 Task: Look for space in Hohen Neuendorf, Germany from 7th July, 2023 to 15th July, 2023 for 6 adults in price range Rs.15000 to Rs.20000. Place can be entire place with 3 bedrooms having 3 beds and 3 bathrooms. Property type can be house, flat, guest house. Booking option can be shelf check-in. Required host language is English.
Action: Mouse moved to (501, 149)
Screenshot: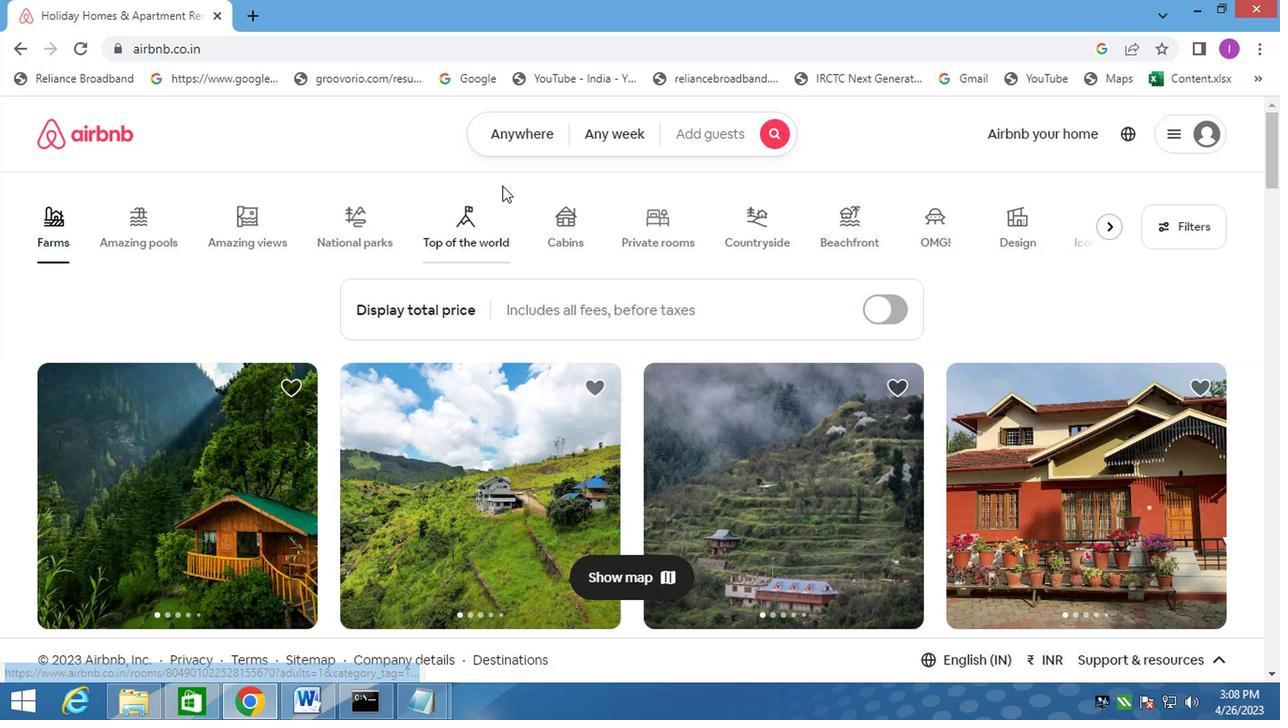 
Action: Mouse pressed left at (501, 149)
Screenshot: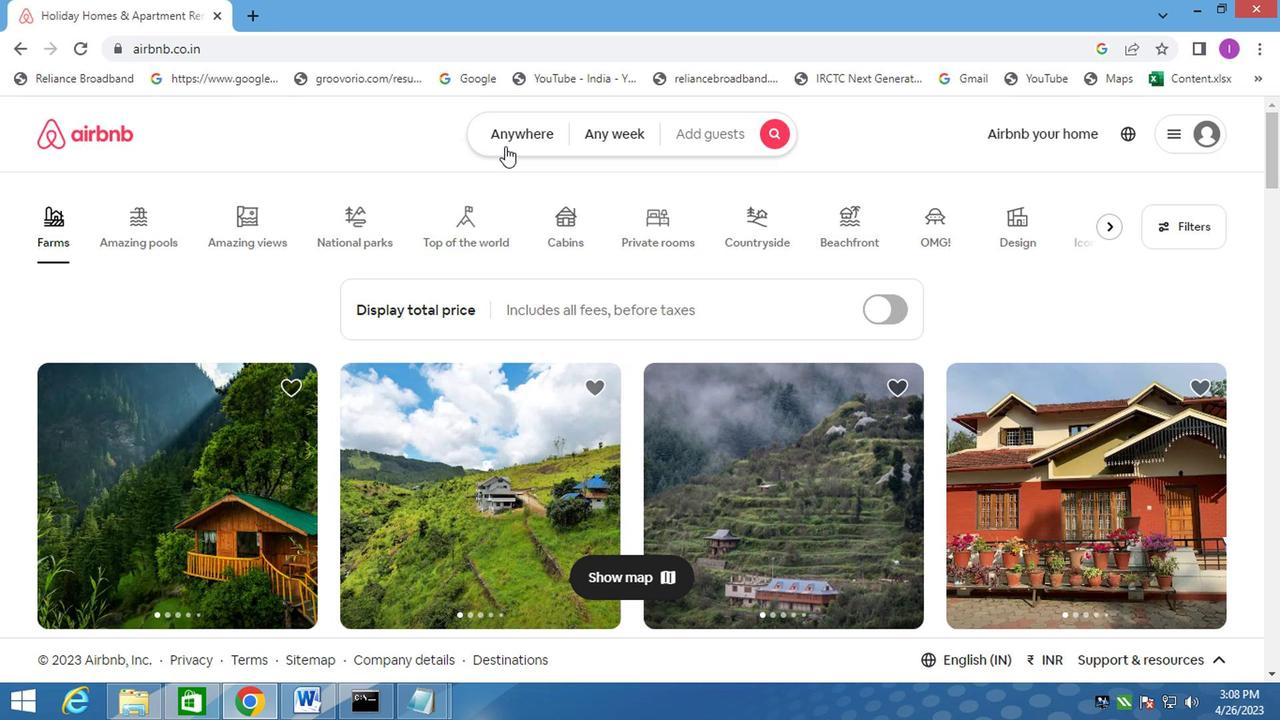 
Action: Mouse moved to (348, 219)
Screenshot: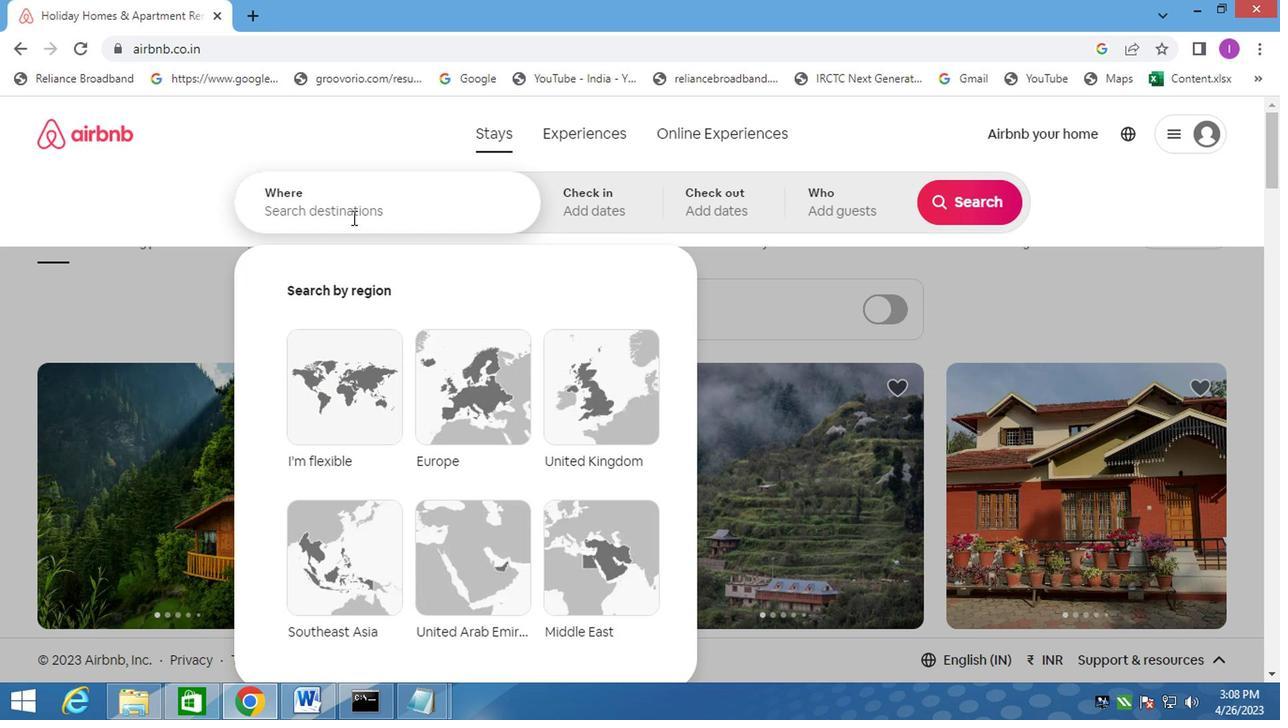 
Action: Mouse pressed left at (348, 219)
Screenshot: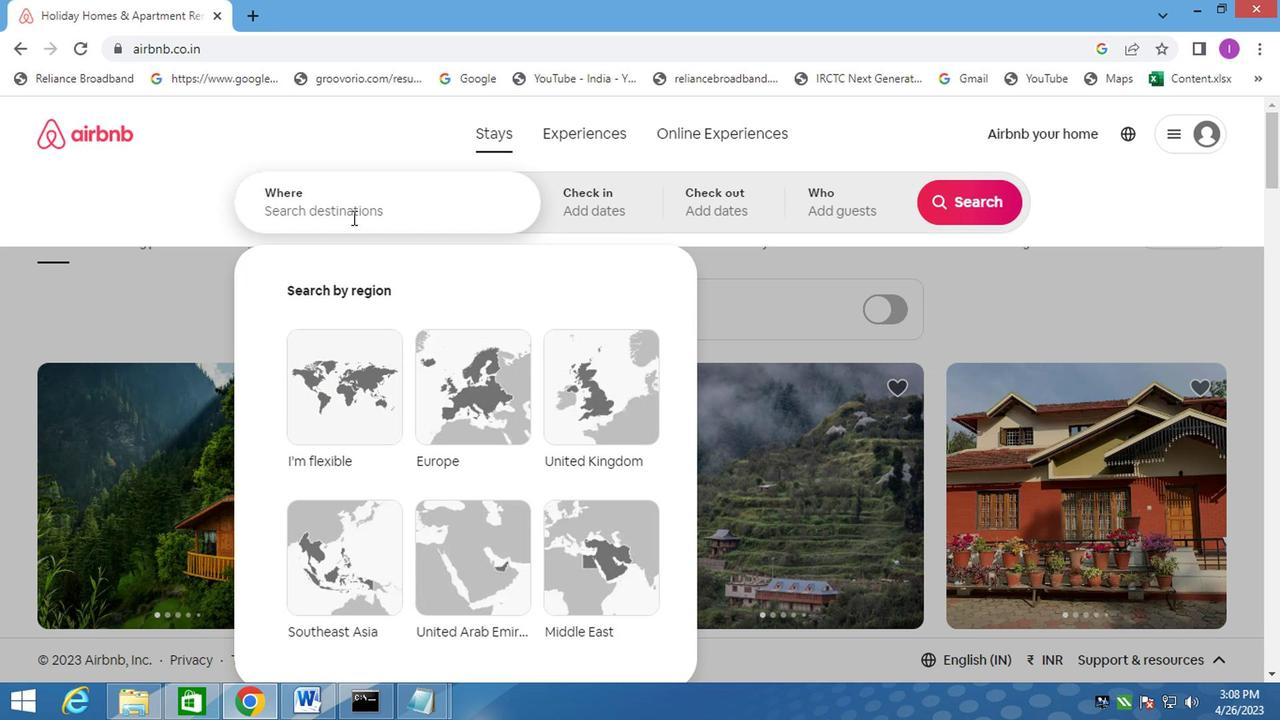 
Action: Mouse moved to (479, 213)
Screenshot: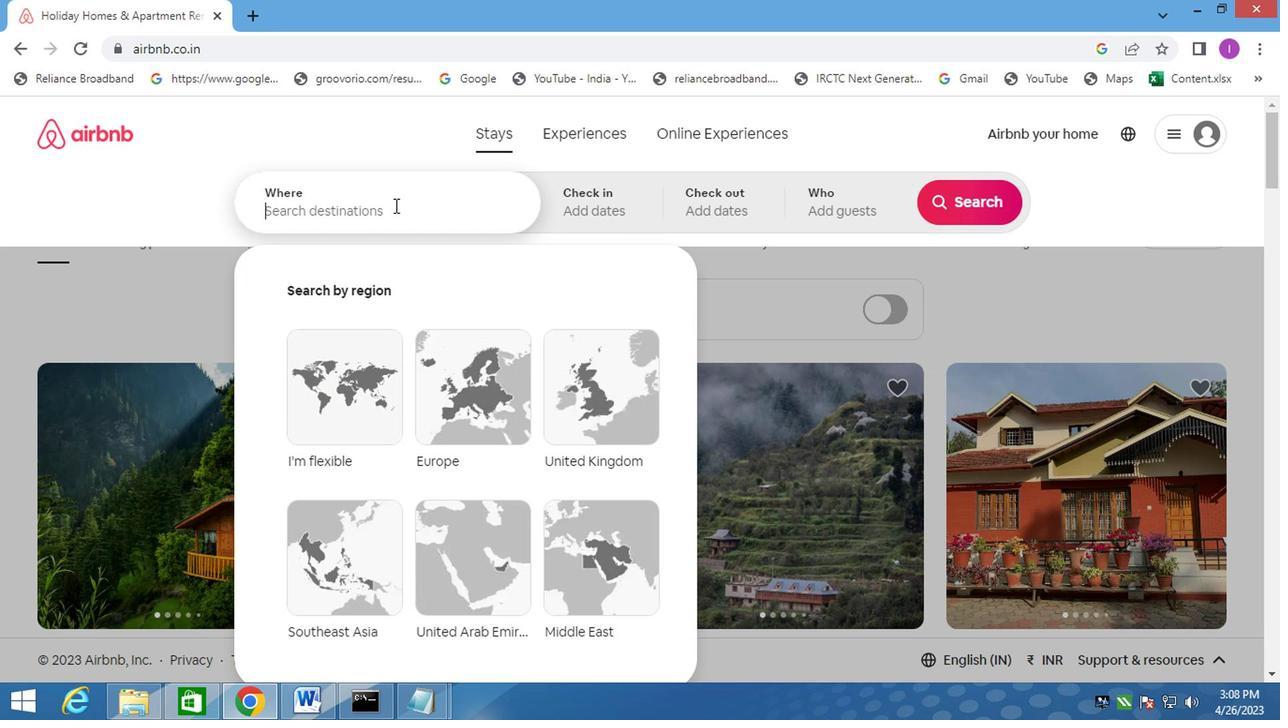 
Action: Key pressed hohen<Key.space>neuendrof<Key.space><Key.backspace>,germany
Screenshot: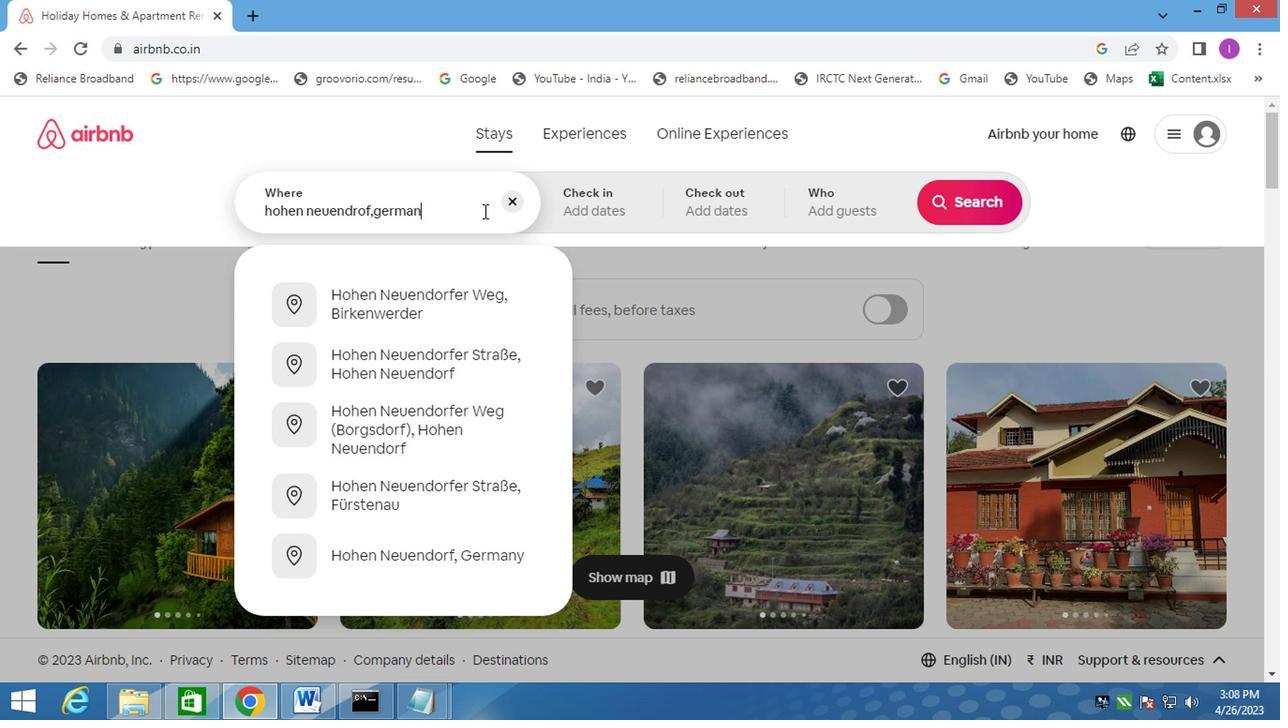 
Action: Mouse moved to (469, 316)
Screenshot: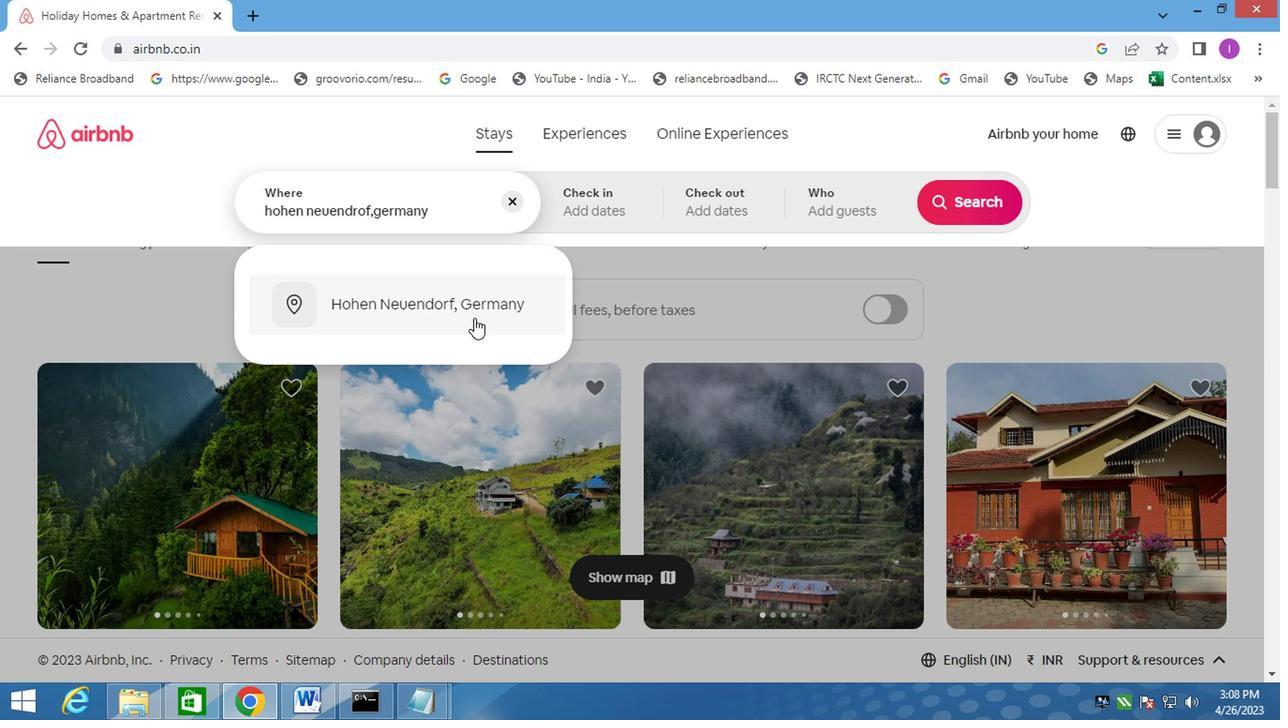 
Action: Mouse pressed left at (469, 316)
Screenshot: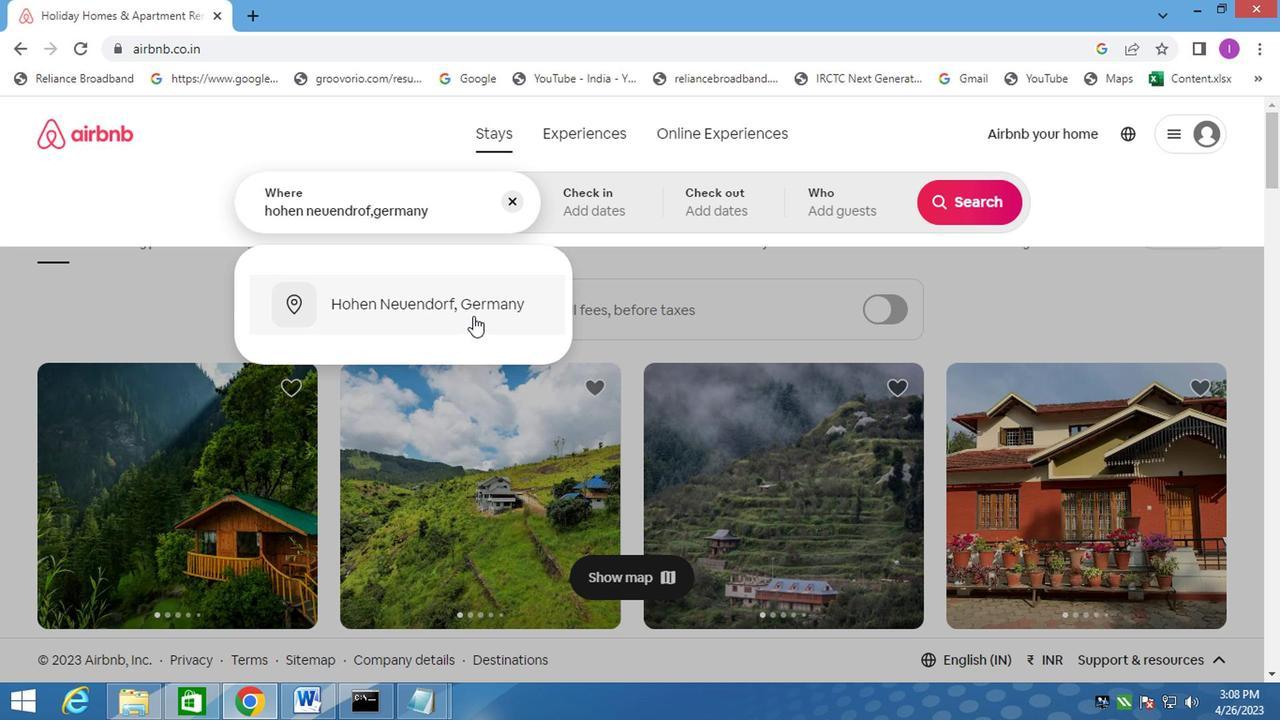 
Action: Mouse moved to (949, 354)
Screenshot: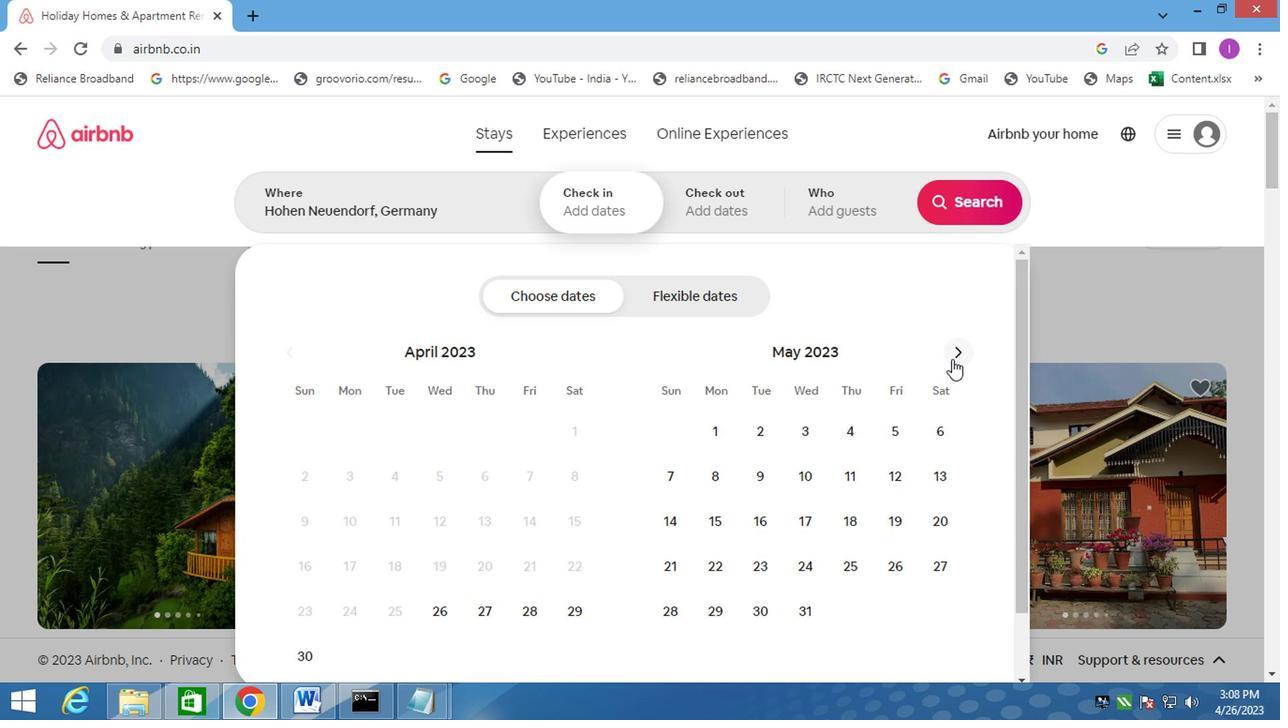
Action: Mouse pressed left at (949, 354)
Screenshot: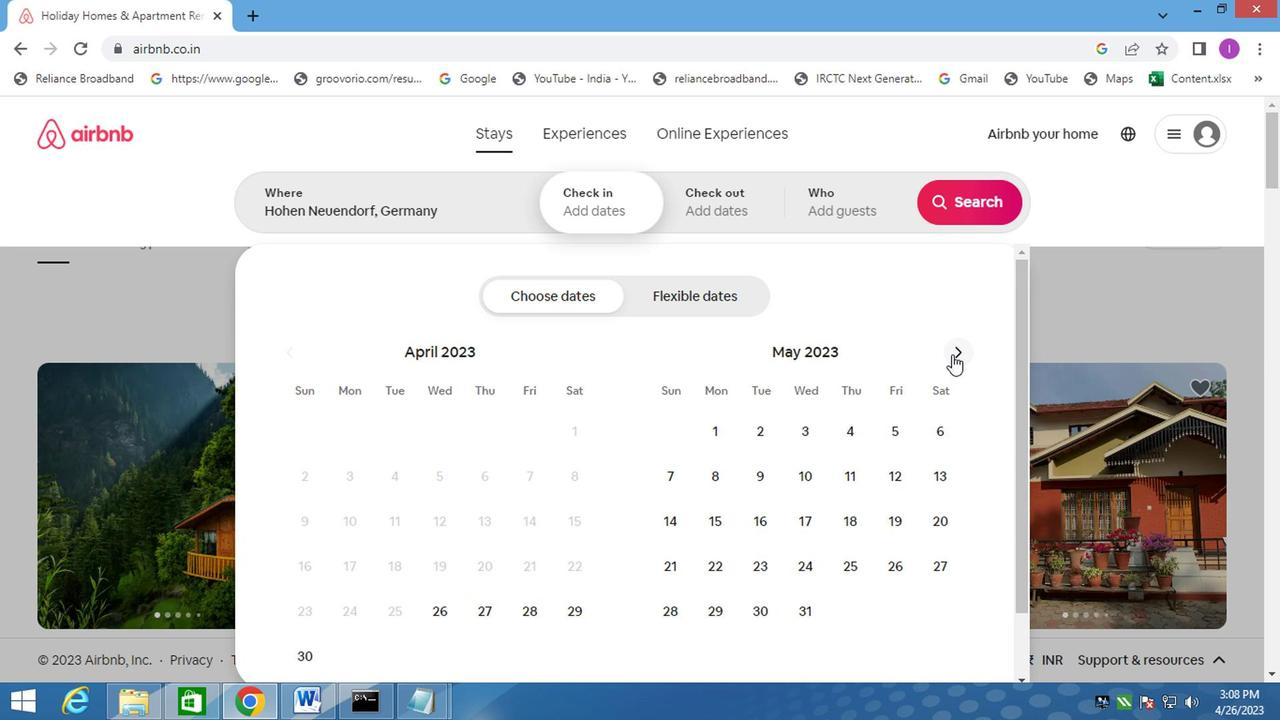 
Action: Mouse moved to (949, 352)
Screenshot: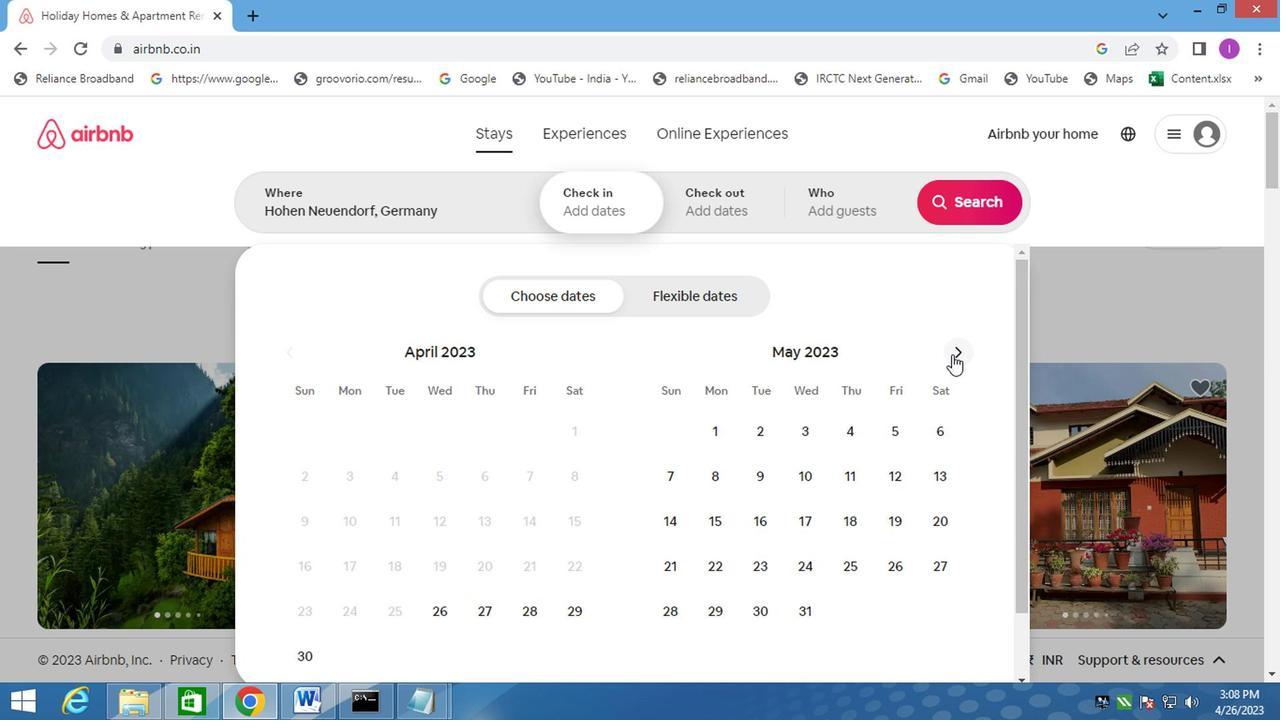 
Action: Mouse pressed left at (949, 352)
Screenshot: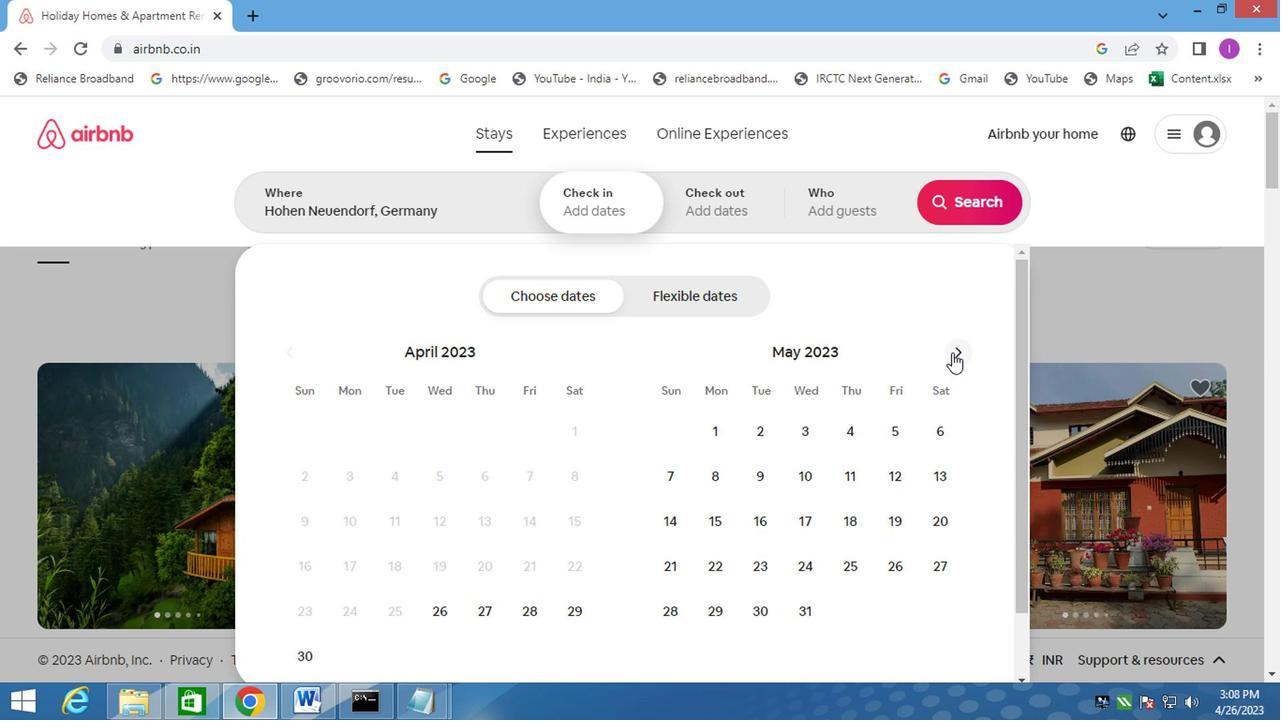 
Action: Mouse moved to (880, 471)
Screenshot: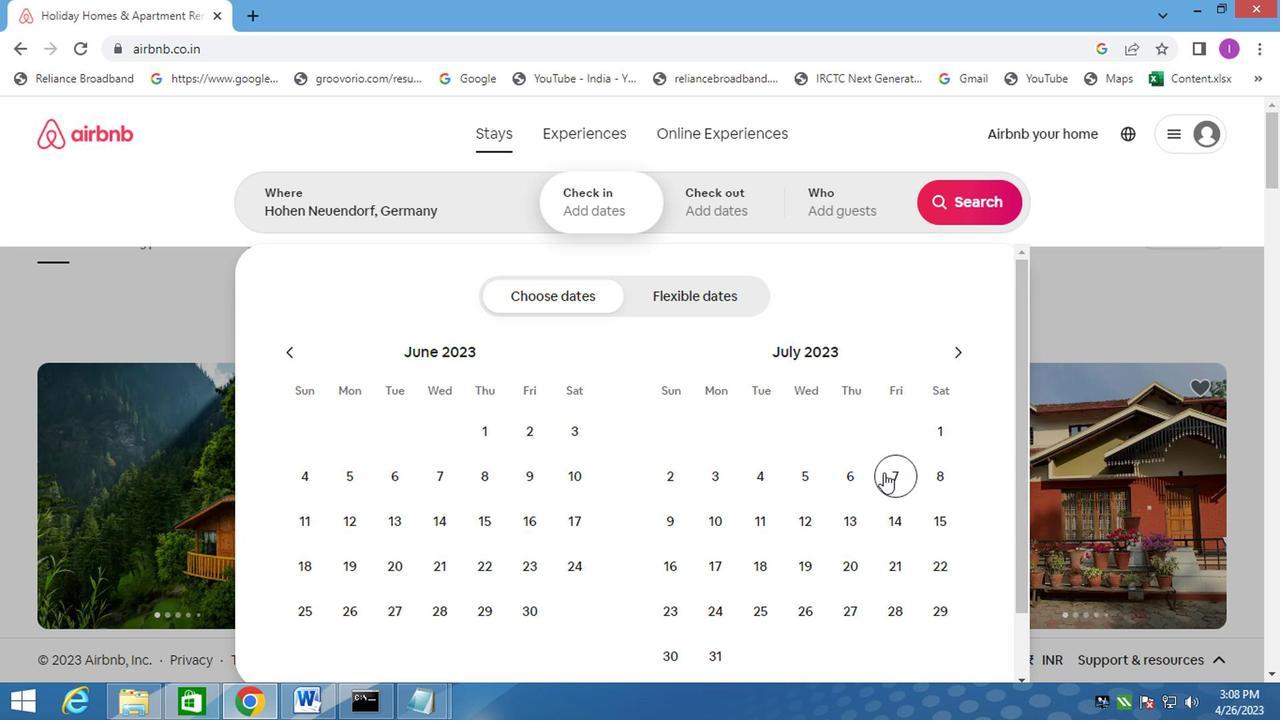 
Action: Mouse pressed left at (880, 471)
Screenshot: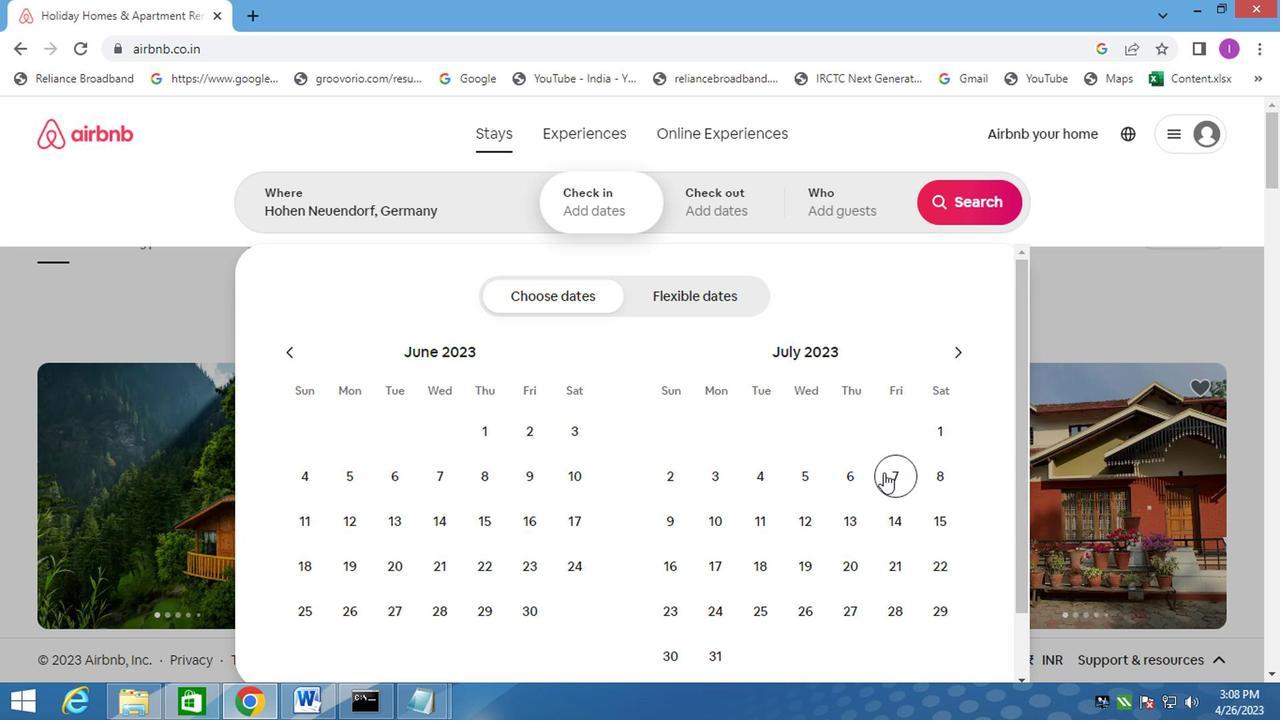 
Action: Mouse moved to (919, 519)
Screenshot: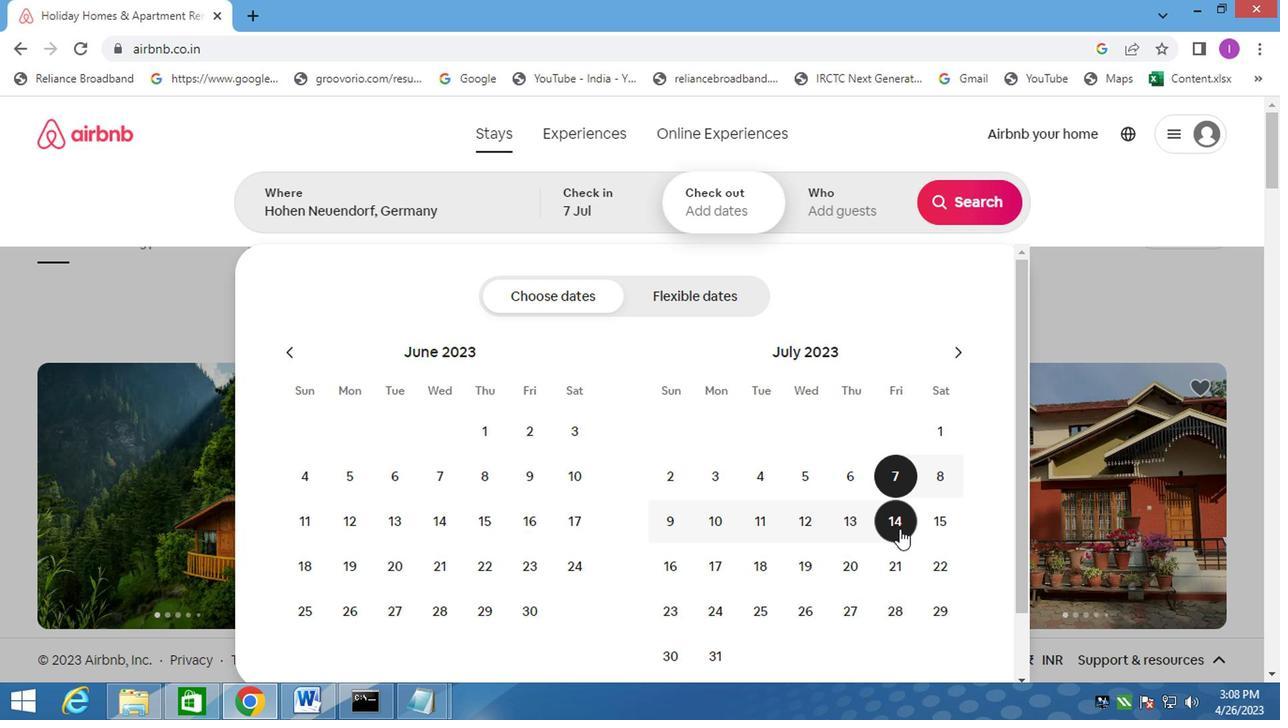 
Action: Mouse pressed left at (919, 519)
Screenshot: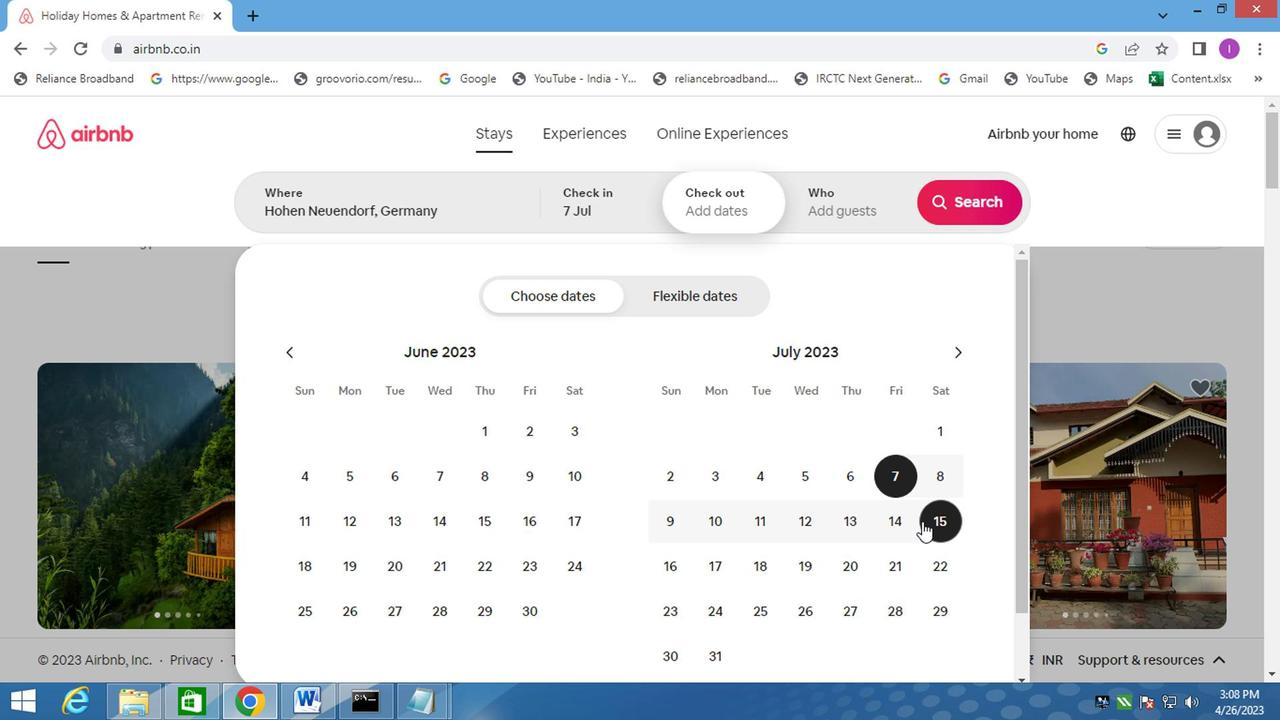 
Action: Mouse moved to (885, 211)
Screenshot: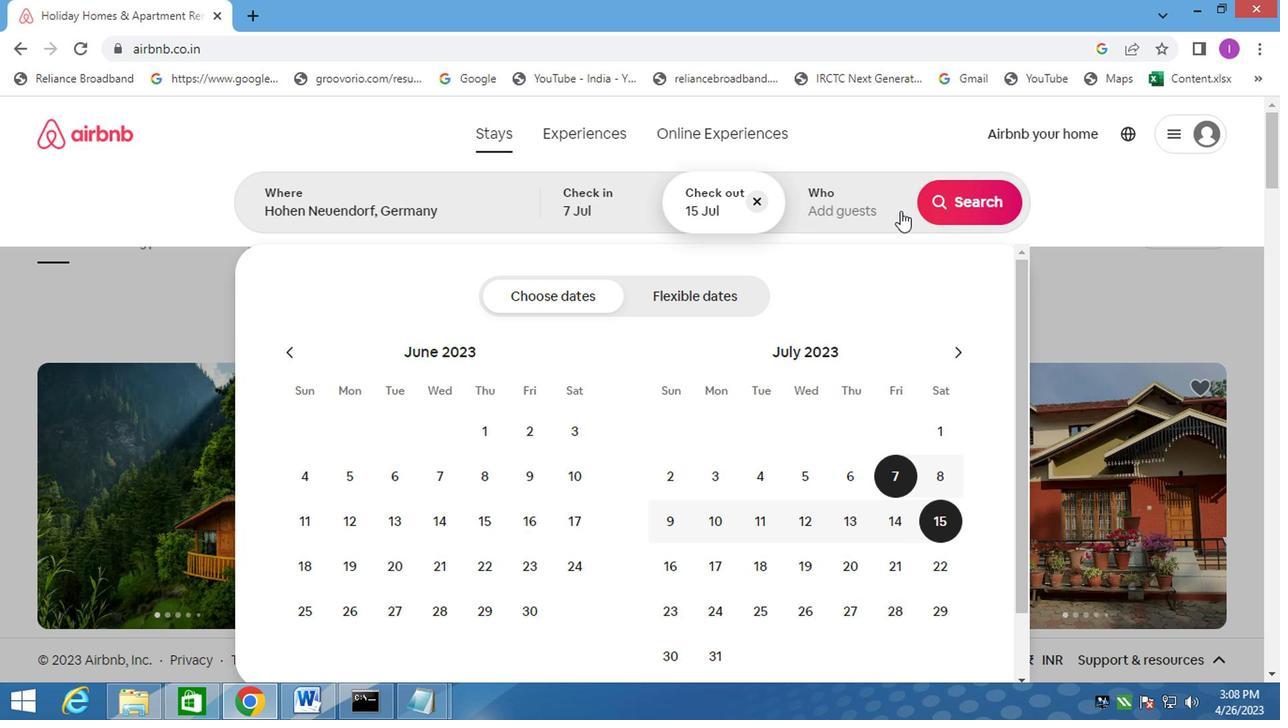 
Action: Mouse pressed left at (885, 211)
Screenshot: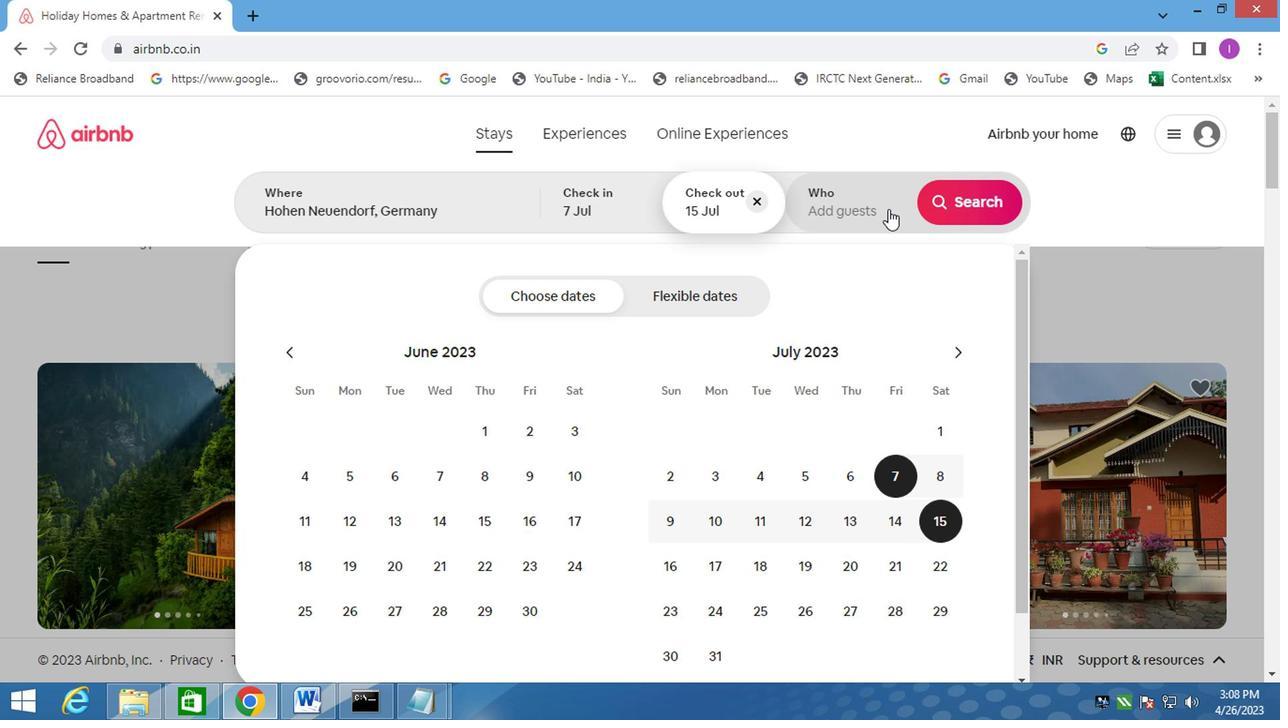 
Action: Mouse moved to (976, 303)
Screenshot: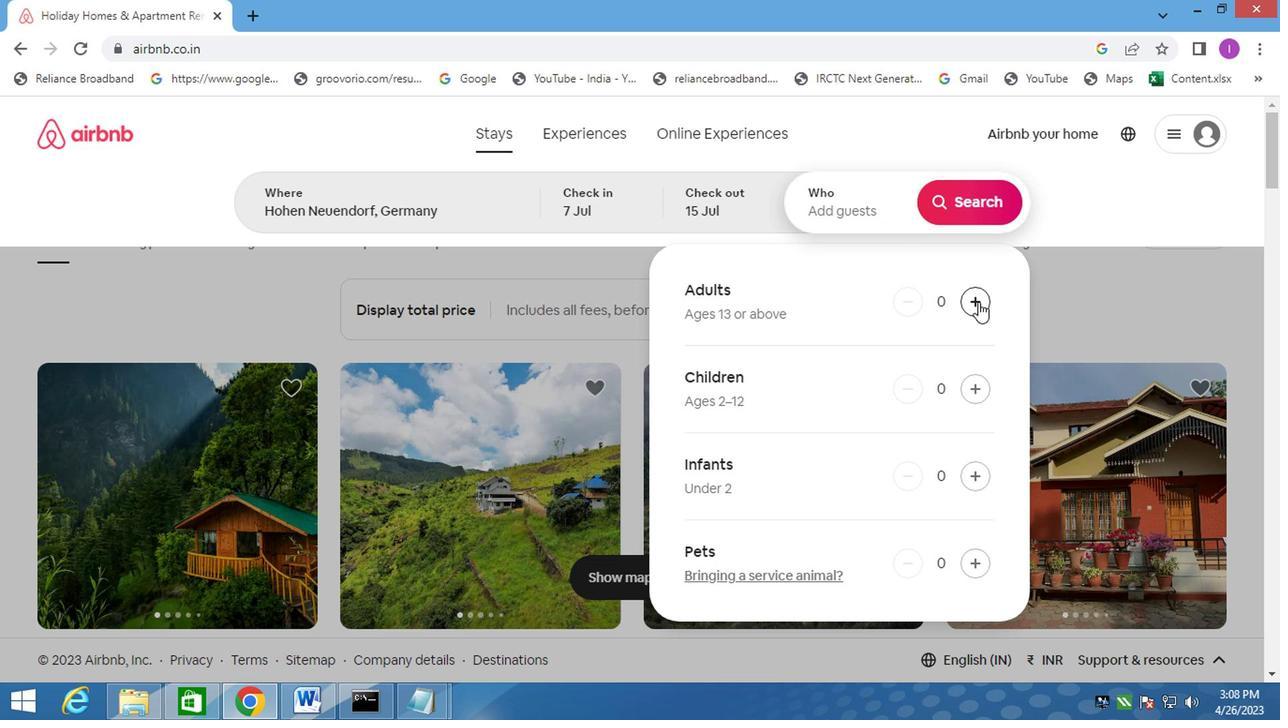 
Action: Mouse pressed left at (976, 303)
Screenshot: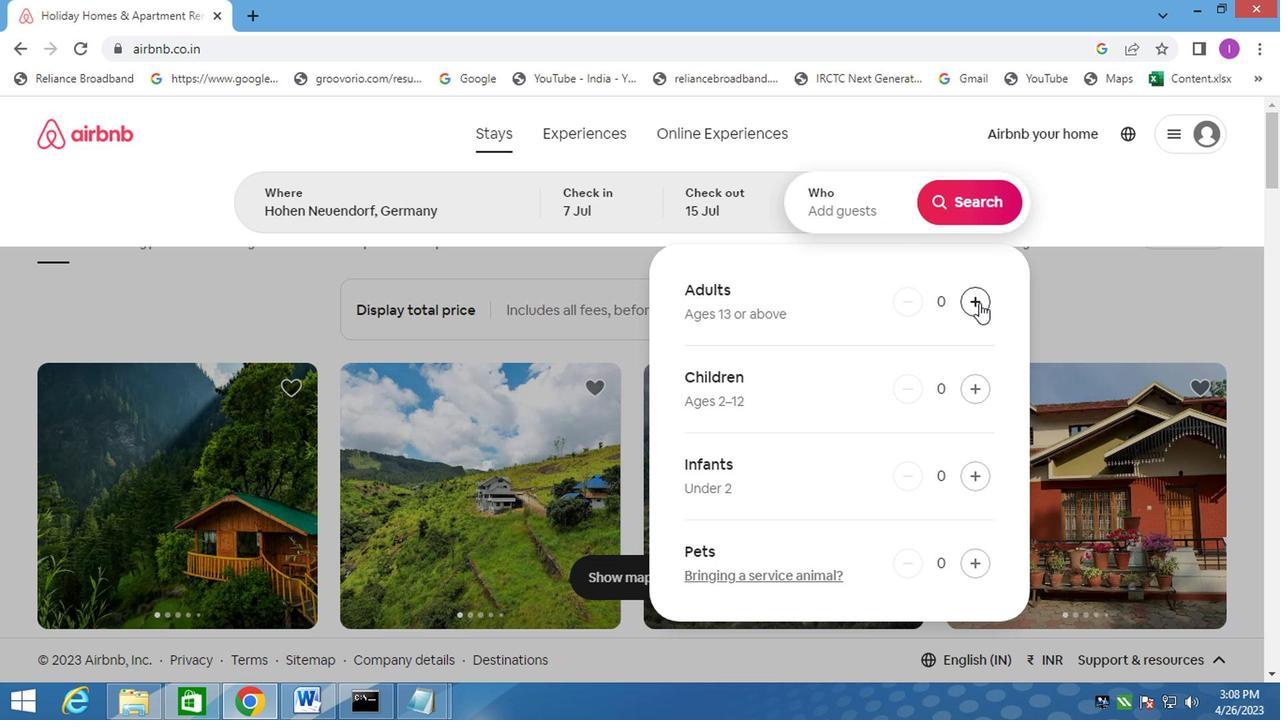 
Action: Mouse moved to (976, 303)
Screenshot: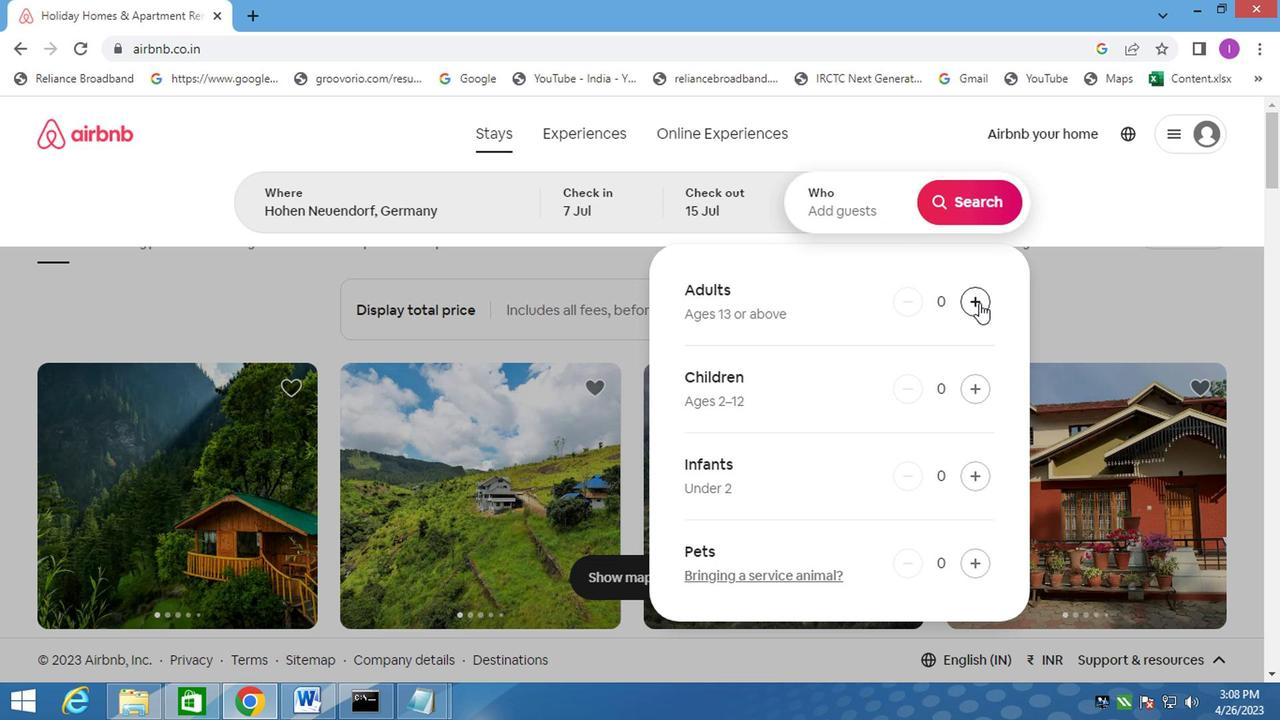 
Action: Mouse pressed left at (976, 303)
Screenshot: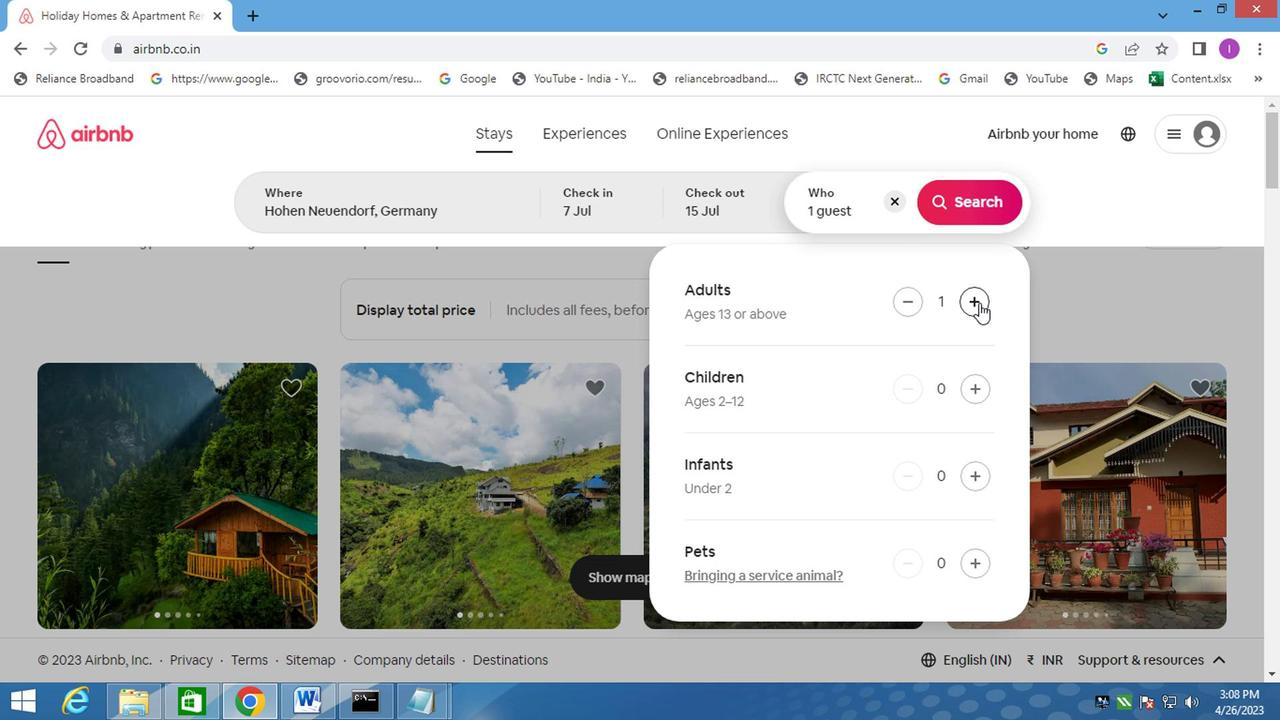
Action: Mouse moved to (974, 302)
Screenshot: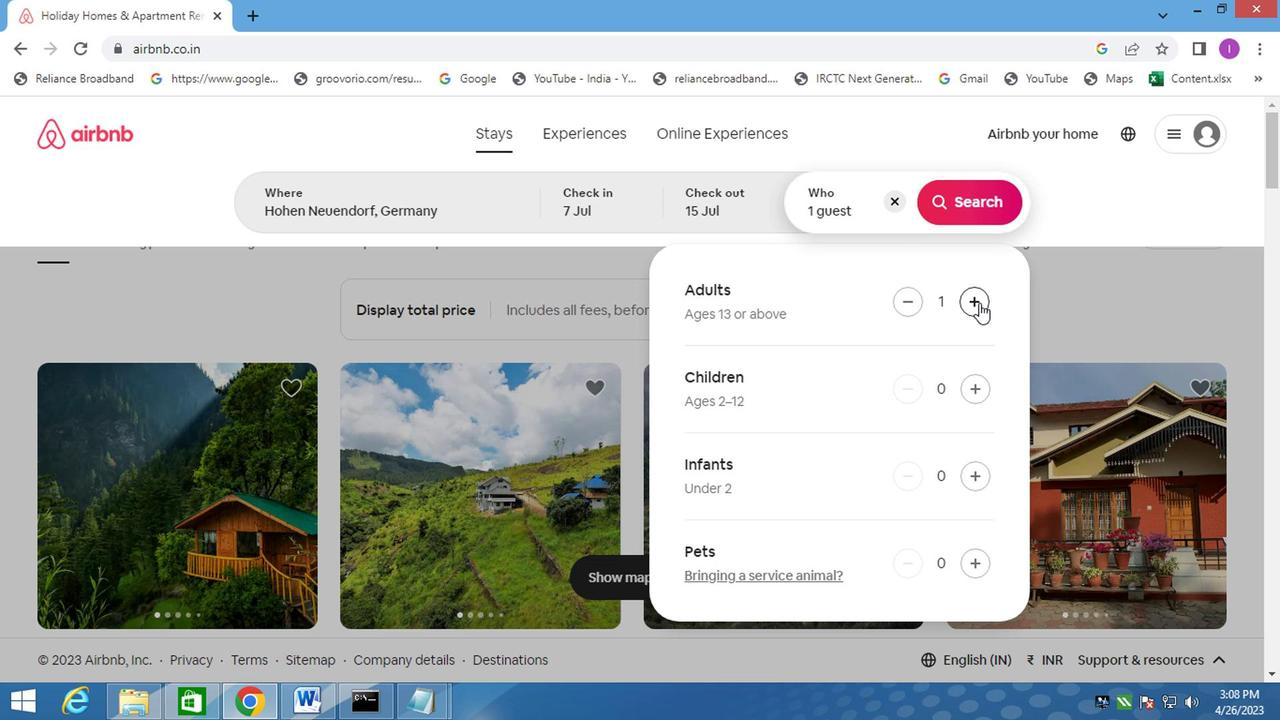 
Action: Mouse pressed left at (974, 302)
Screenshot: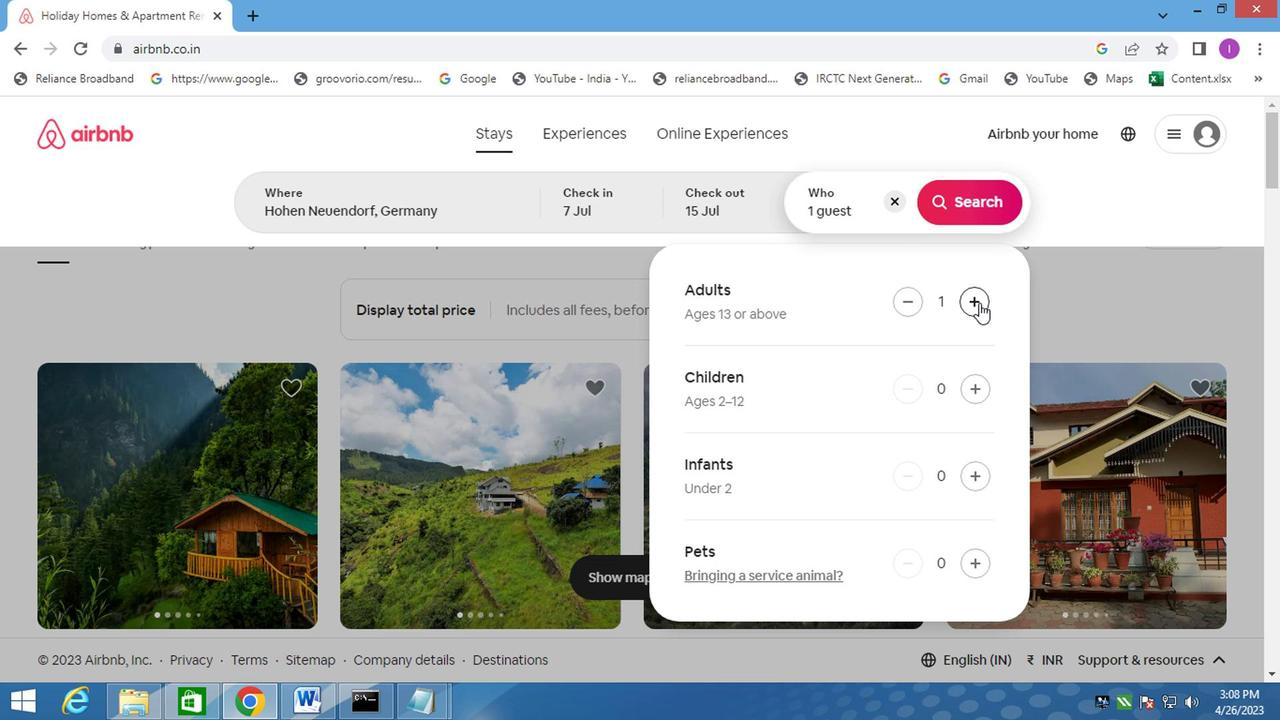 
Action: Mouse pressed left at (974, 302)
Screenshot: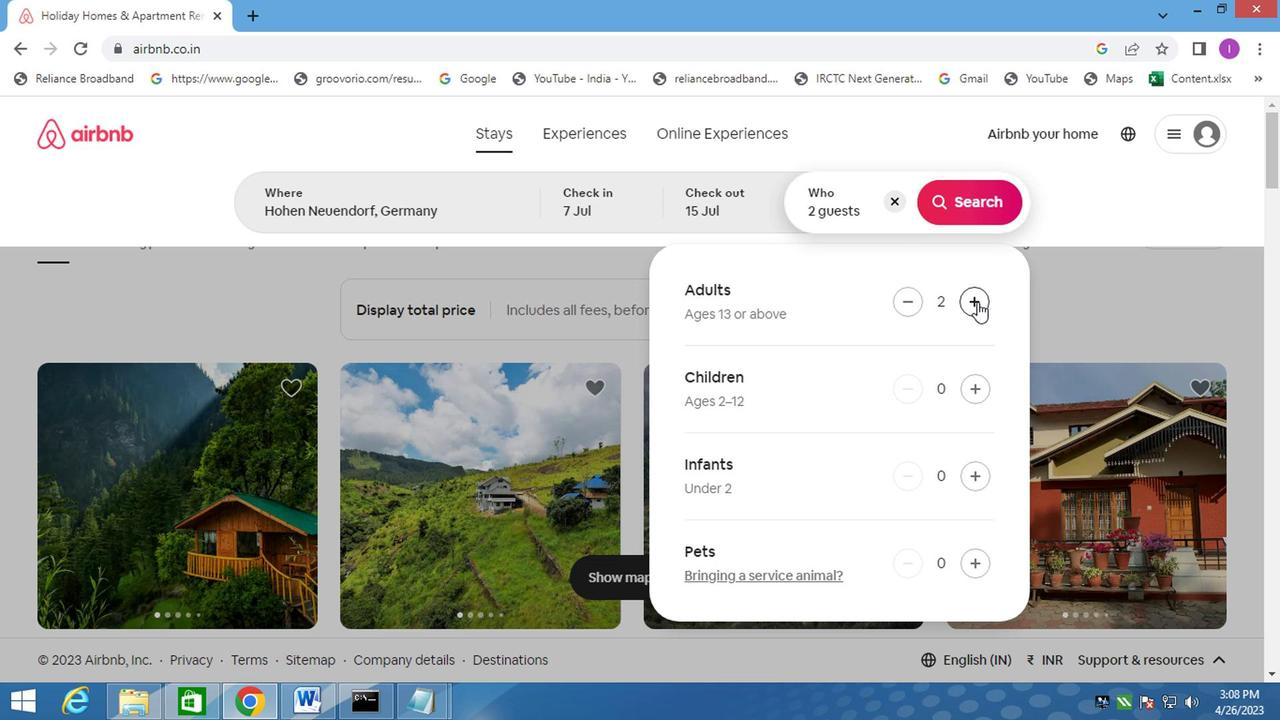 
Action: Mouse pressed left at (974, 302)
Screenshot: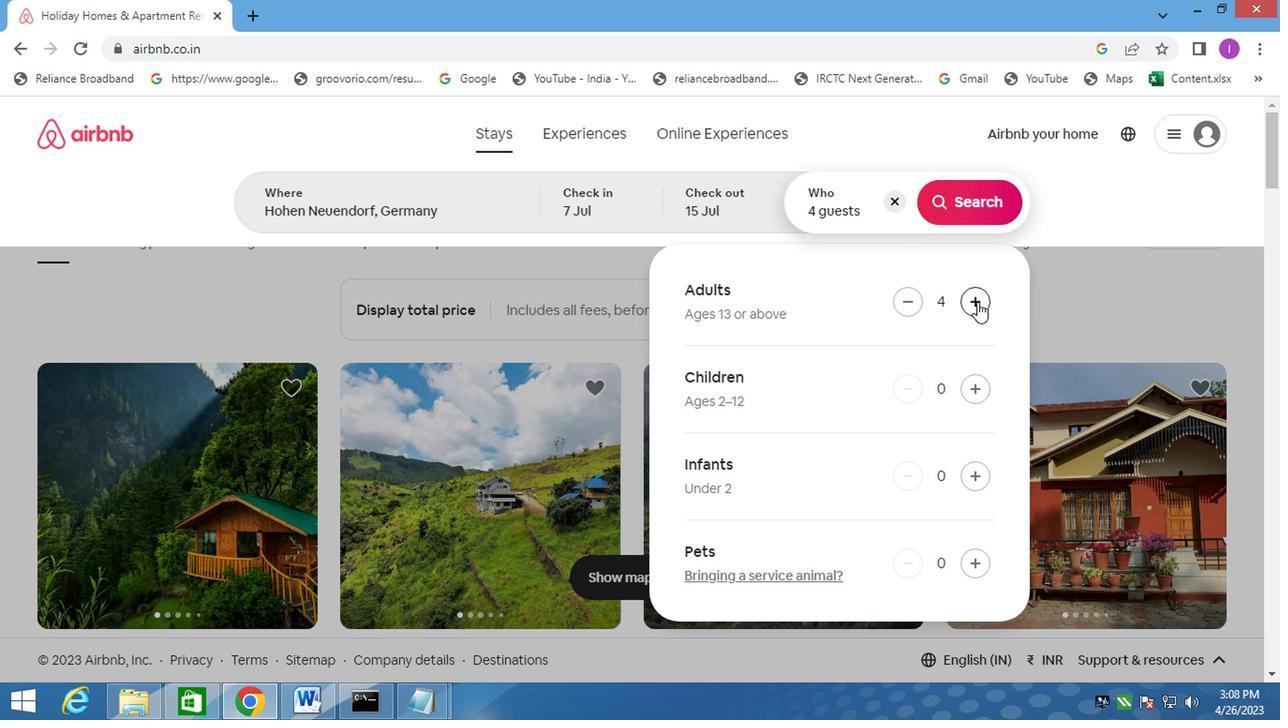 
Action: Mouse moved to (974, 304)
Screenshot: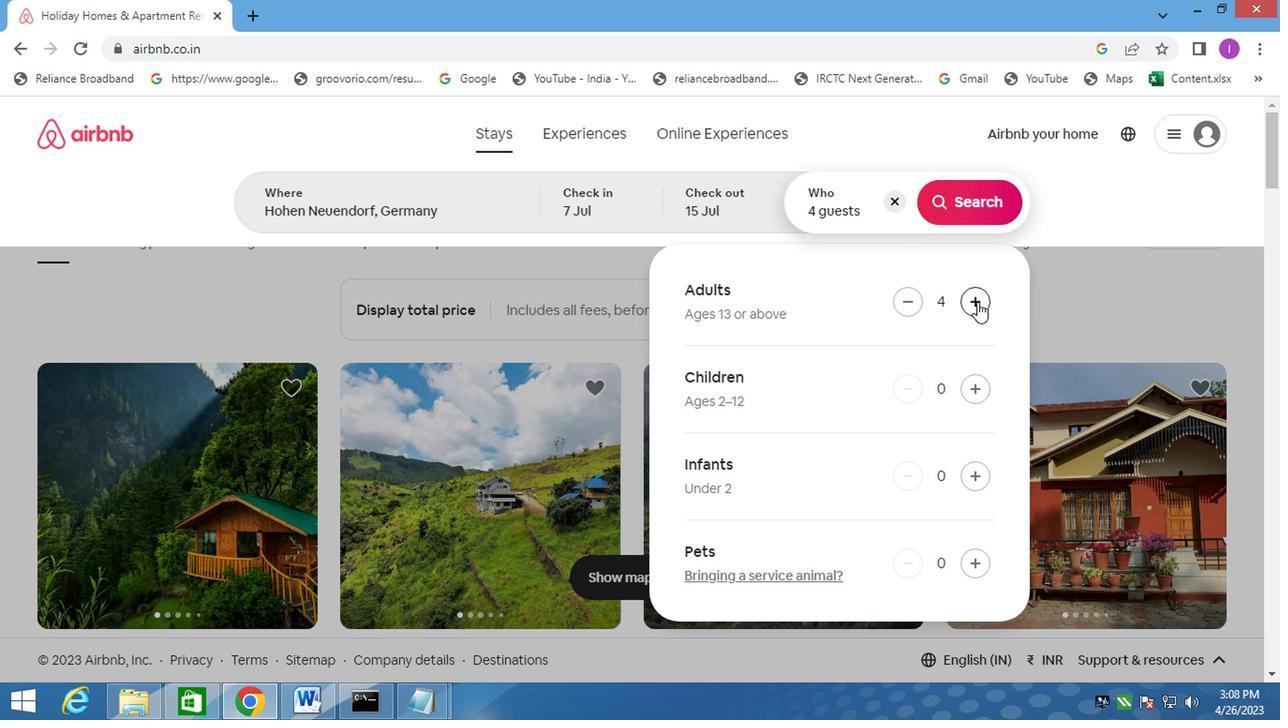 
Action: Mouse pressed left at (974, 304)
Screenshot: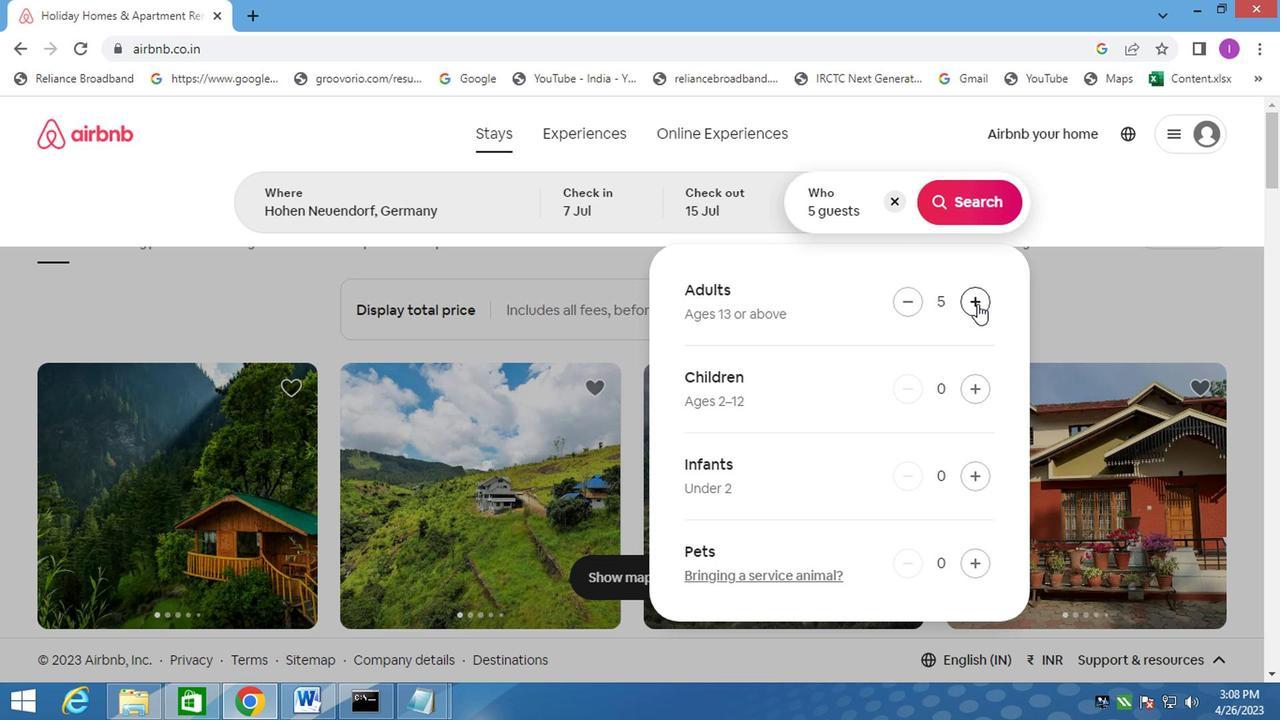 
Action: Mouse moved to (942, 219)
Screenshot: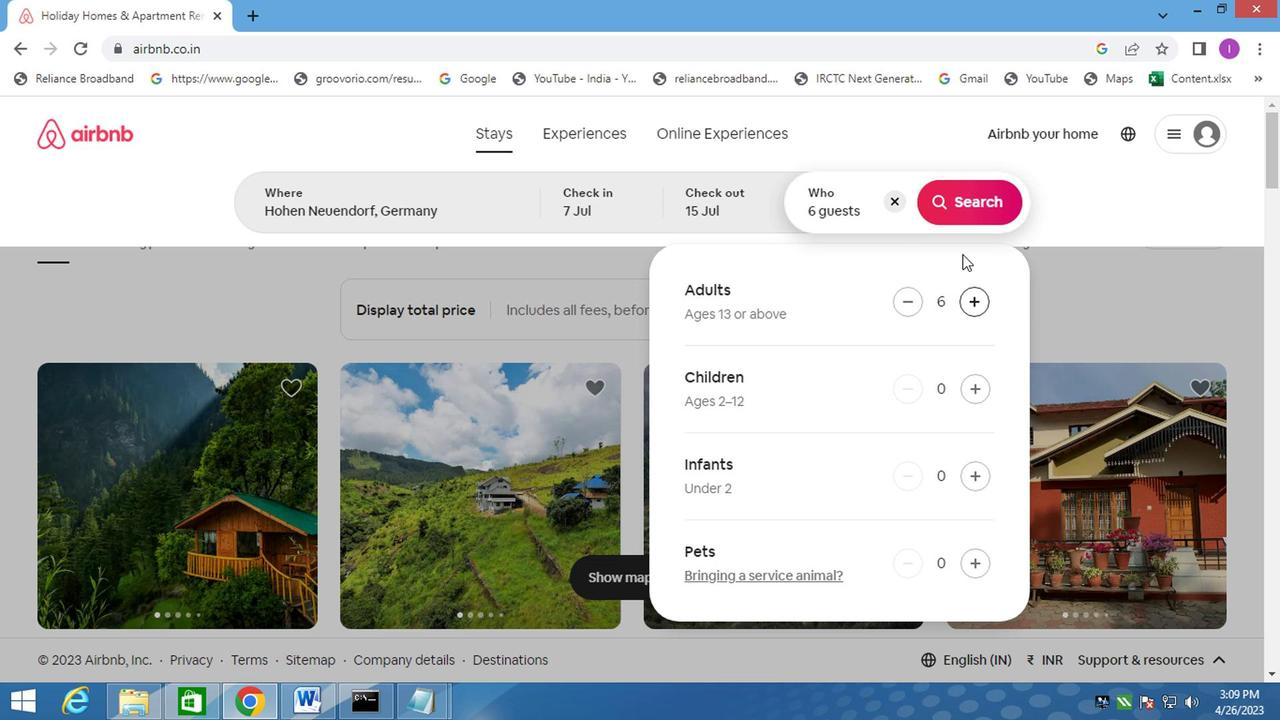 
Action: Mouse pressed left at (942, 219)
Screenshot: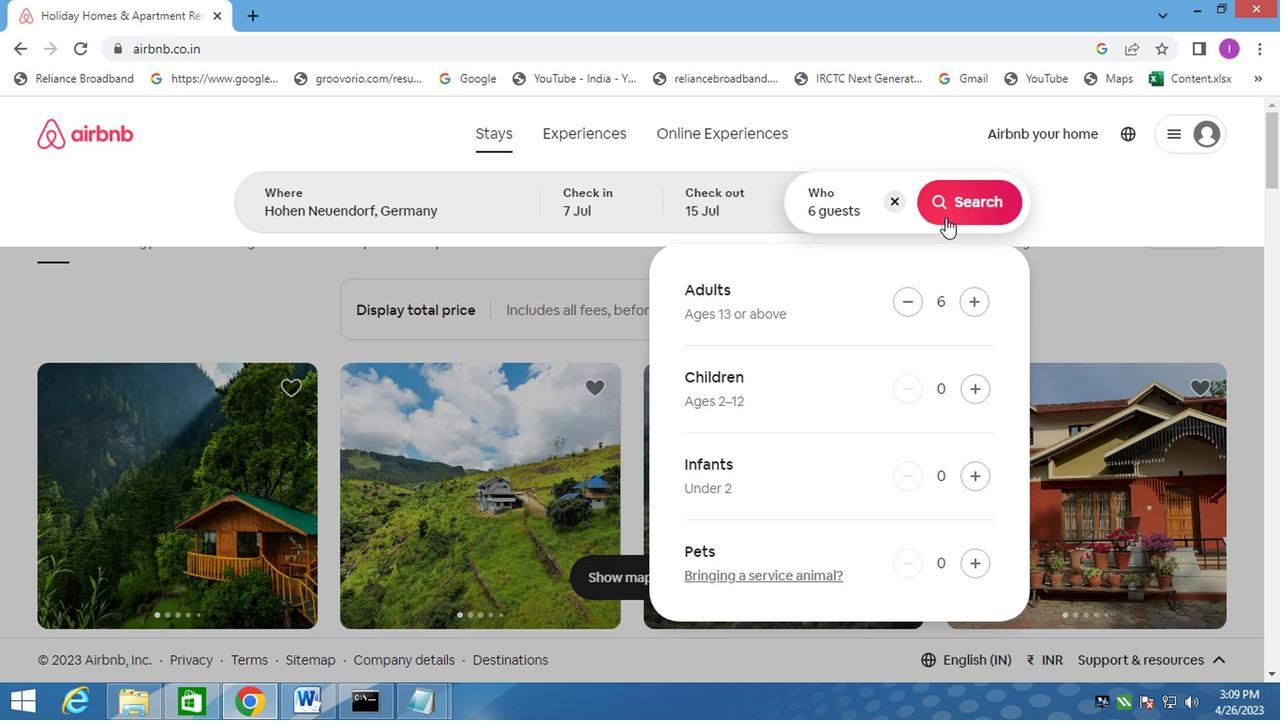
Action: Mouse moved to (1185, 209)
Screenshot: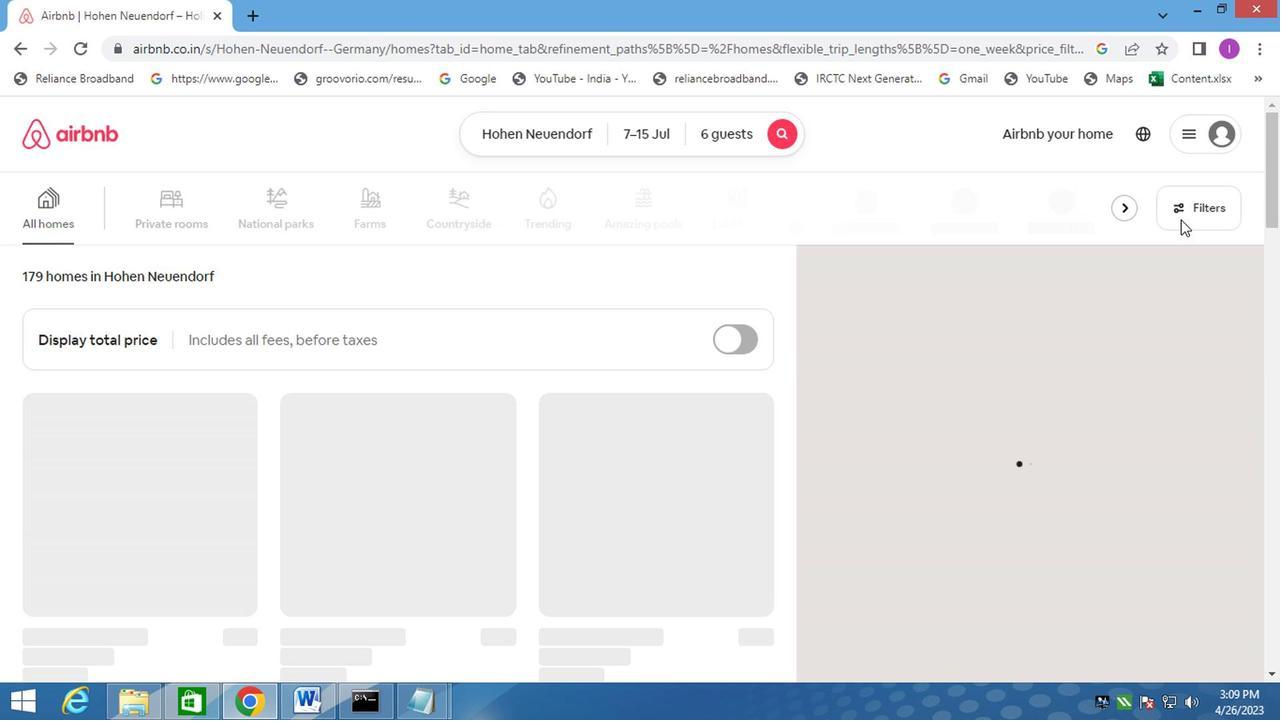 
Action: Mouse pressed left at (1185, 209)
Screenshot: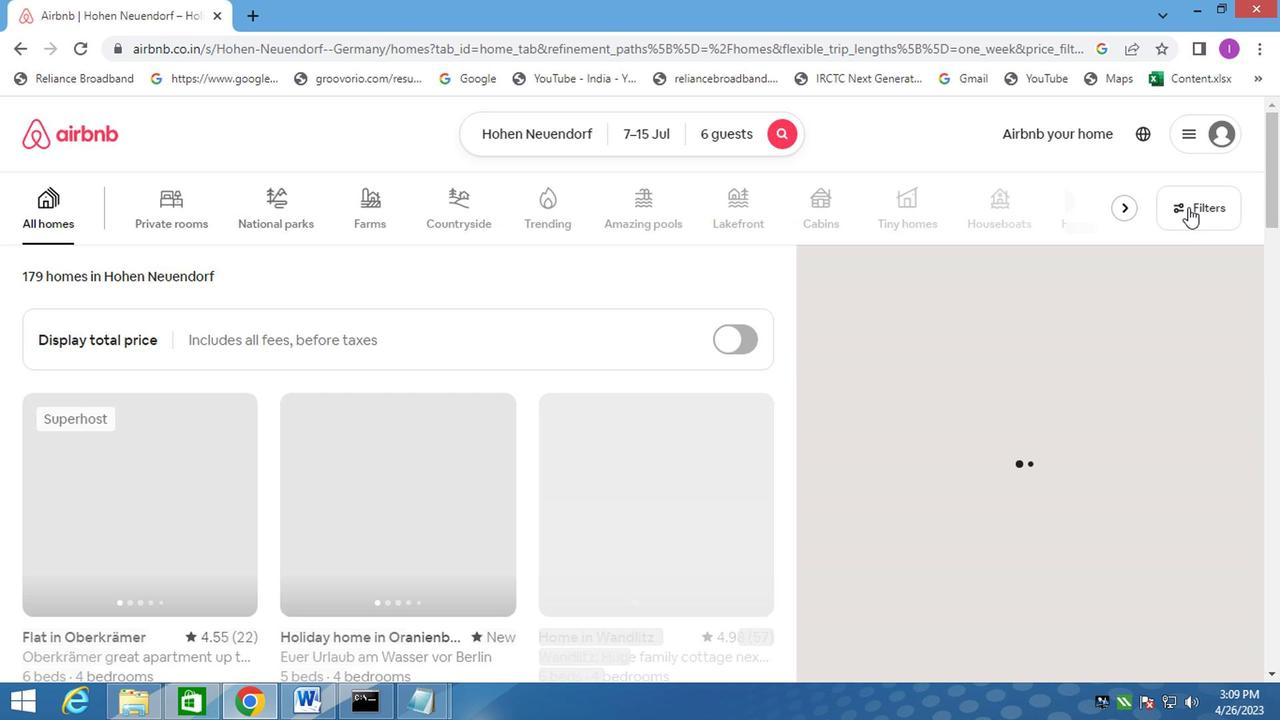 
Action: Mouse moved to (412, 444)
Screenshot: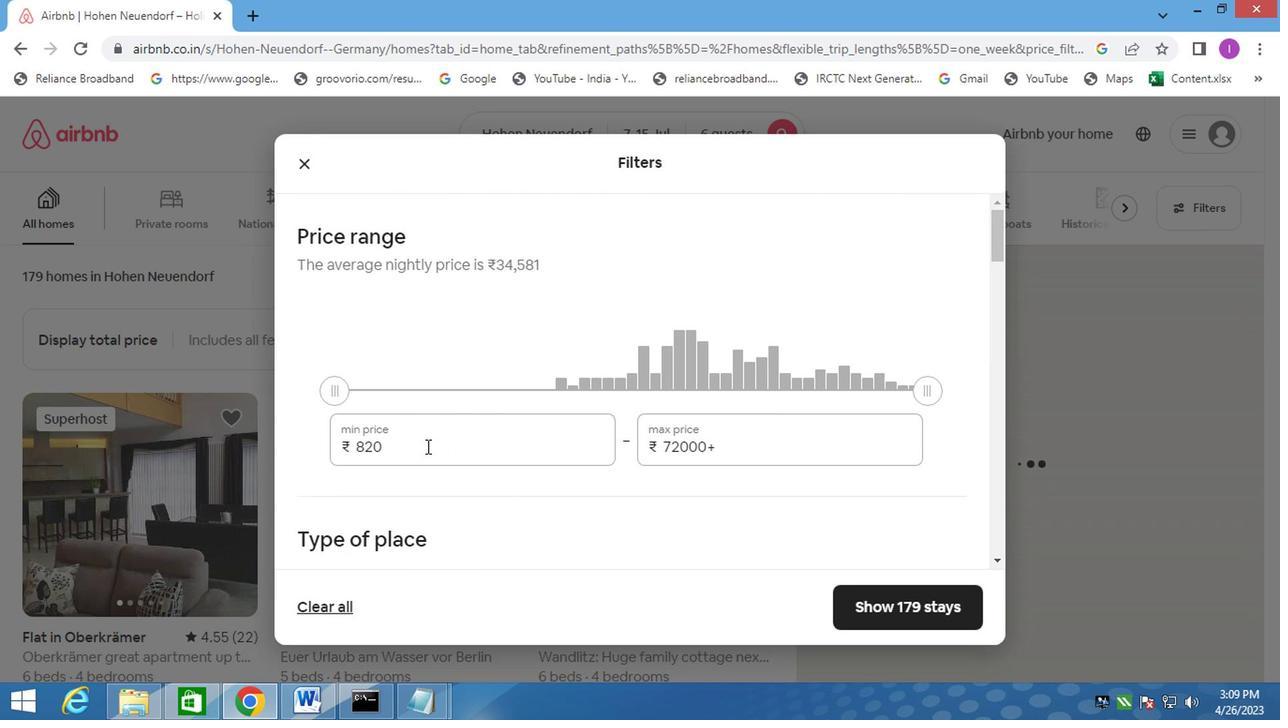 
Action: Mouse pressed left at (412, 444)
Screenshot: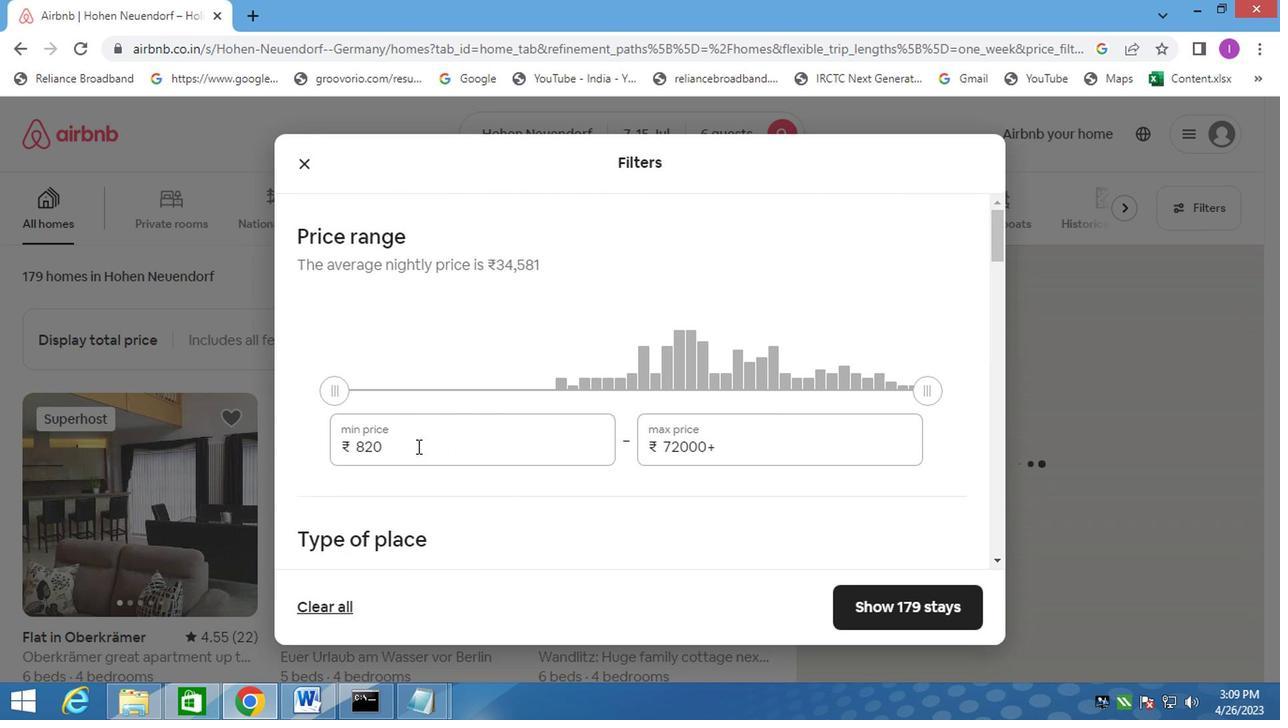 
Action: Mouse moved to (387, 431)
Screenshot: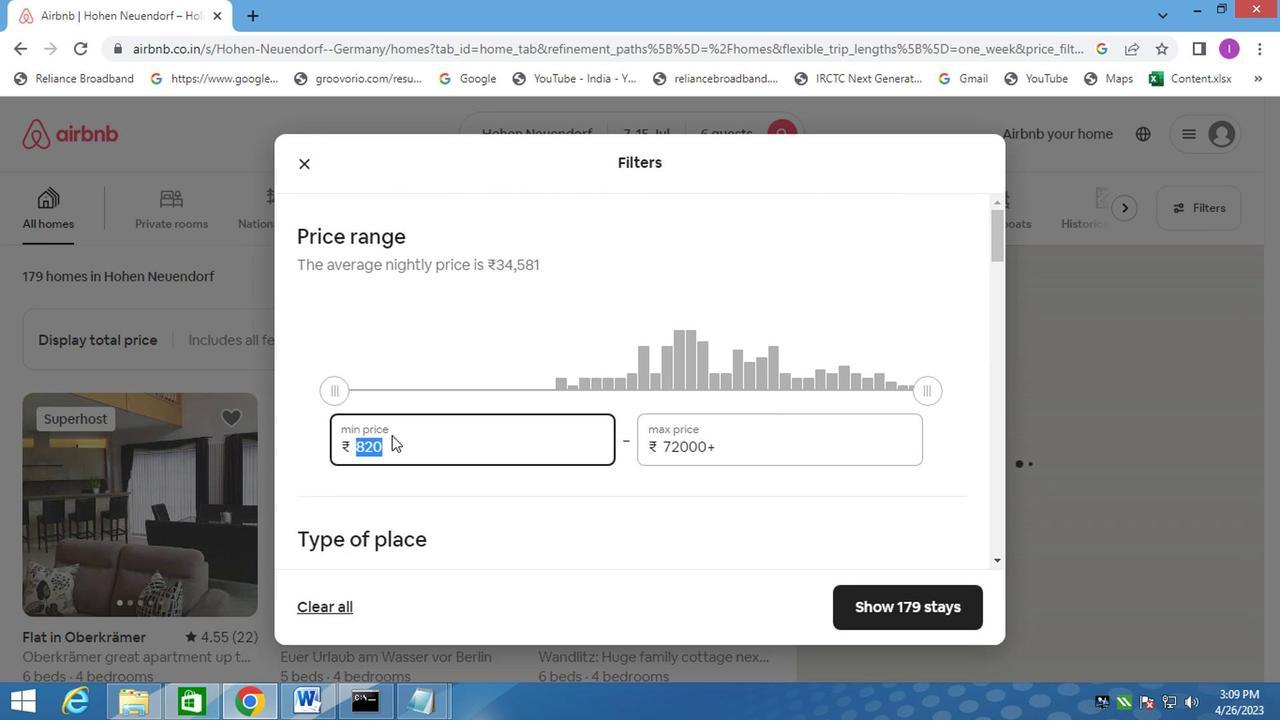 
Action: Key pressed 1
Screenshot: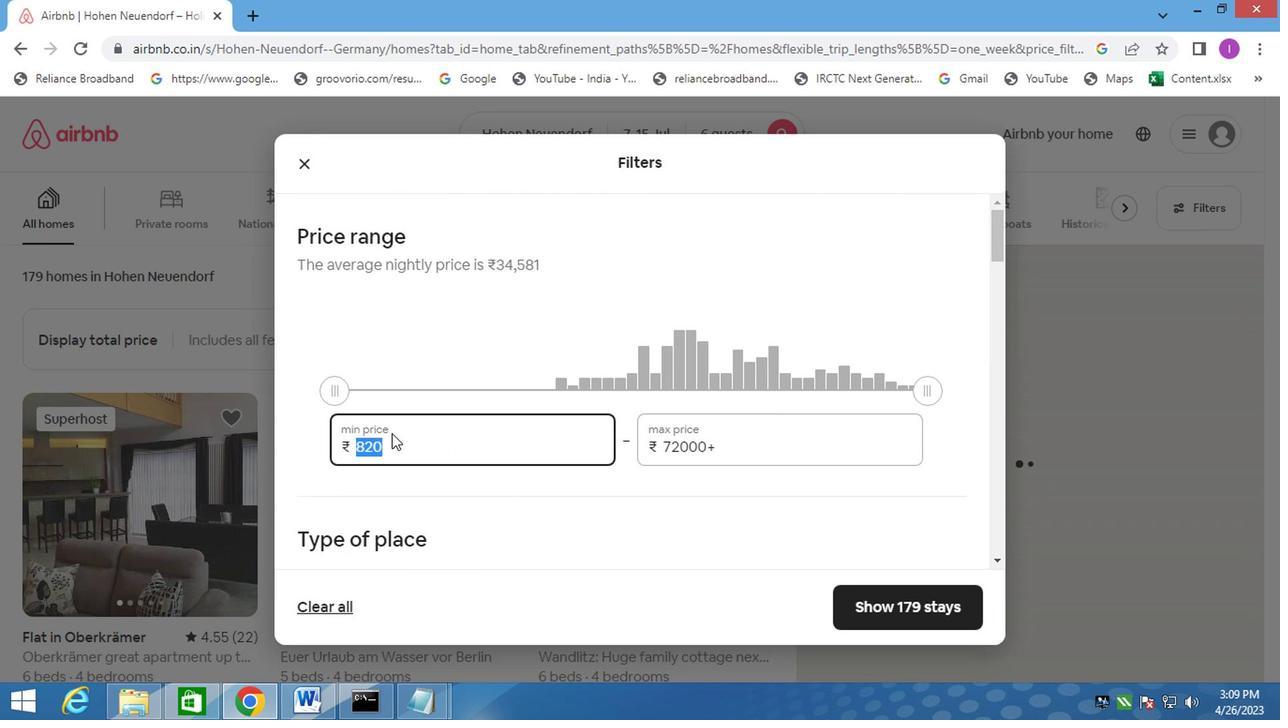 
Action: Mouse moved to (389, 426)
Screenshot: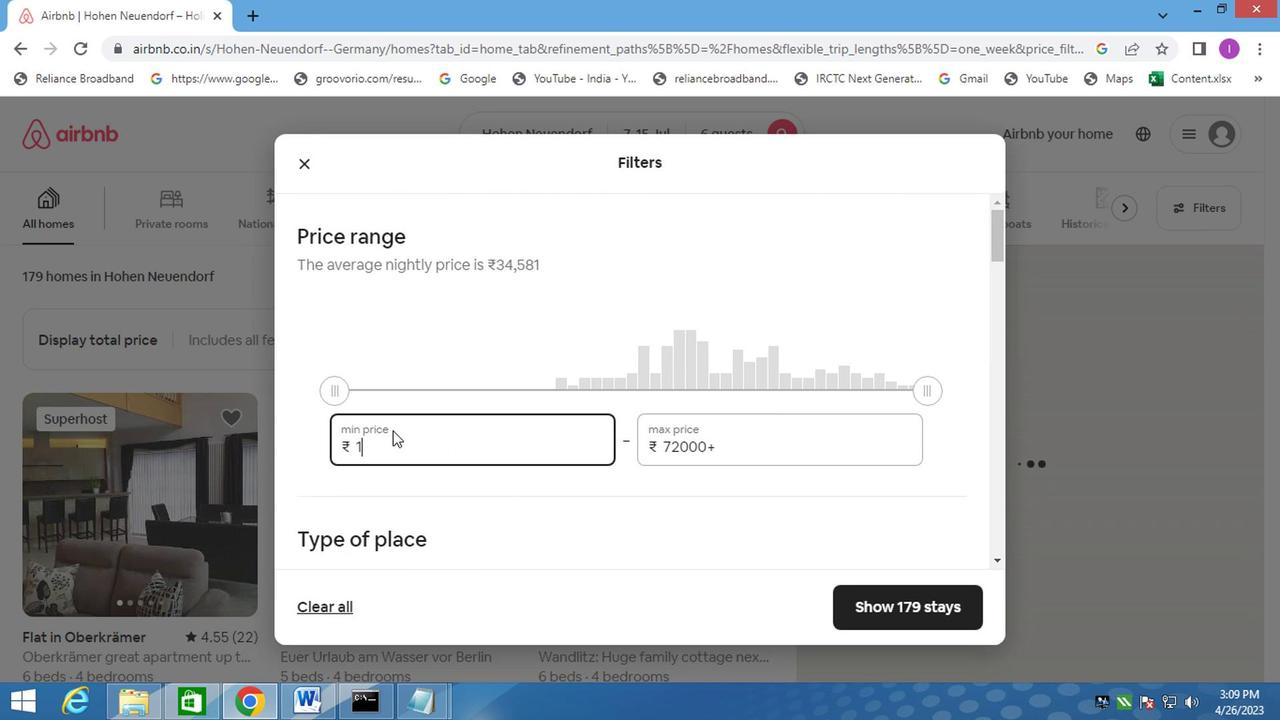 
Action: Key pressed 5
Screenshot: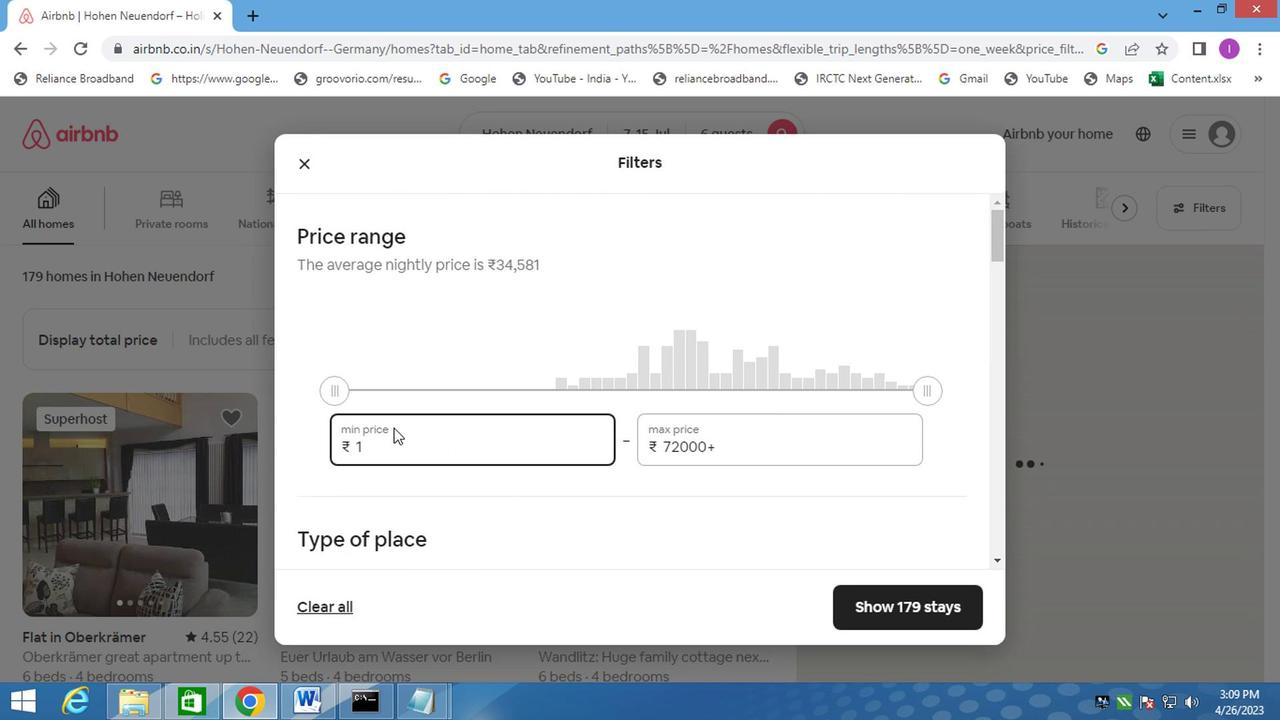 
Action: Mouse moved to (390, 424)
Screenshot: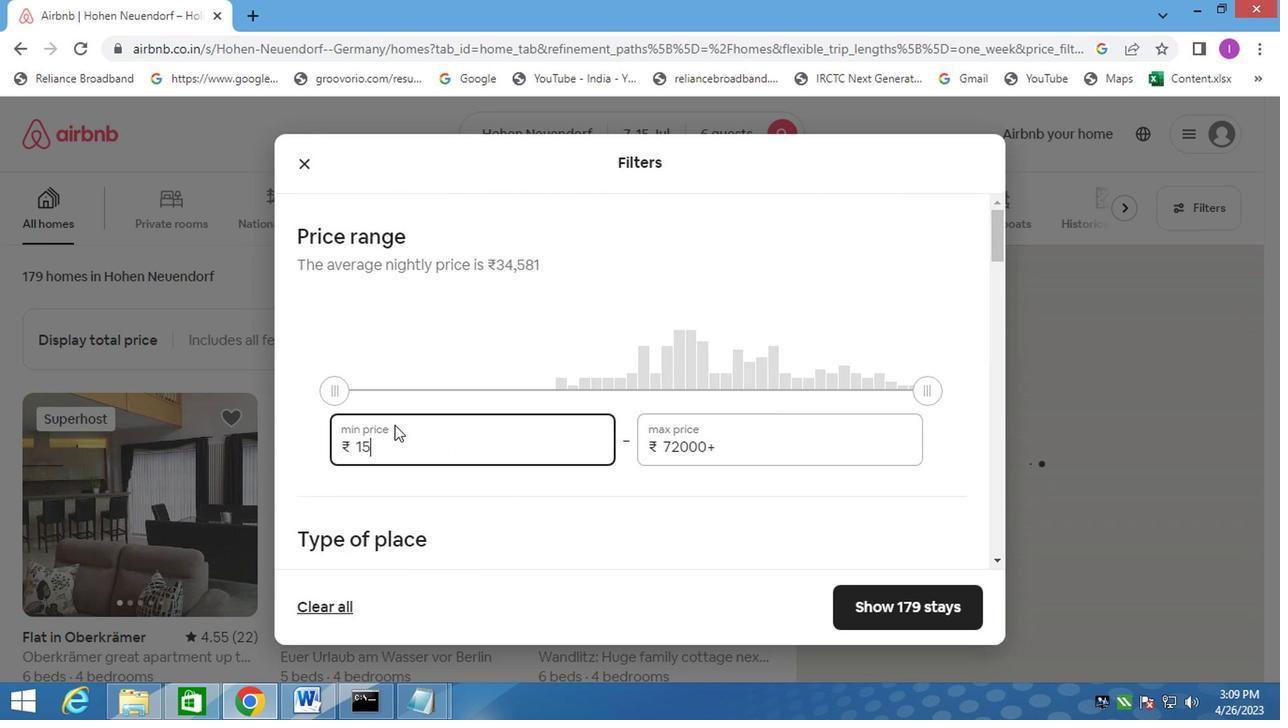 
Action: Key pressed 00
Screenshot: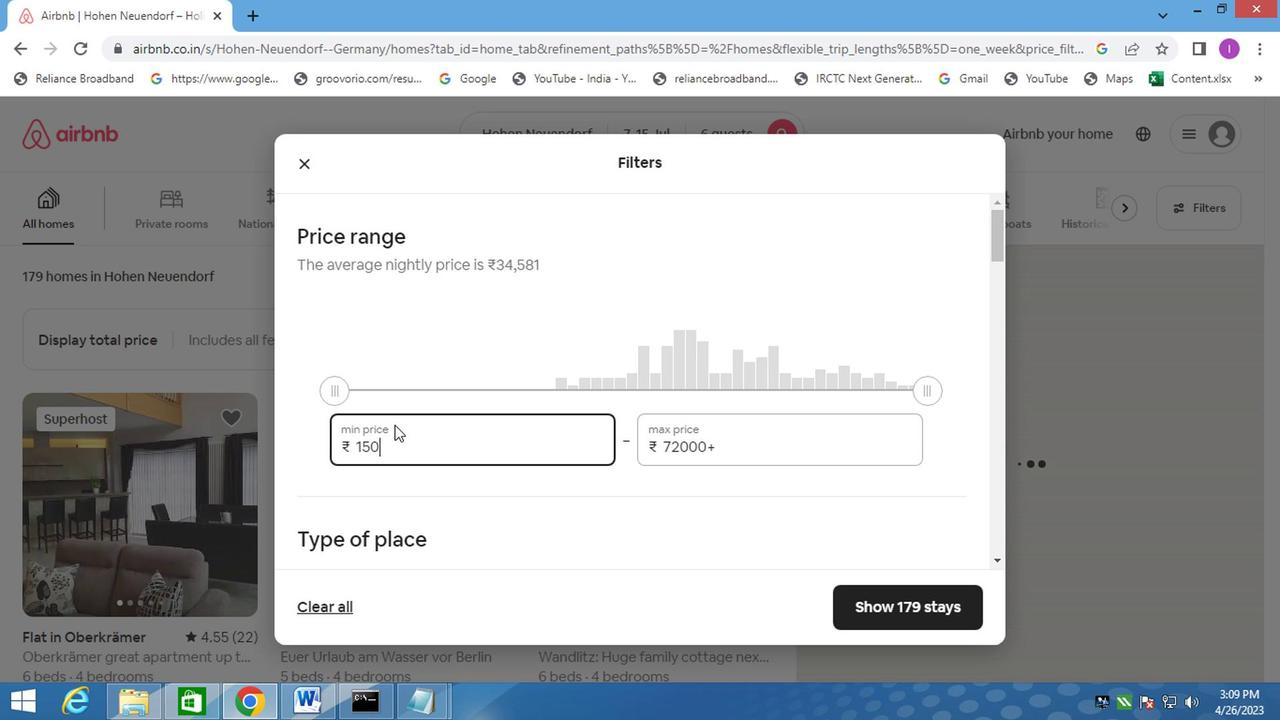 
Action: Mouse moved to (391, 421)
Screenshot: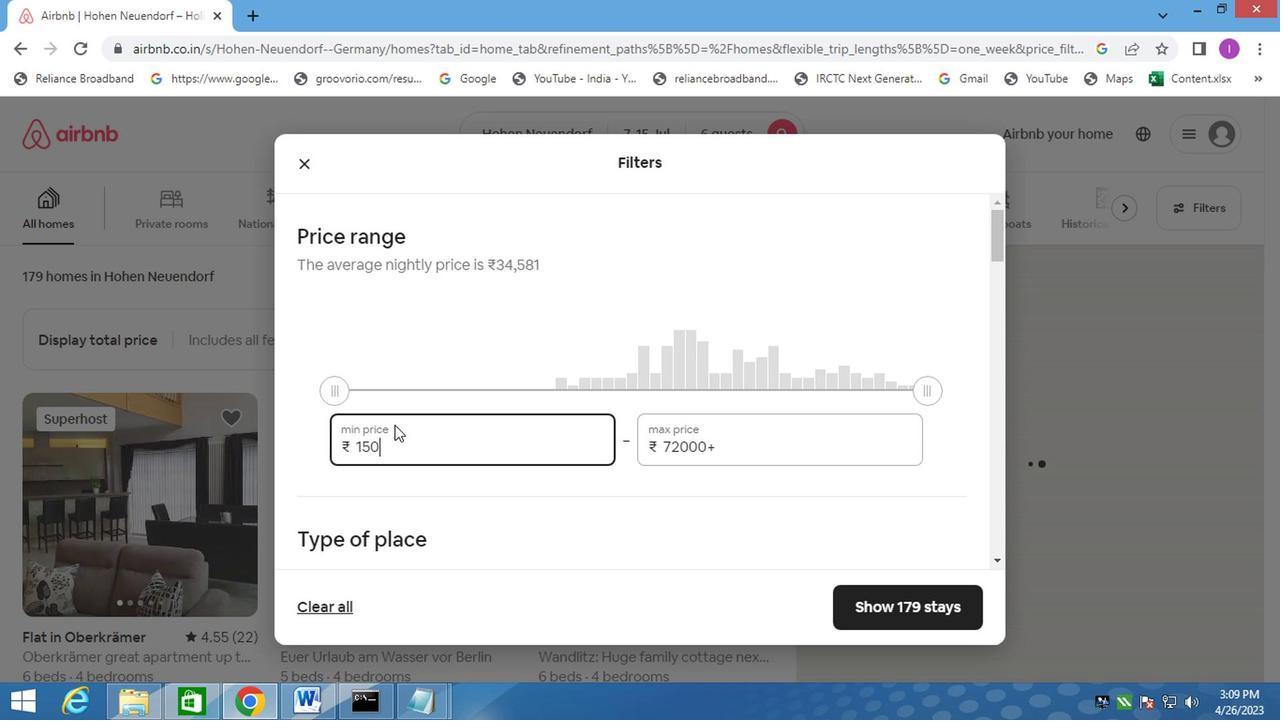 
Action: Key pressed 0
Screenshot: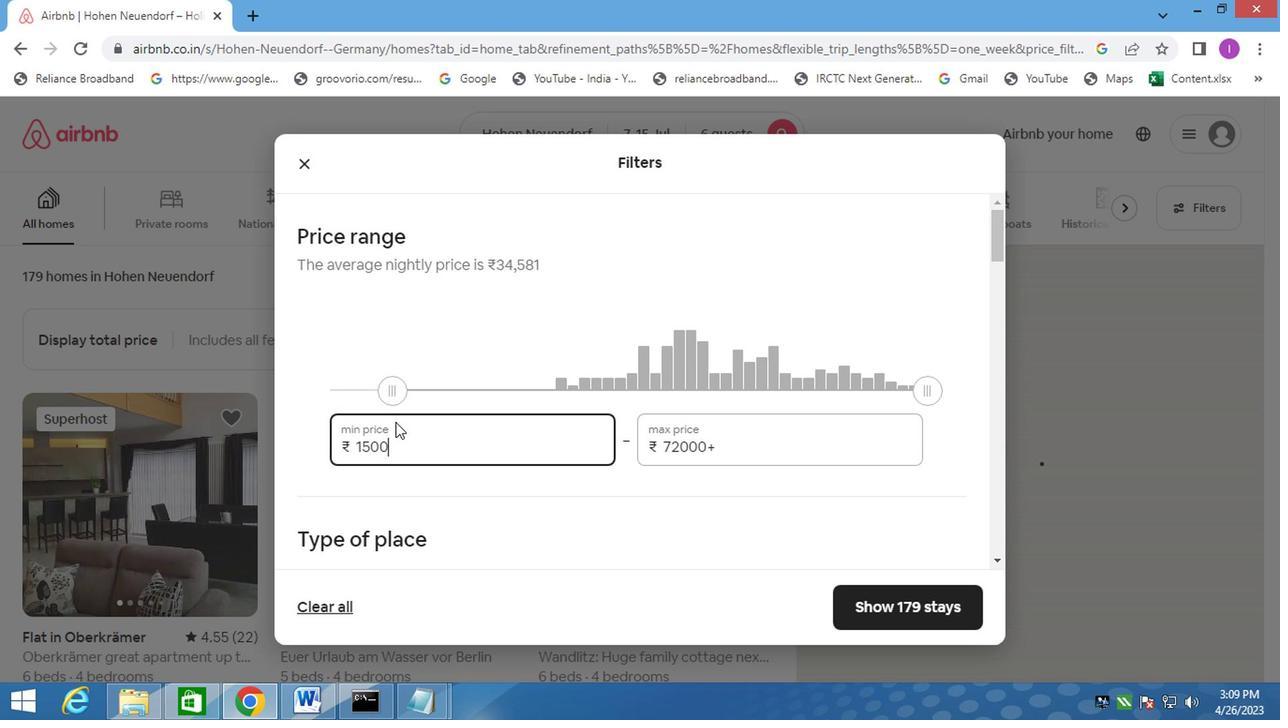 
Action: Mouse moved to (713, 440)
Screenshot: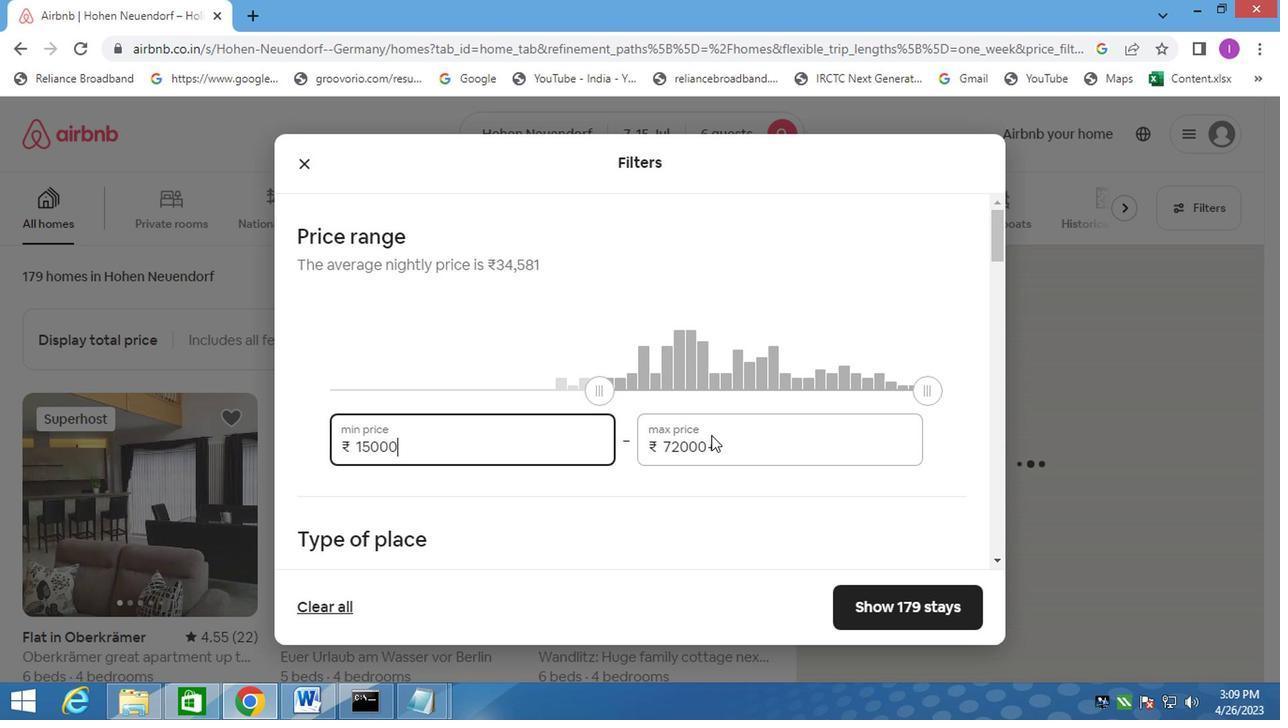 
Action: Mouse pressed left at (713, 440)
Screenshot: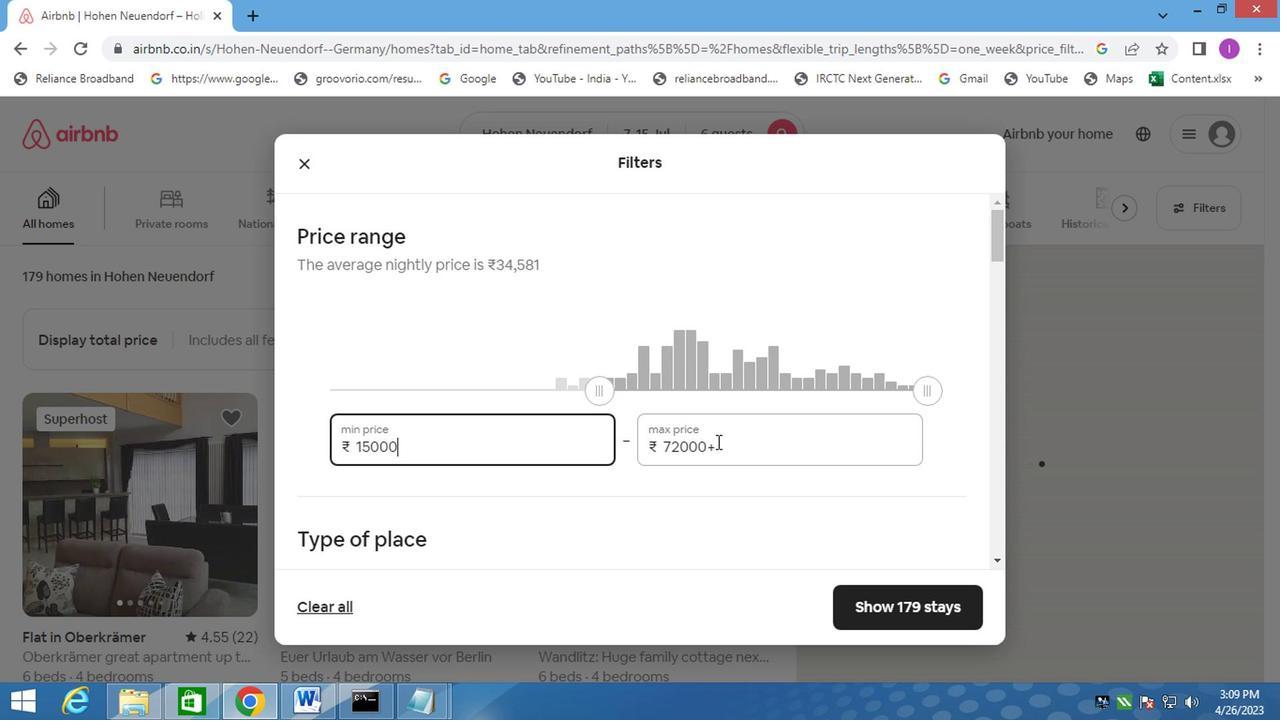 
Action: Mouse moved to (659, 433)
Screenshot: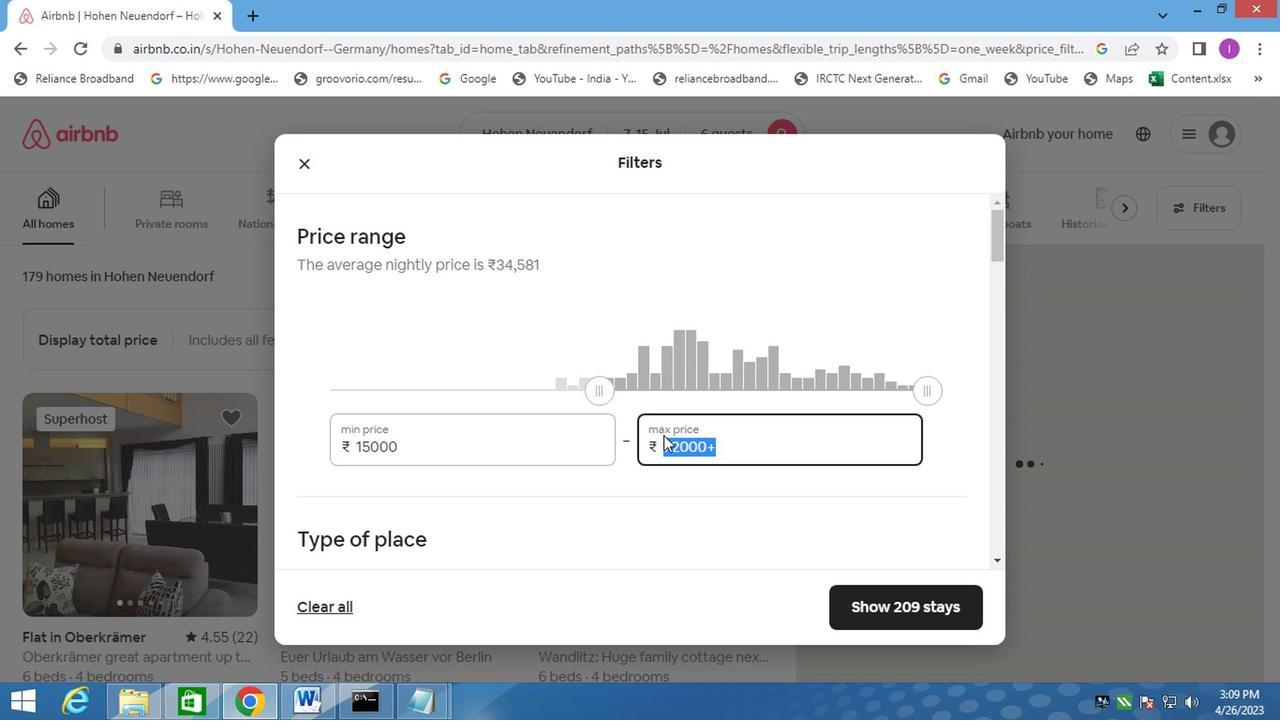 
Action: Key pressed 2
Screenshot: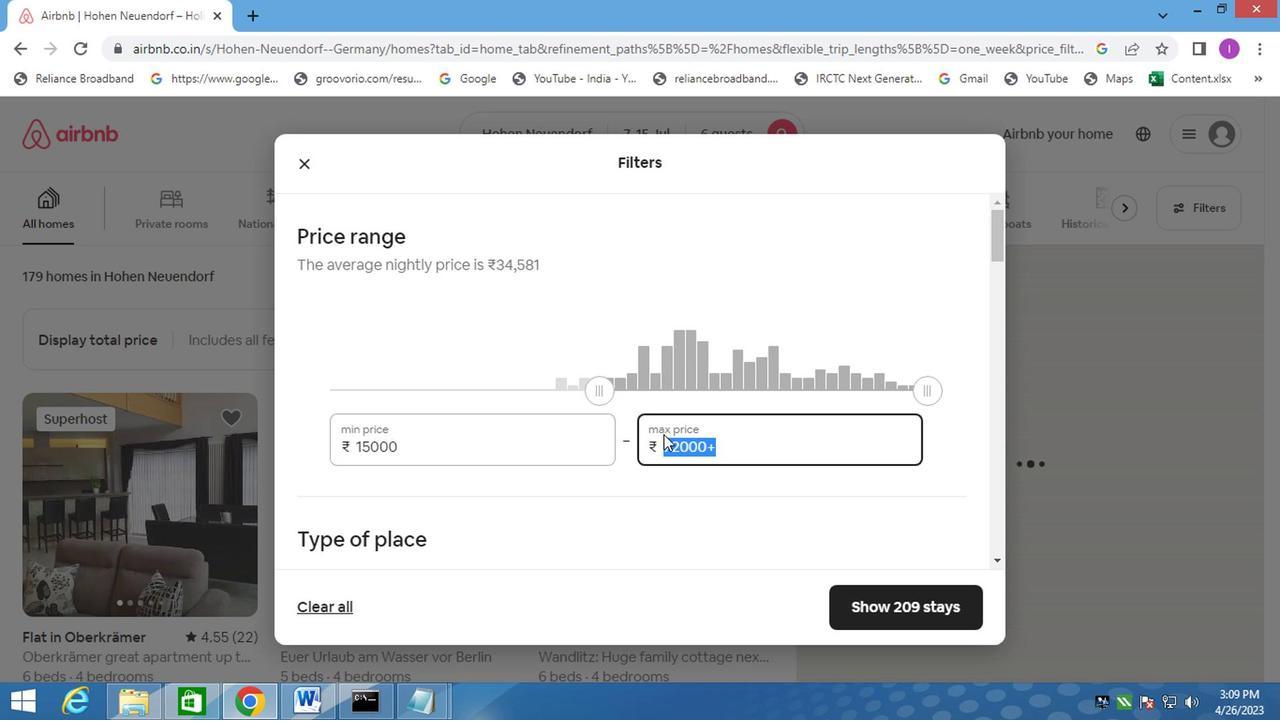 
Action: Mouse moved to (659, 431)
Screenshot: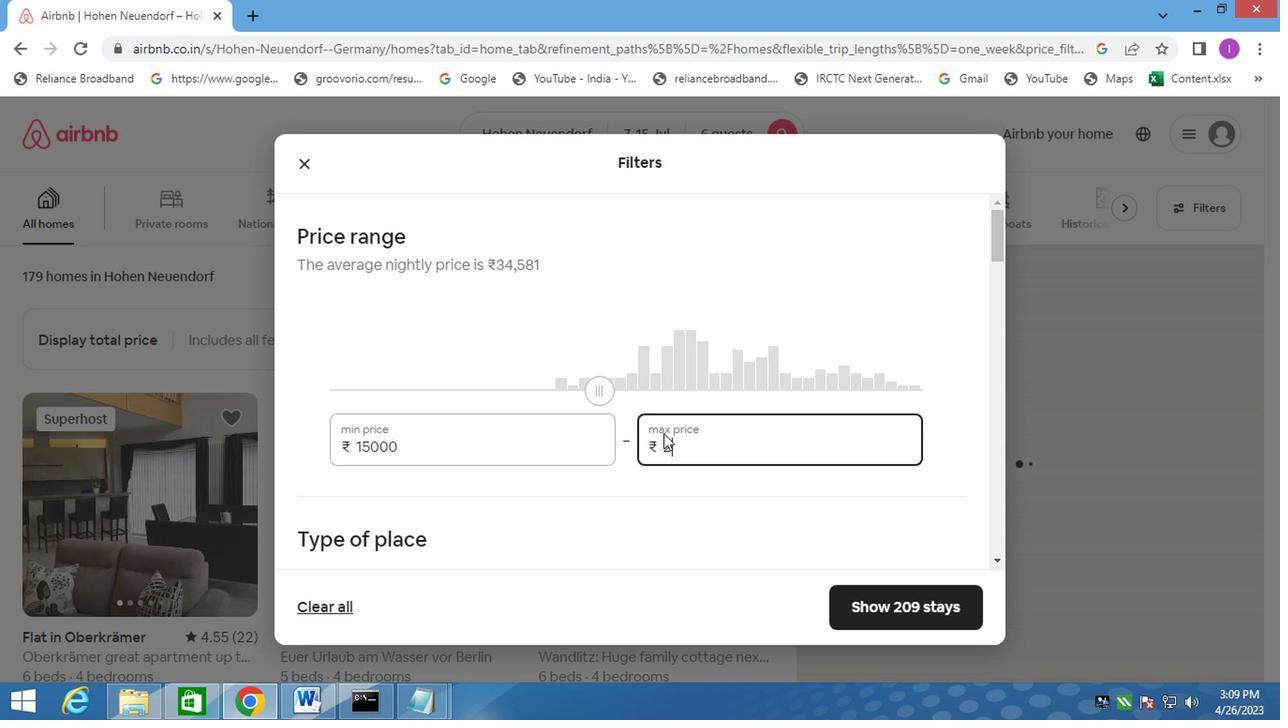 
Action: Key pressed 0
Screenshot: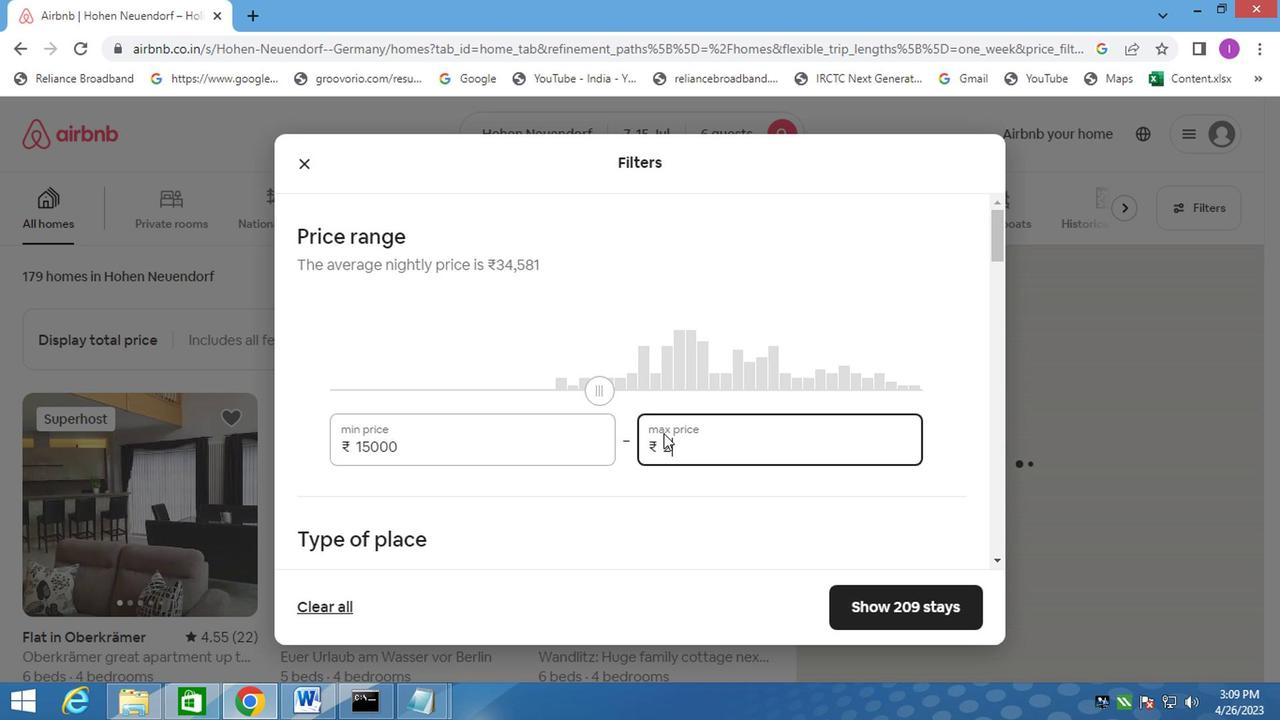 
Action: Mouse moved to (659, 431)
Screenshot: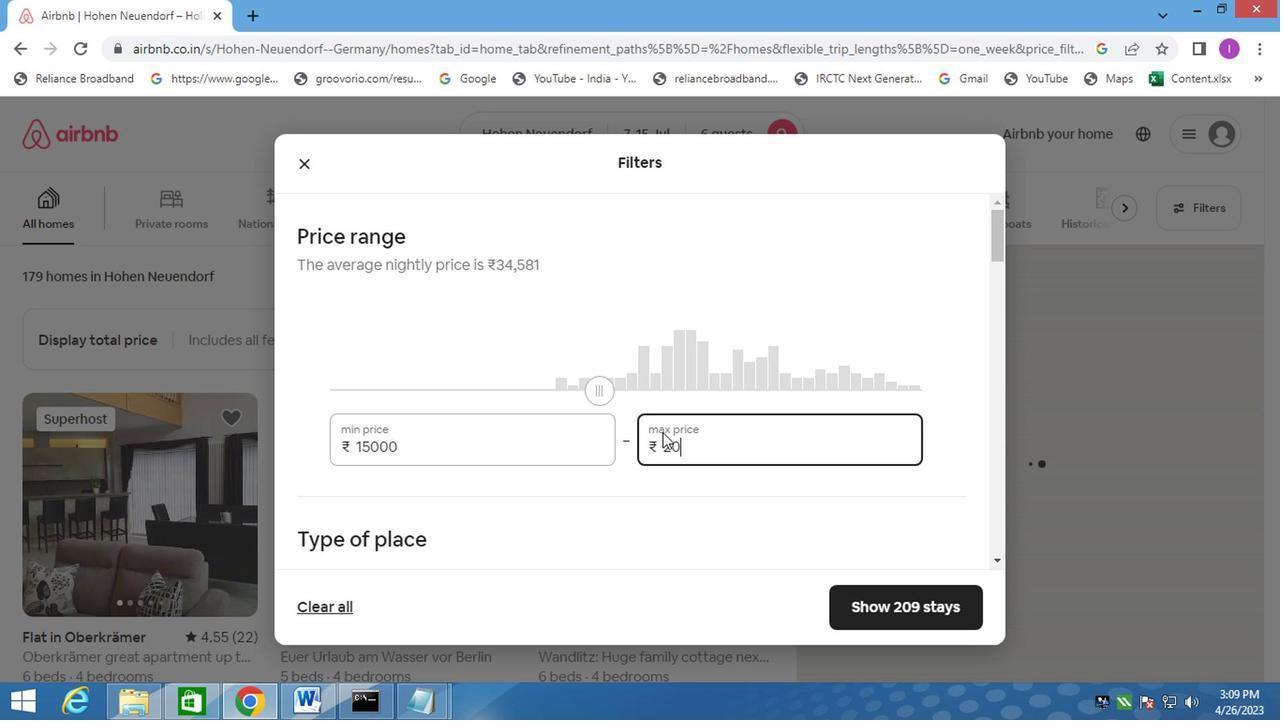 
Action: Key pressed 0
Screenshot: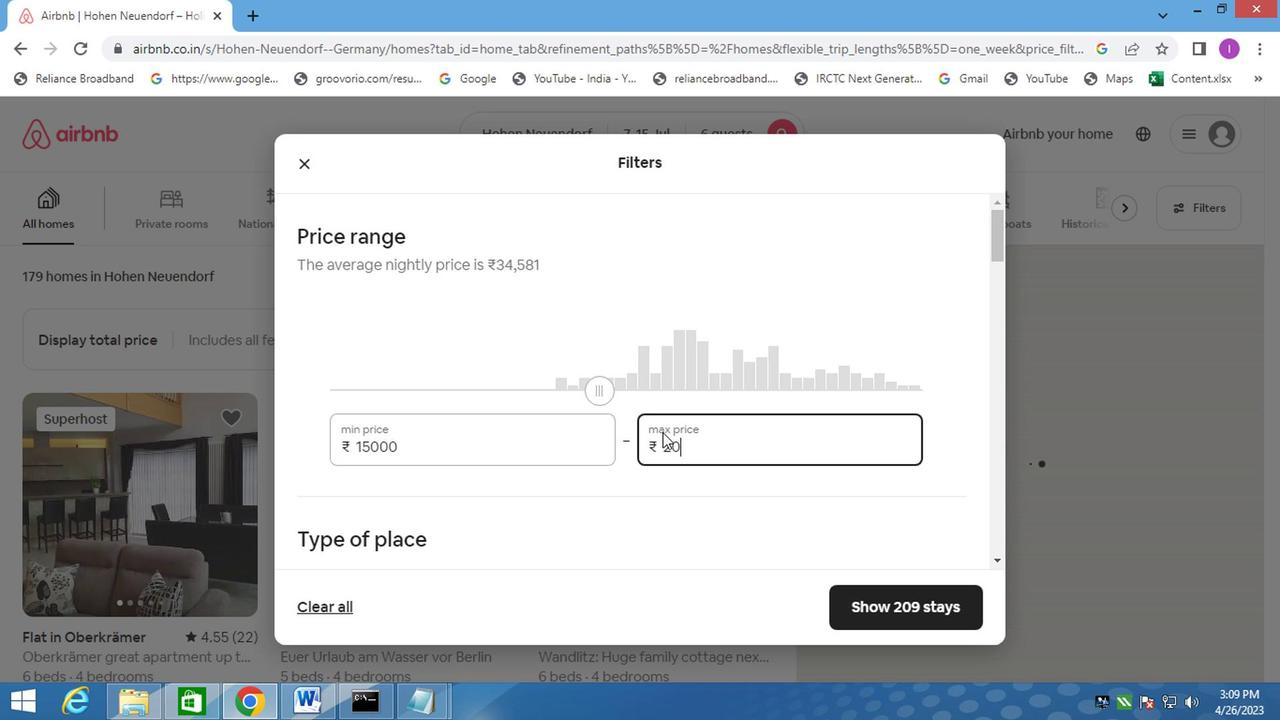 
Action: Mouse moved to (657, 431)
Screenshot: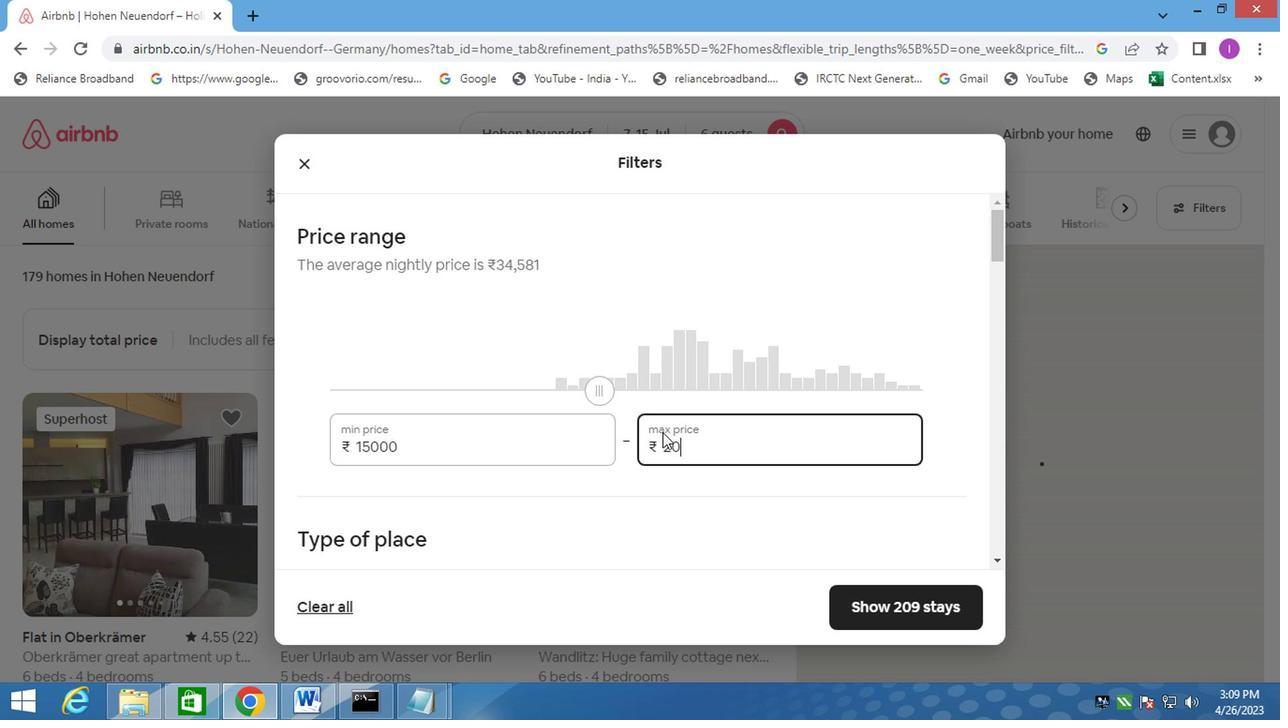 
Action: Key pressed 0
Screenshot: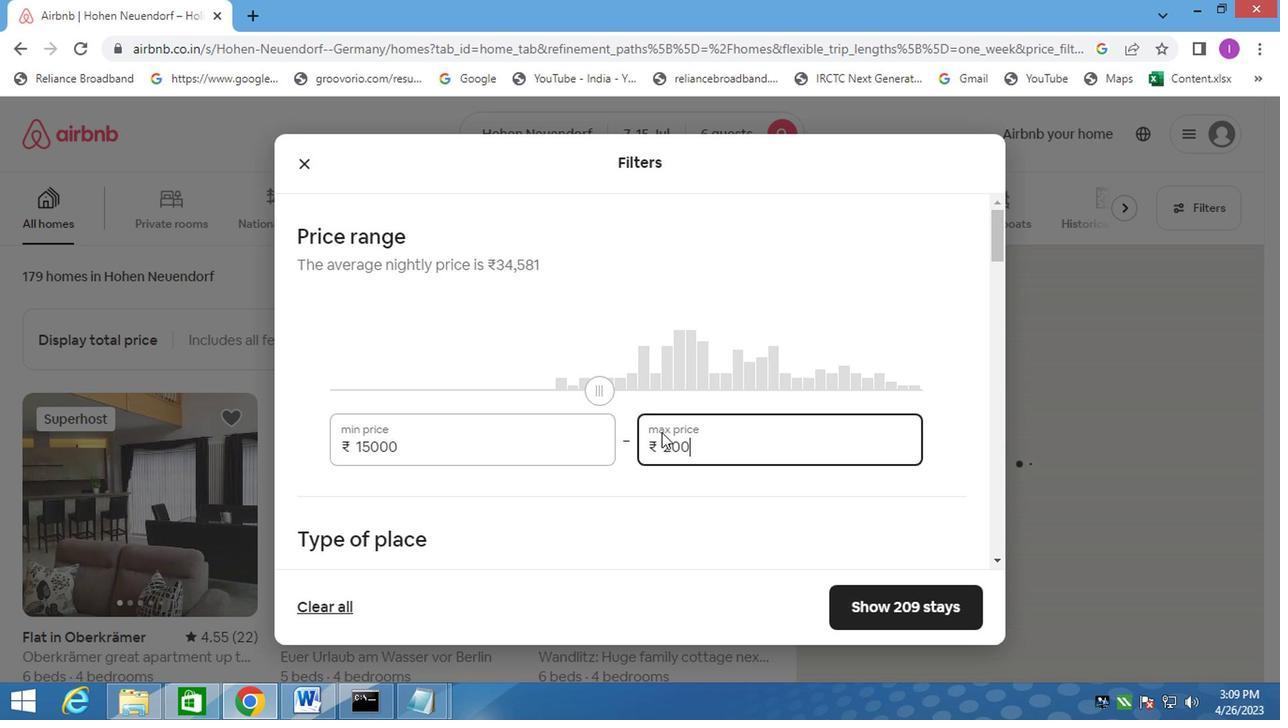 
Action: Mouse moved to (657, 431)
Screenshot: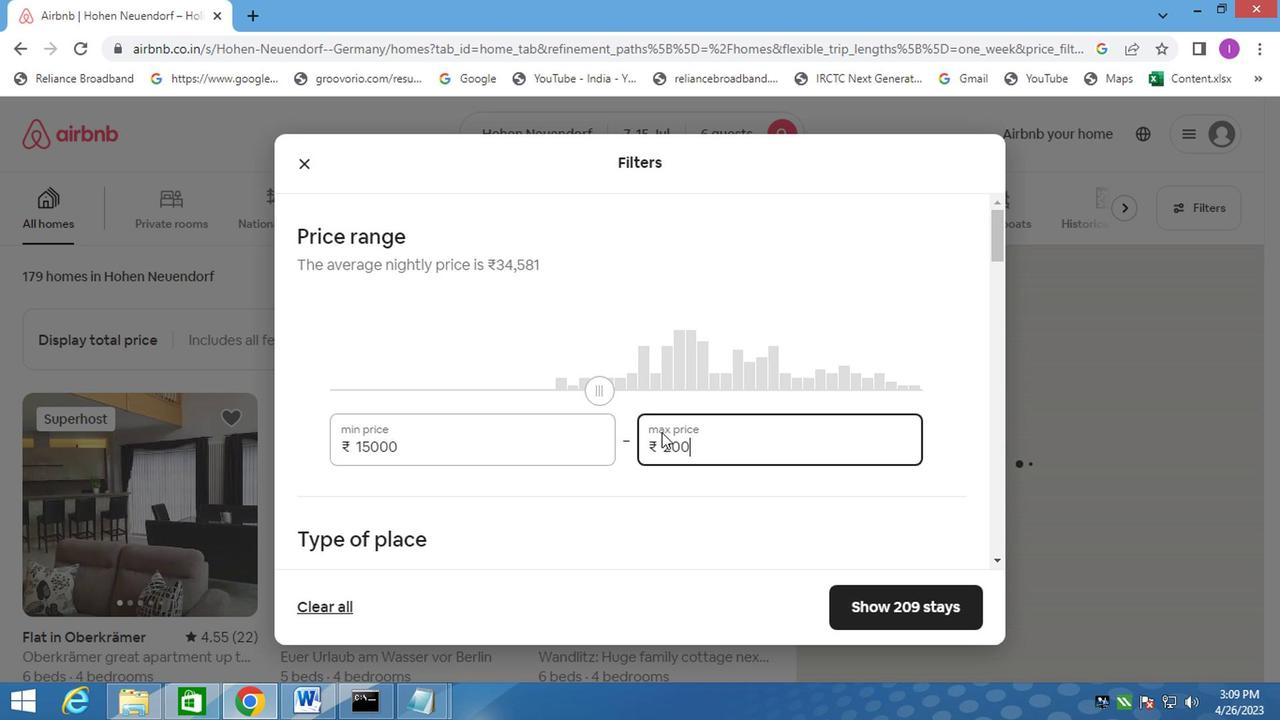 
Action: Key pressed 0
Screenshot: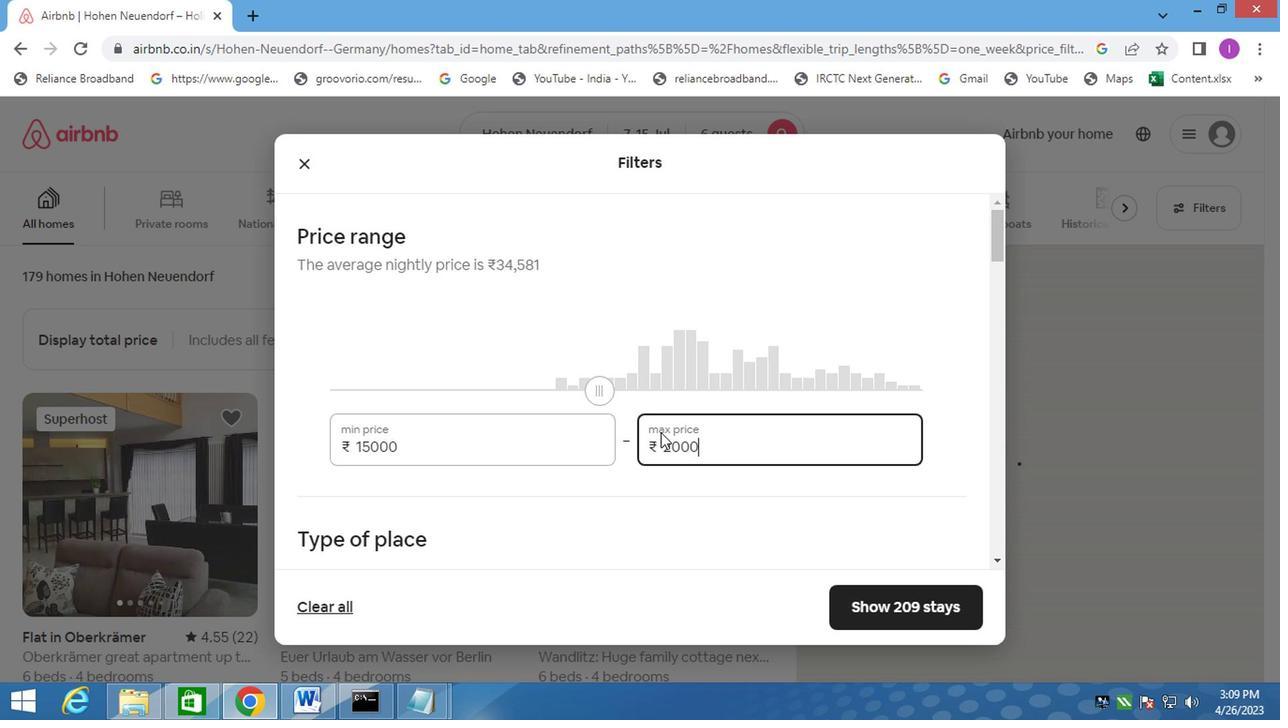 
Action: Mouse moved to (686, 428)
Screenshot: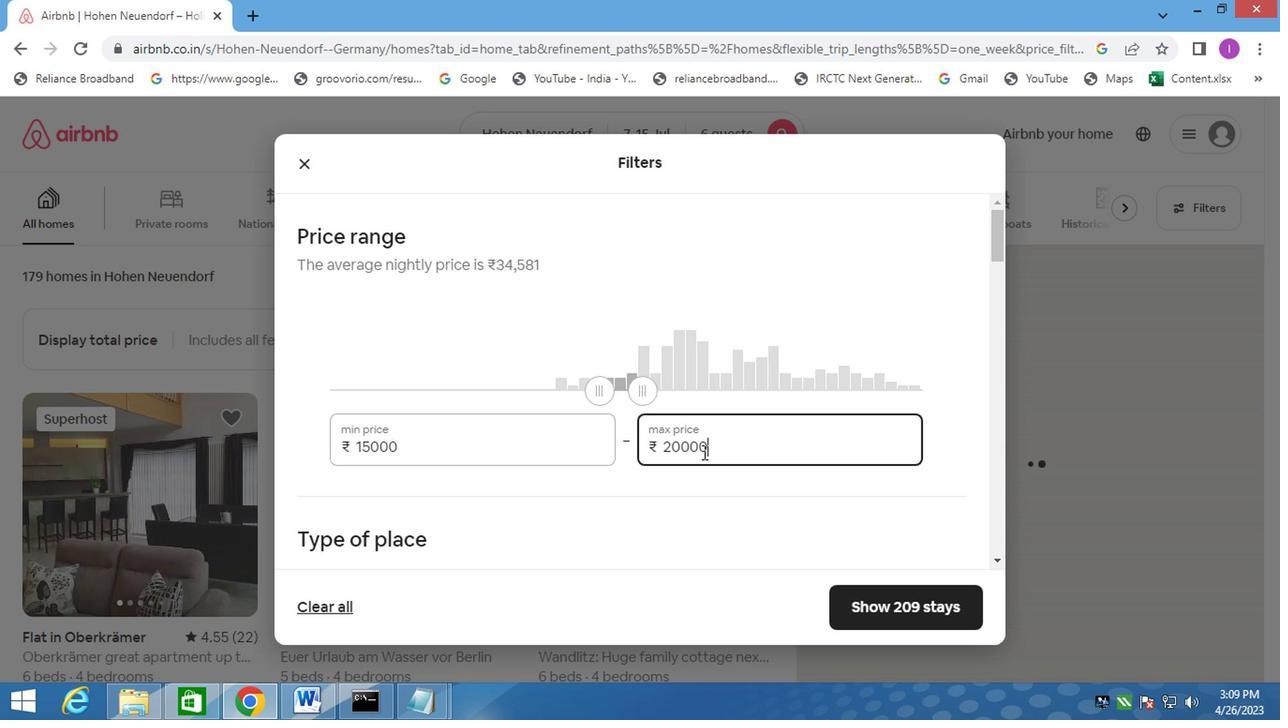 
Action: Mouse scrolled (686, 427) with delta (0, -1)
Screenshot: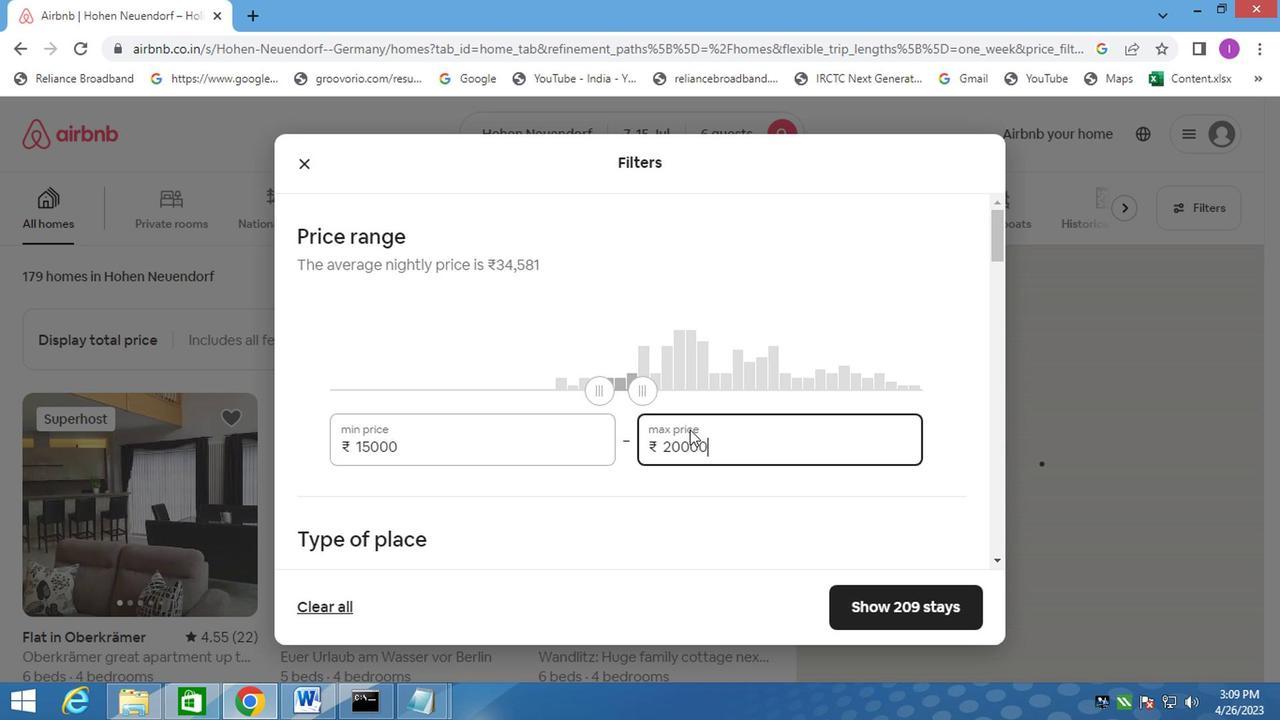 
Action: Mouse moved to (681, 427)
Screenshot: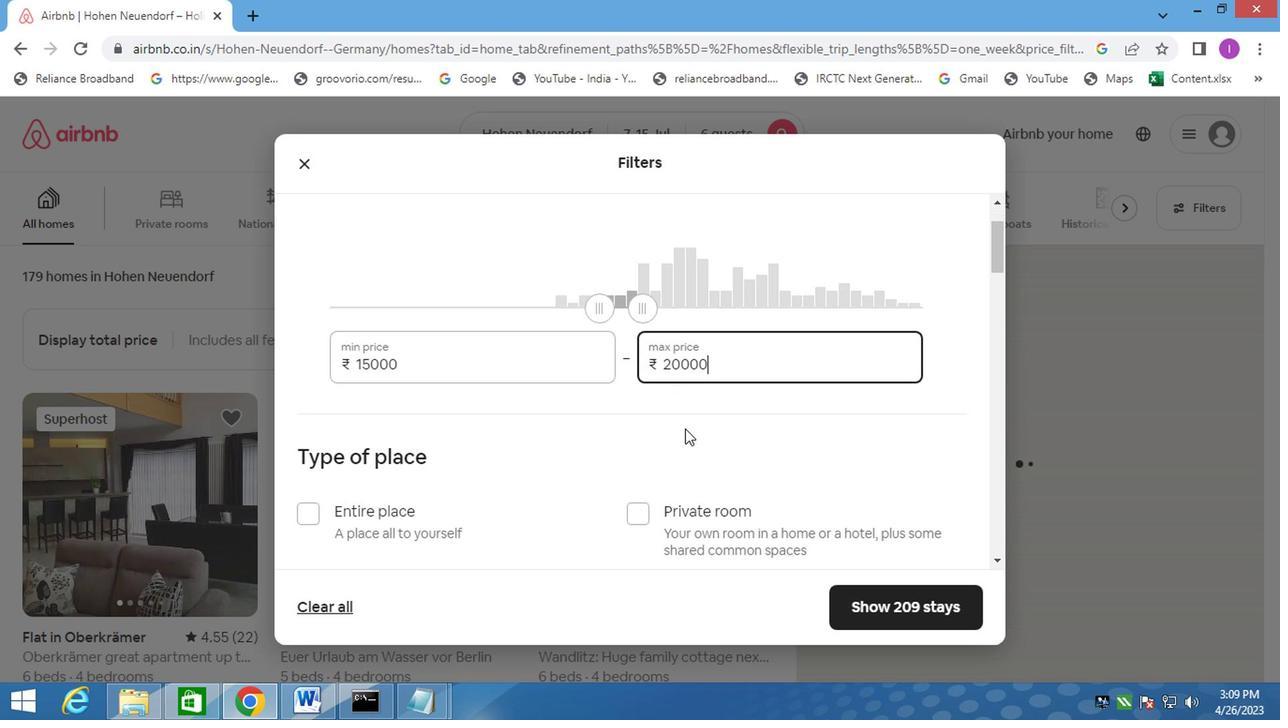 
Action: Mouse scrolled (681, 426) with delta (0, 0)
Screenshot: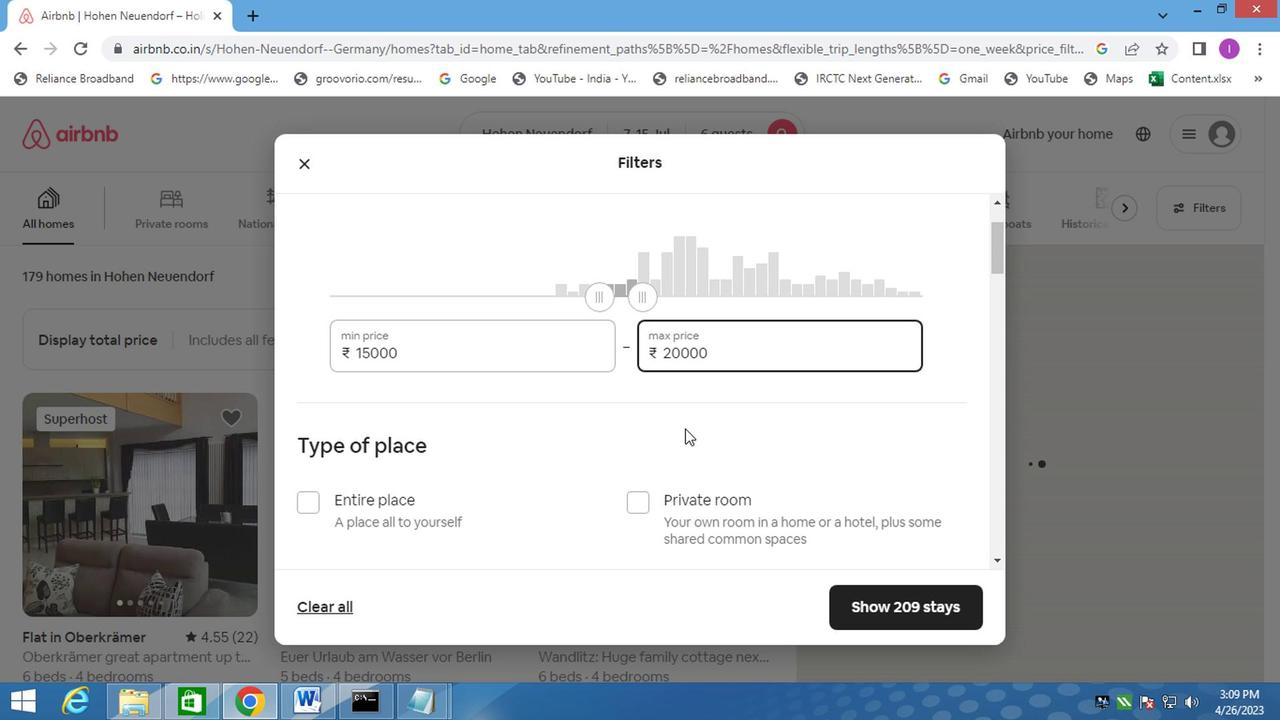 
Action: Mouse moved to (313, 412)
Screenshot: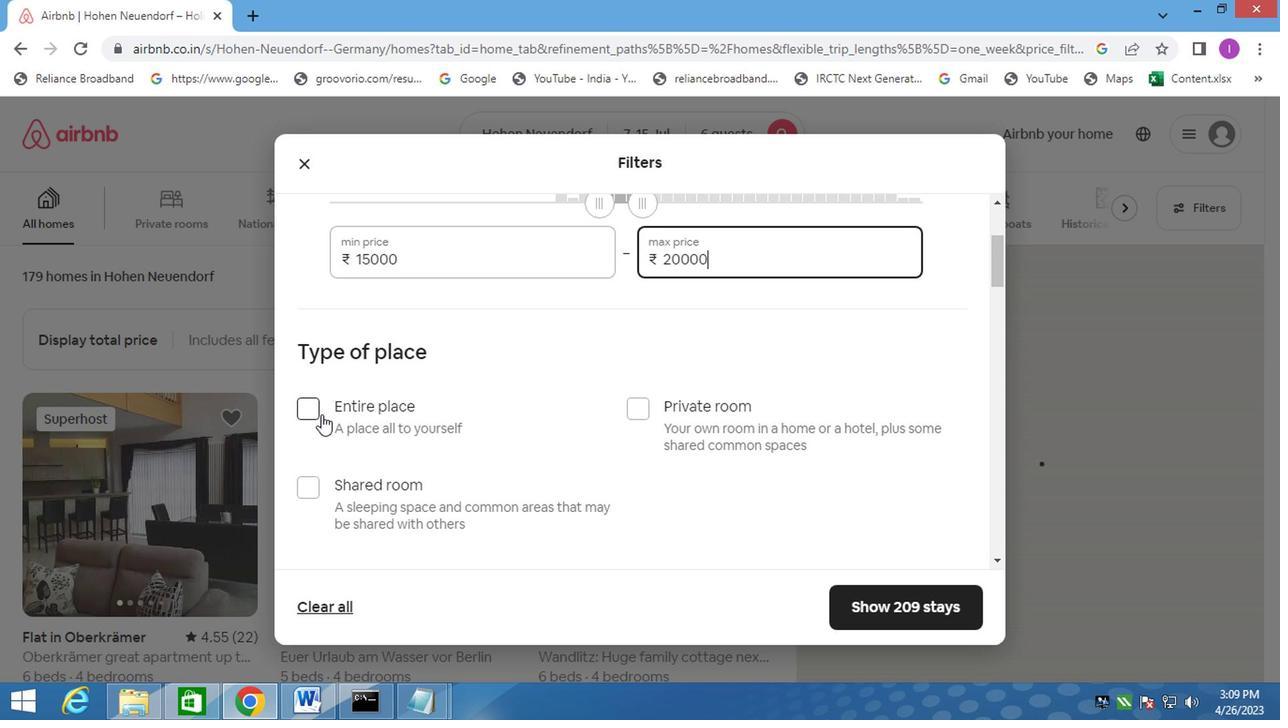 
Action: Mouse pressed left at (313, 412)
Screenshot: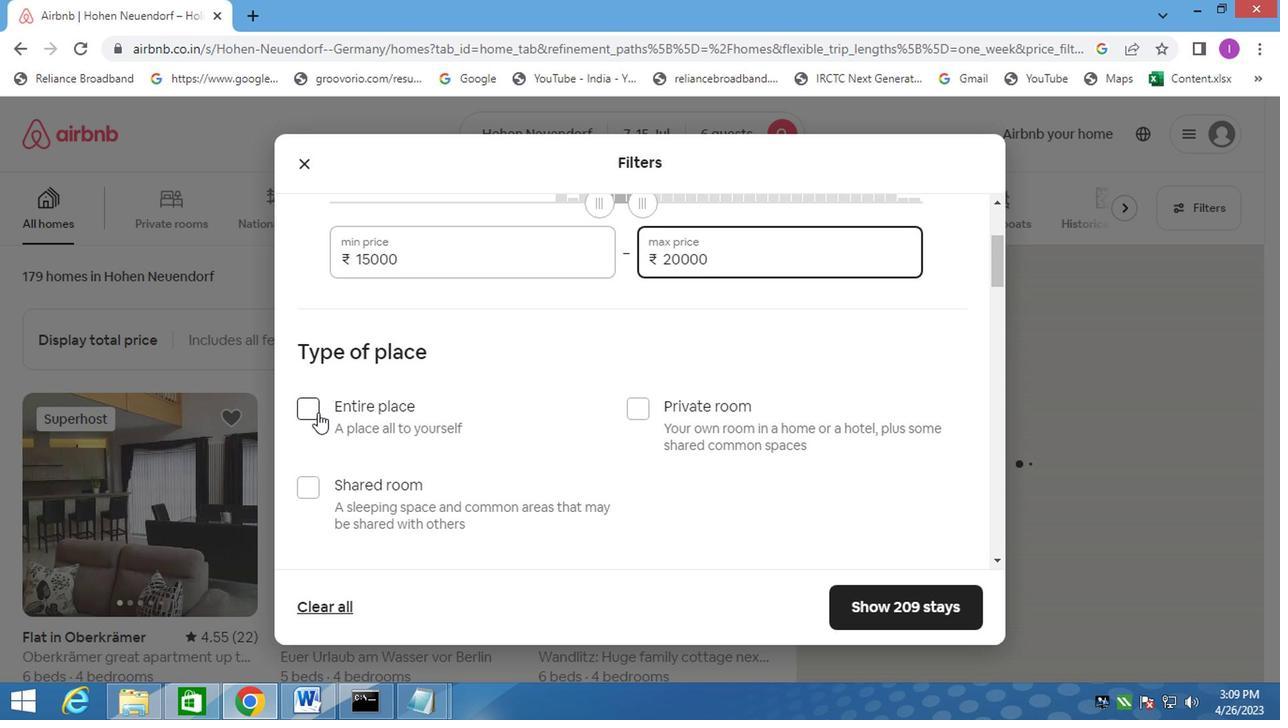 
Action: Mouse moved to (477, 416)
Screenshot: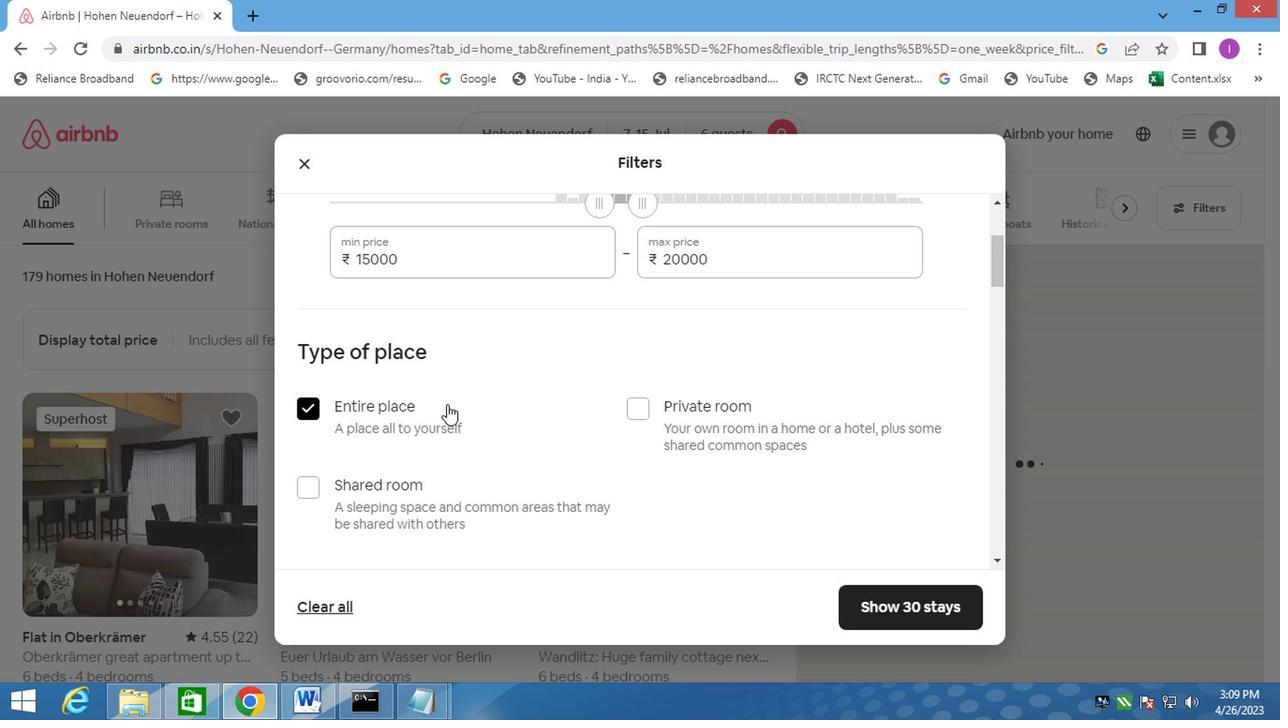 
Action: Mouse scrolled (477, 415) with delta (0, -1)
Screenshot: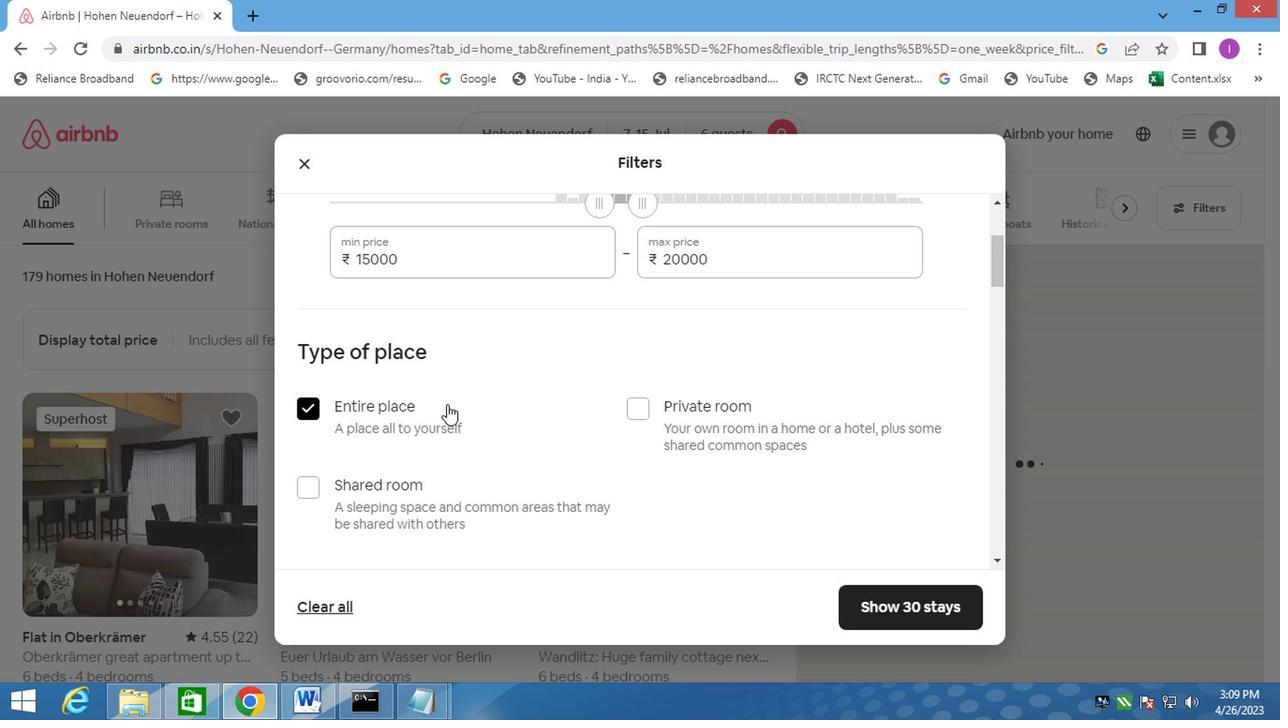 
Action: Mouse moved to (477, 417)
Screenshot: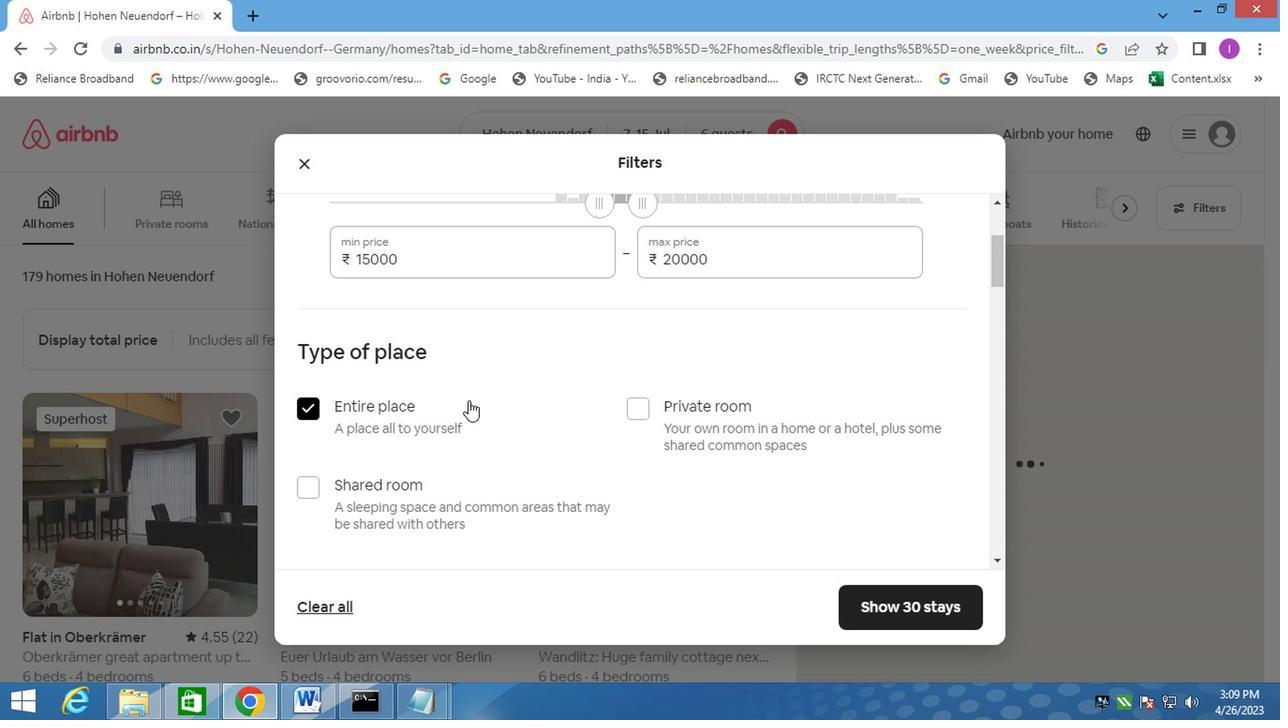 
Action: Mouse scrolled (477, 416) with delta (0, 0)
Screenshot: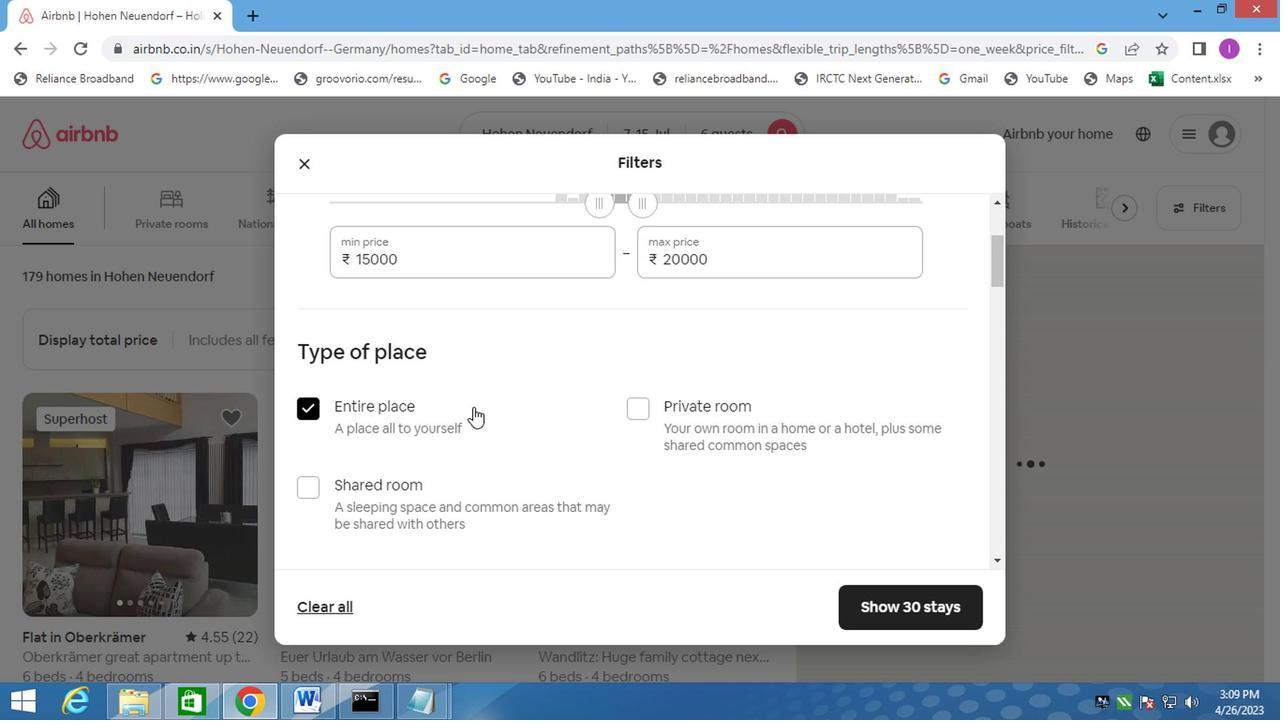 
Action: Mouse moved to (483, 426)
Screenshot: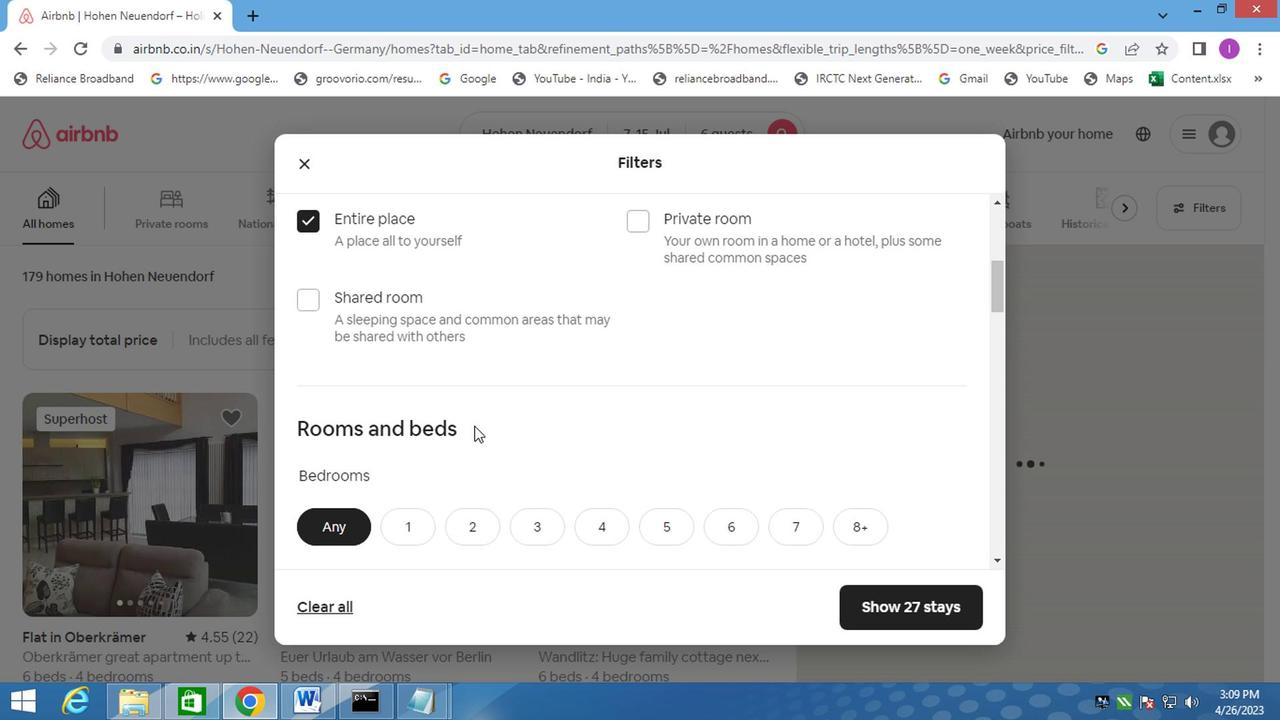 
Action: Mouse scrolled (483, 426) with delta (0, 0)
Screenshot: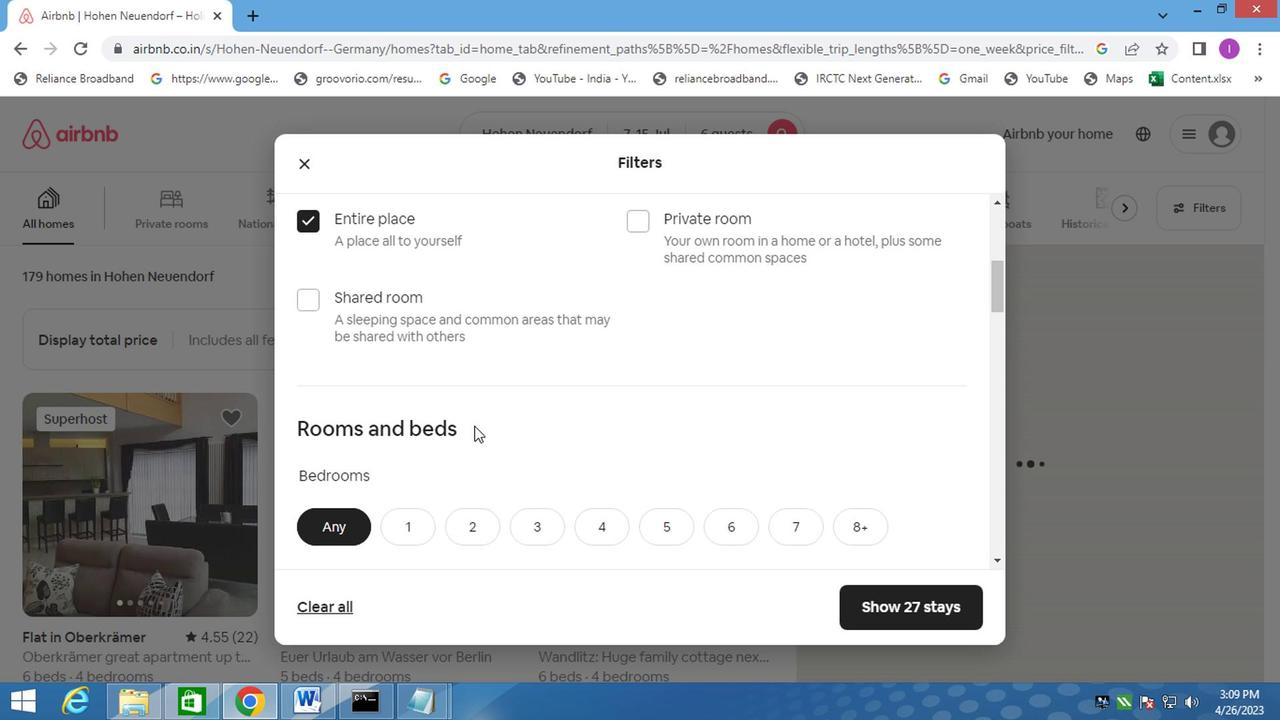 
Action: Mouse moved to (496, 433)
Screenshot: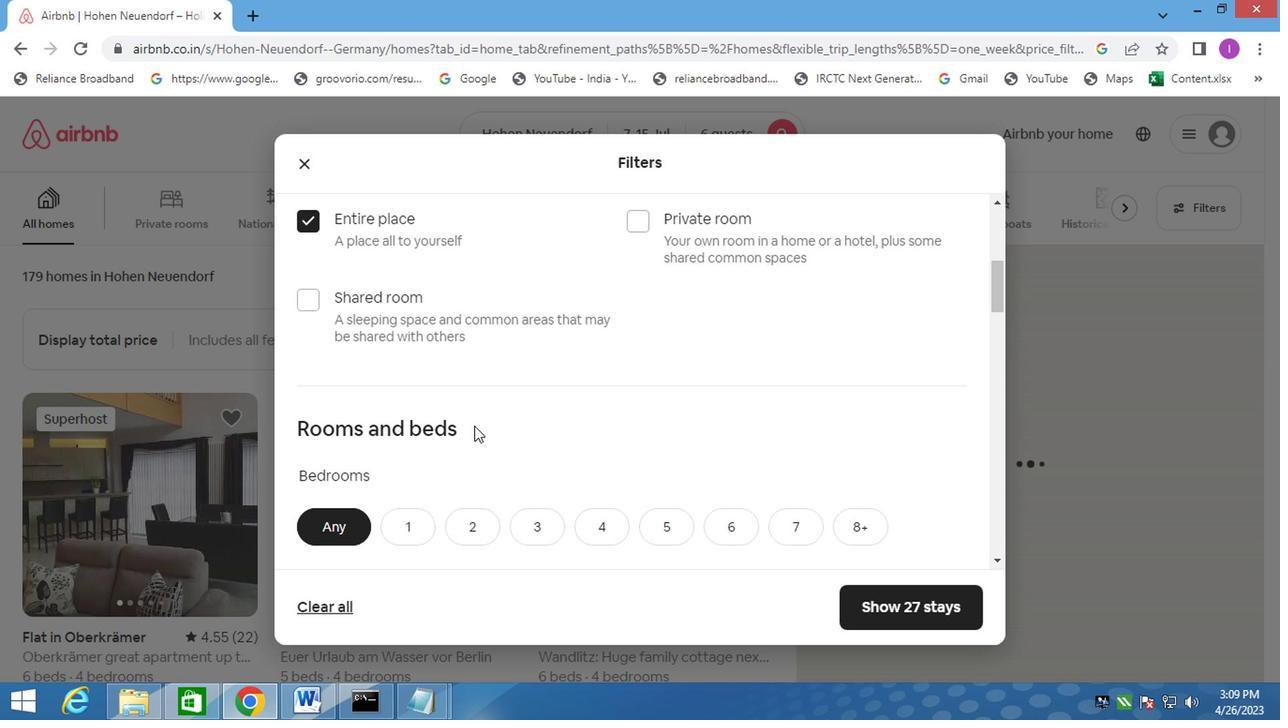 
Action: Mouse scrolled (496, 432) with delta (0, -1)
Screenshot: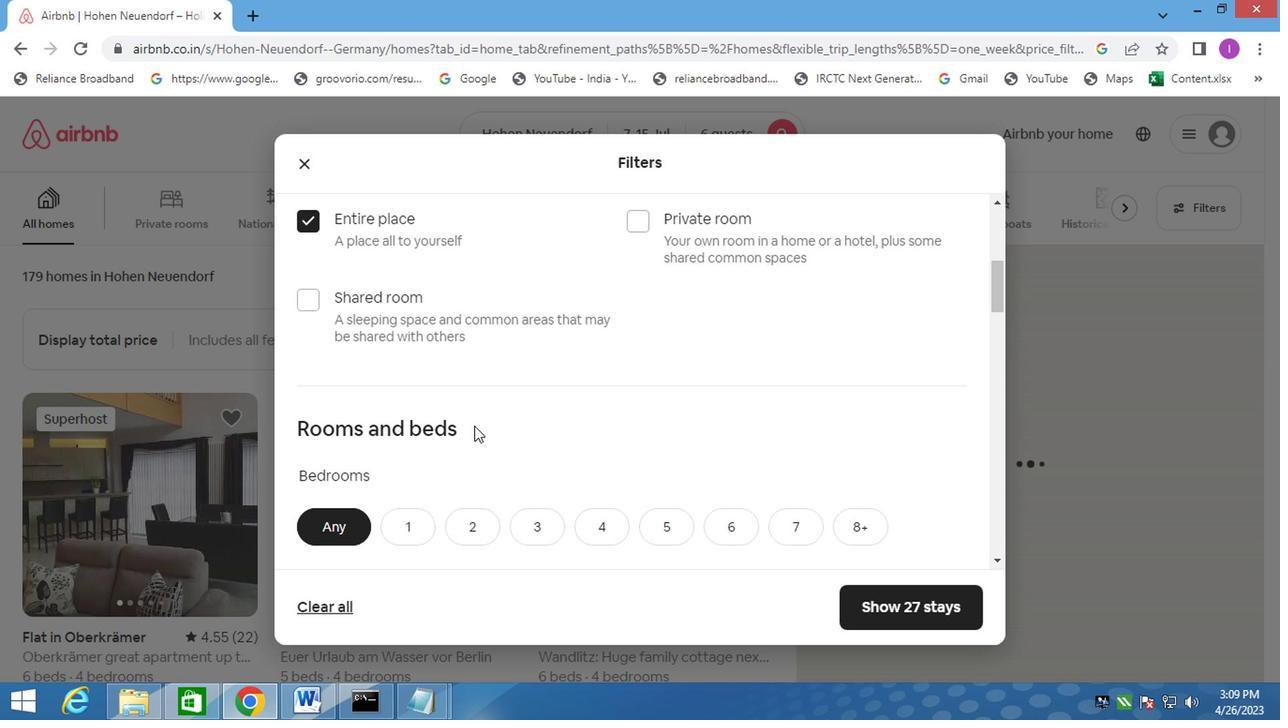 
Action: Mouse moved to (529, 344)
Screenshot: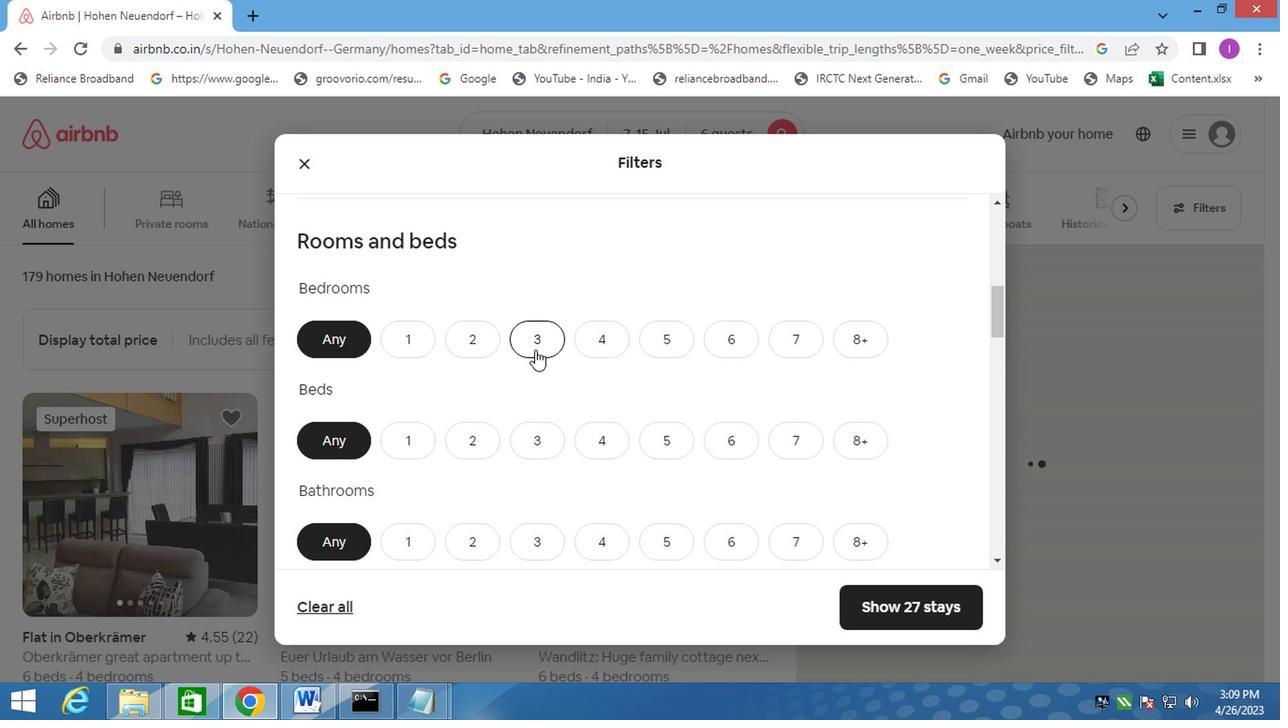 
Action: Mouse pressed left at (529, 344)
Screenshot: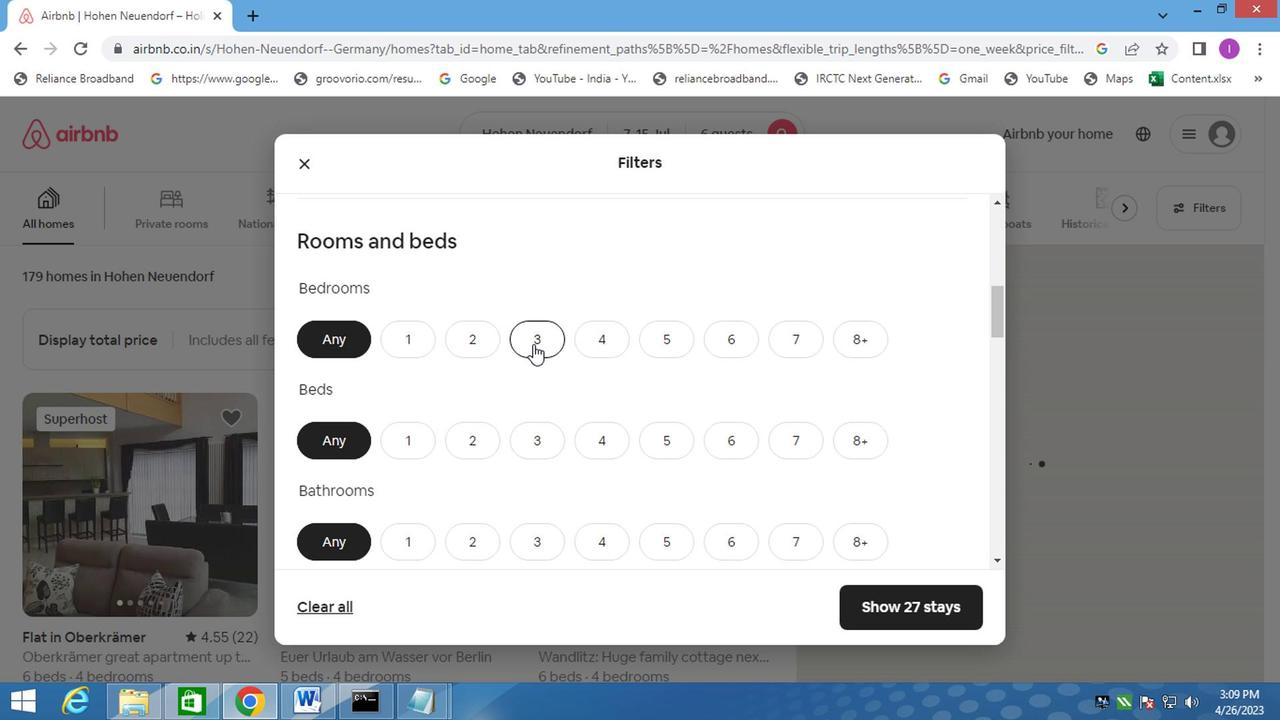 
Action: Mouse moved to (535, 441)
Screenshot: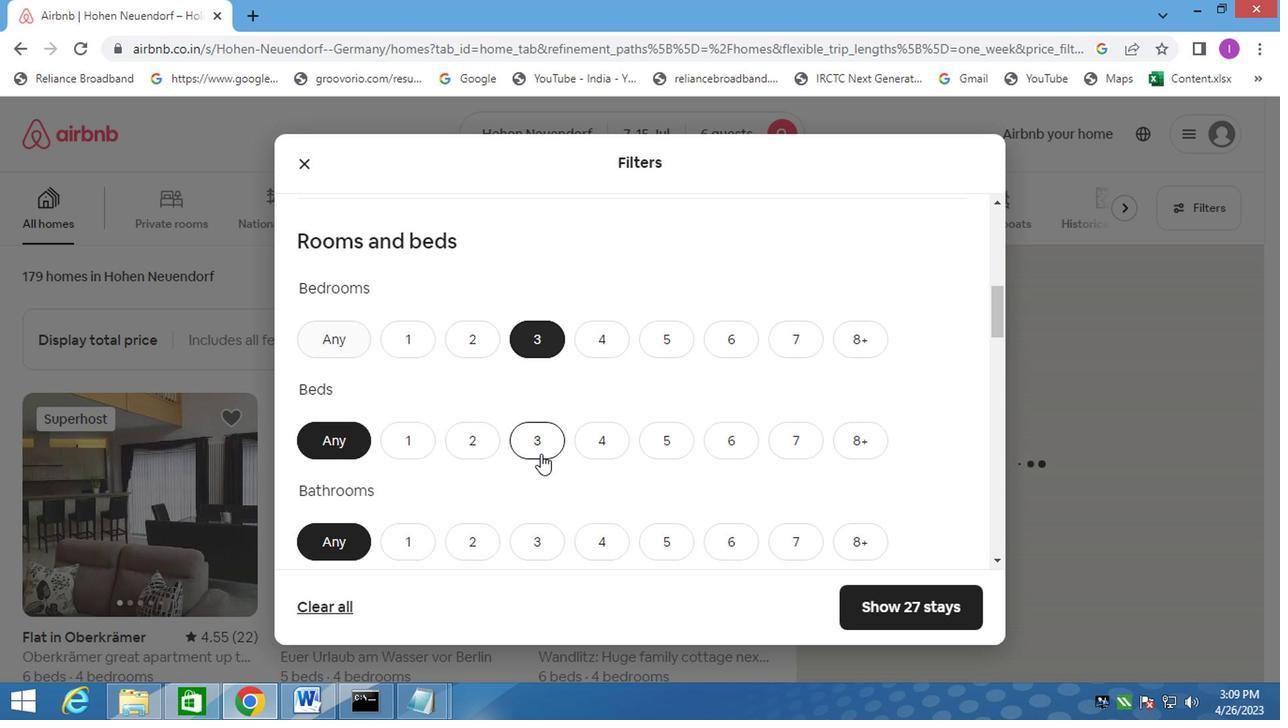 
Action: Mouse pressed left at (535, 441)
Screenshot: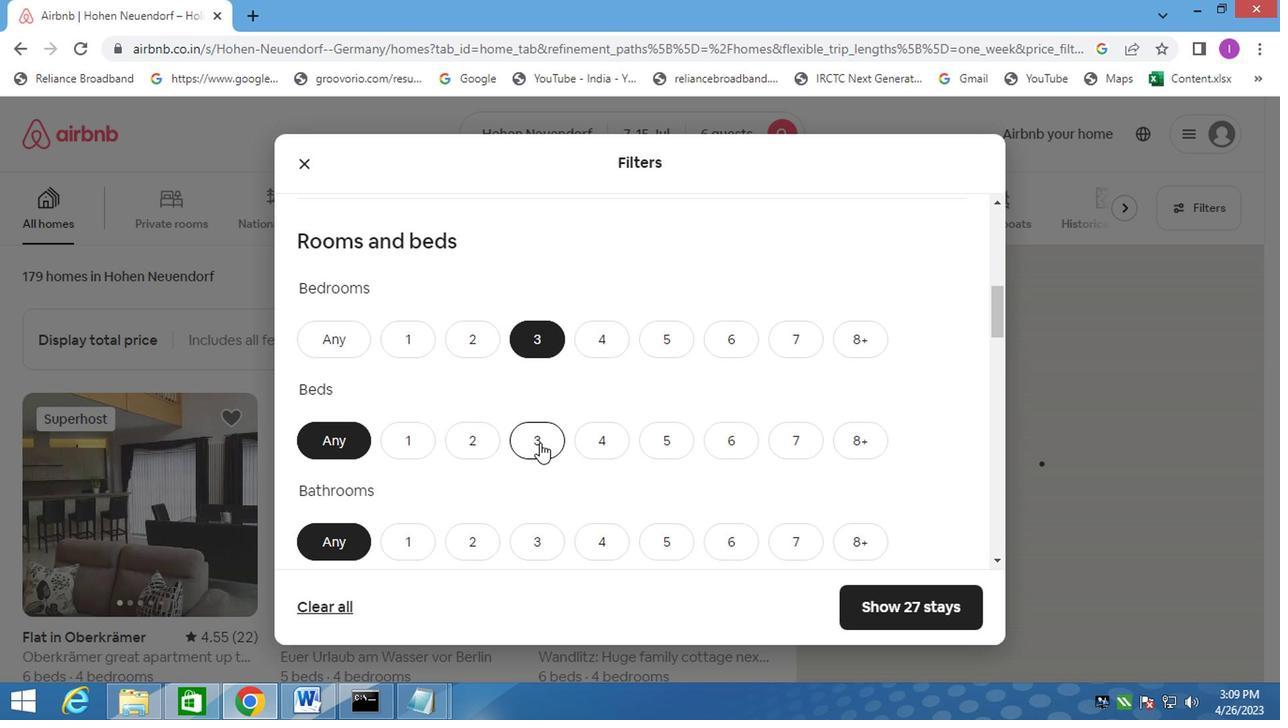 
Action: Mouse moved to (537, 536)
Screenshot: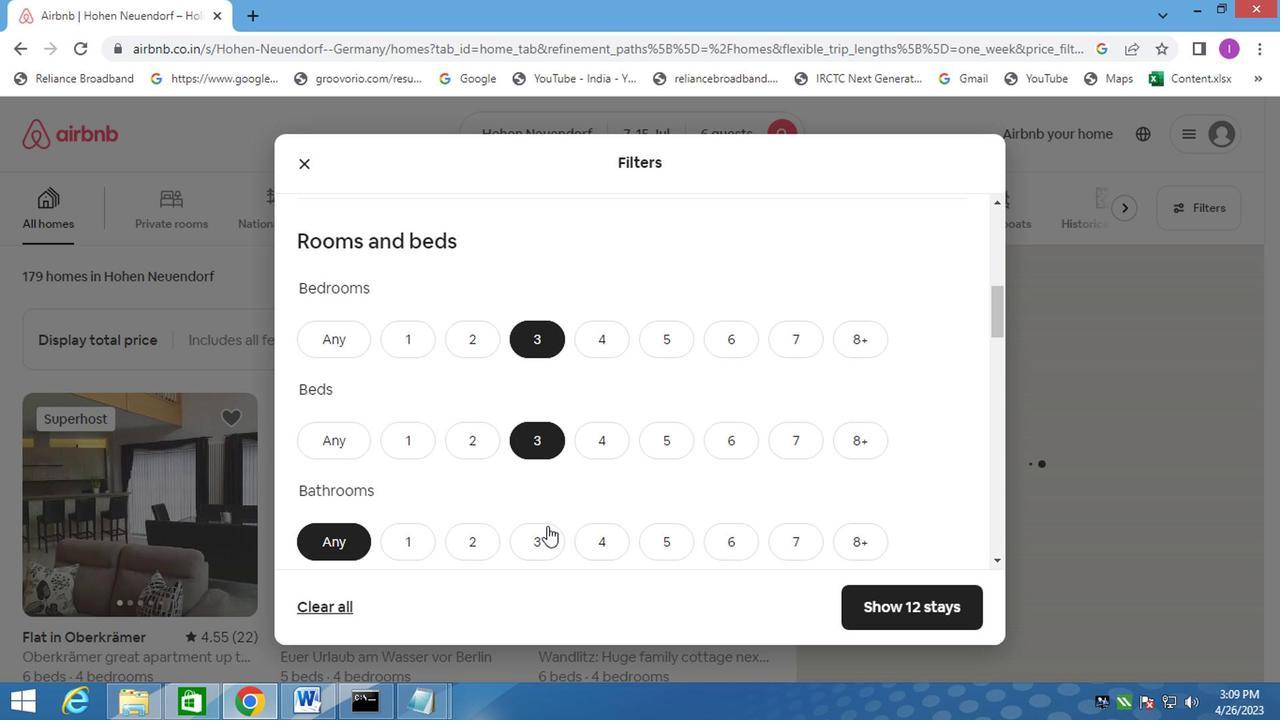 
Action: Mouse pressed left at (537, 536)
Screenshot: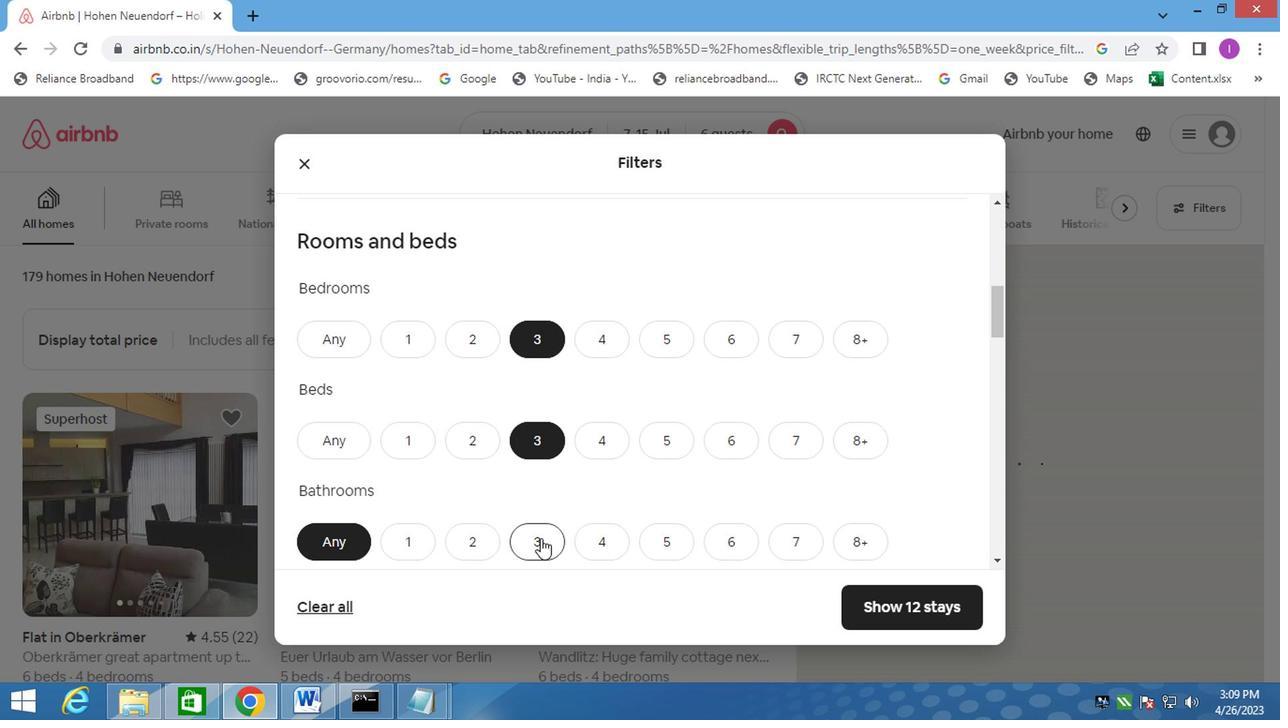 
Action: Mouse moved to (546, 465)
Screenshot: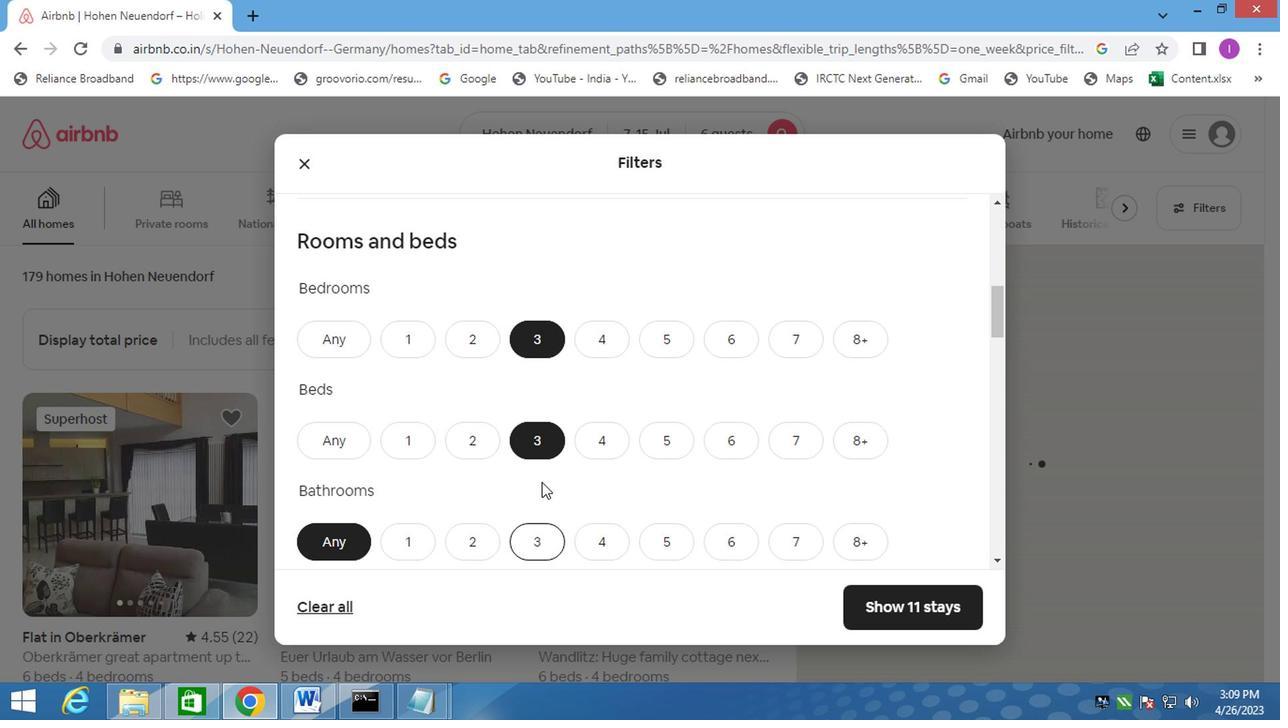 
Action: Mouse scrolled (546, 463) with delta (0, -1)
Screenshot: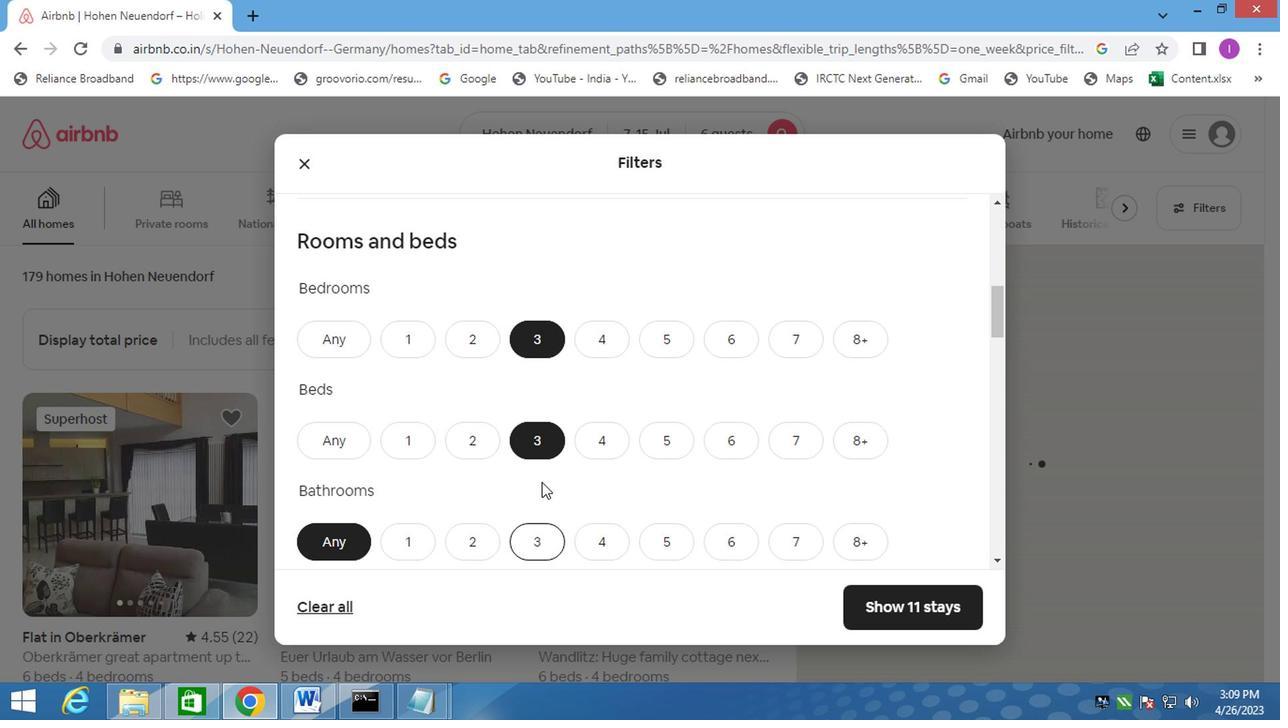 
Action: Mouse moved to (546, 463)
Screenshot: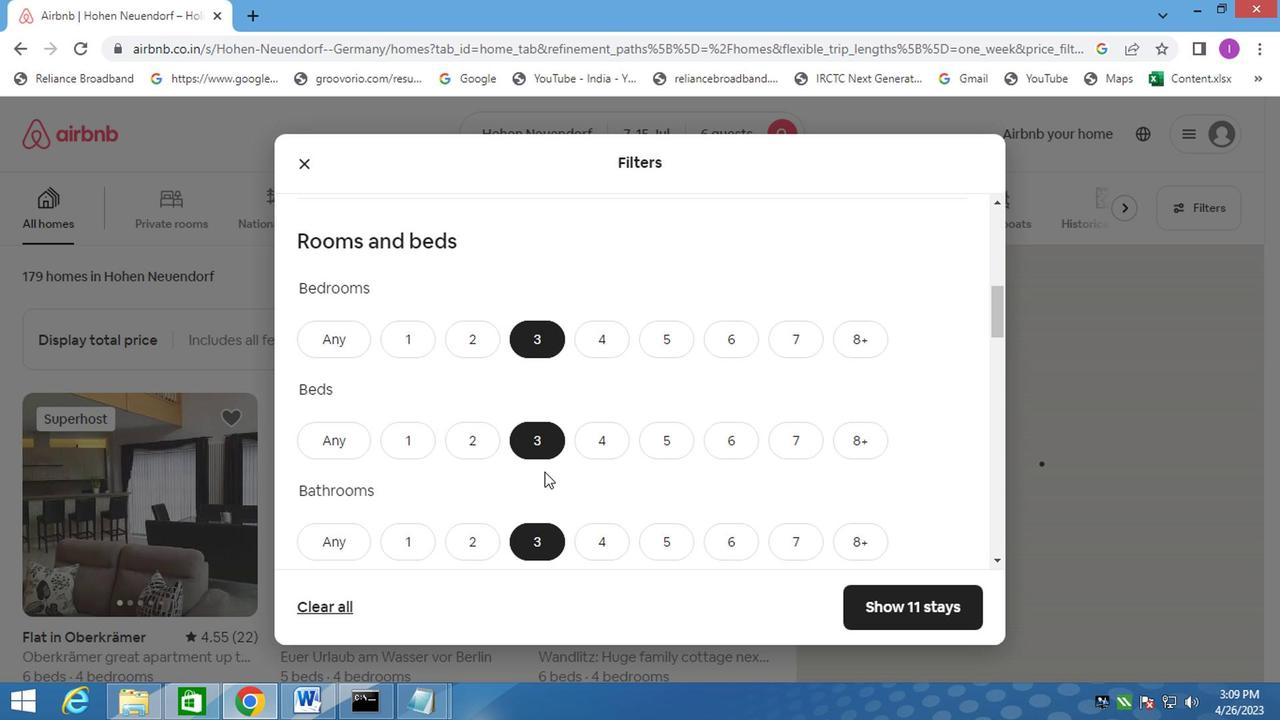 
Action: Mouse scrolled (546, 463) with delta (0, 0)
Screenshot: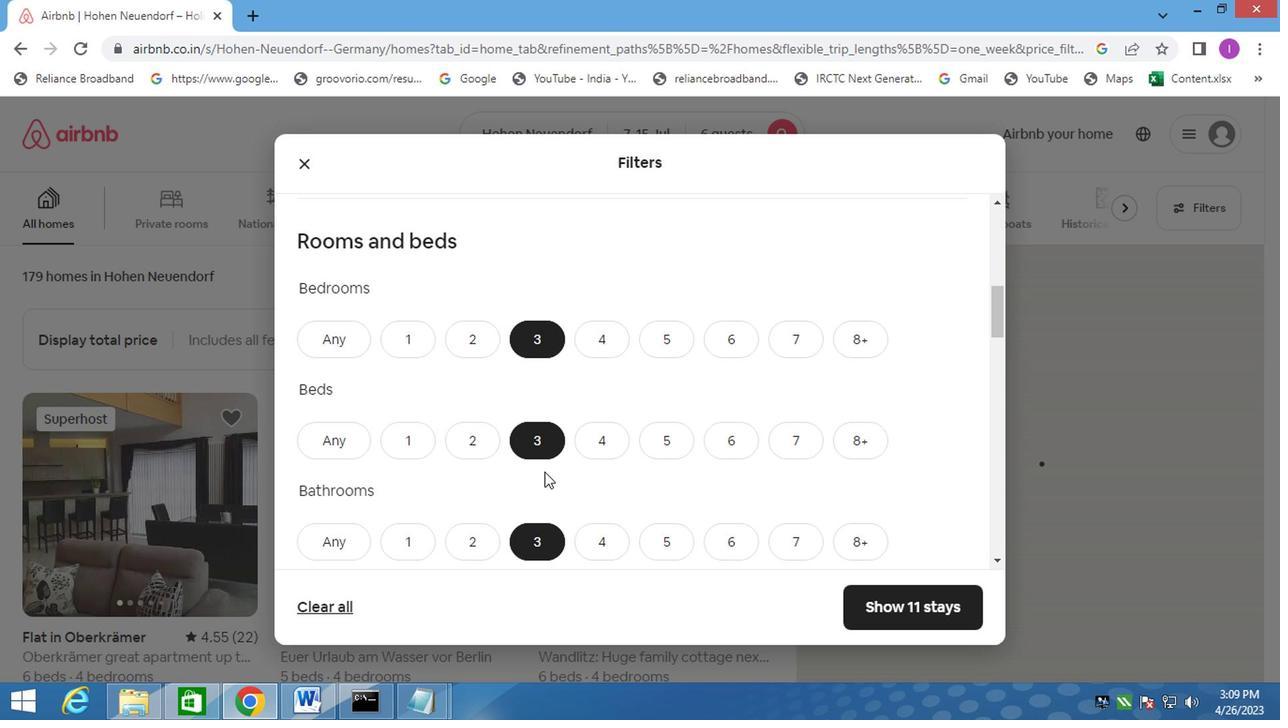 
Action: Mouse scrolled (546, 463) with delta (0, 0)
Screenshot: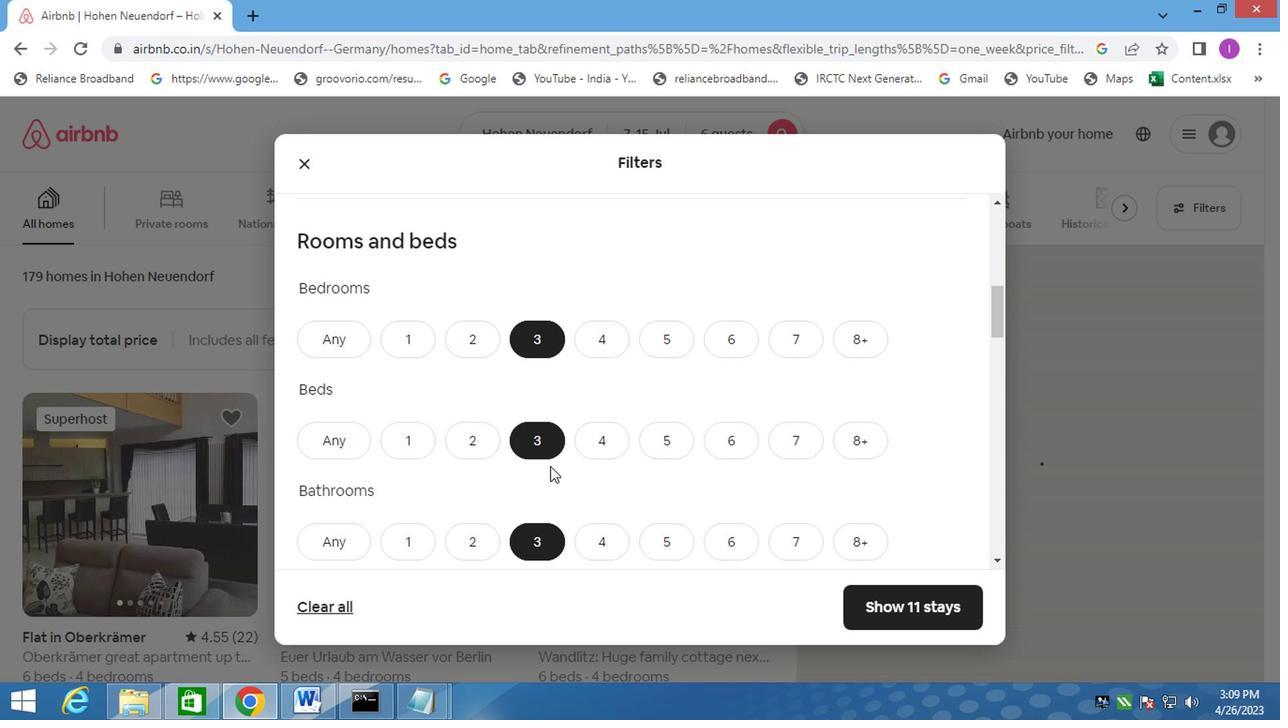 
Action: Mouse scrolled (546, 463) with delta (0, 0)
Screenshot: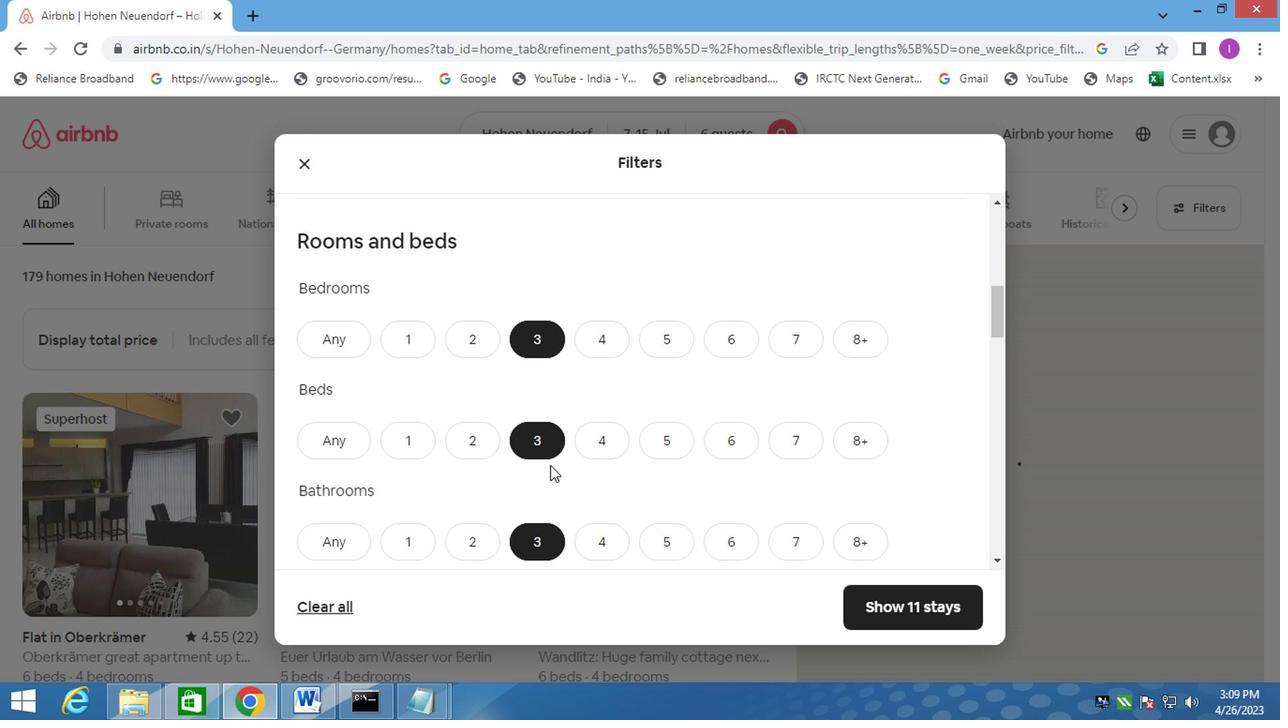 
Action: Mouse moved to (394, 381)
Screenshot: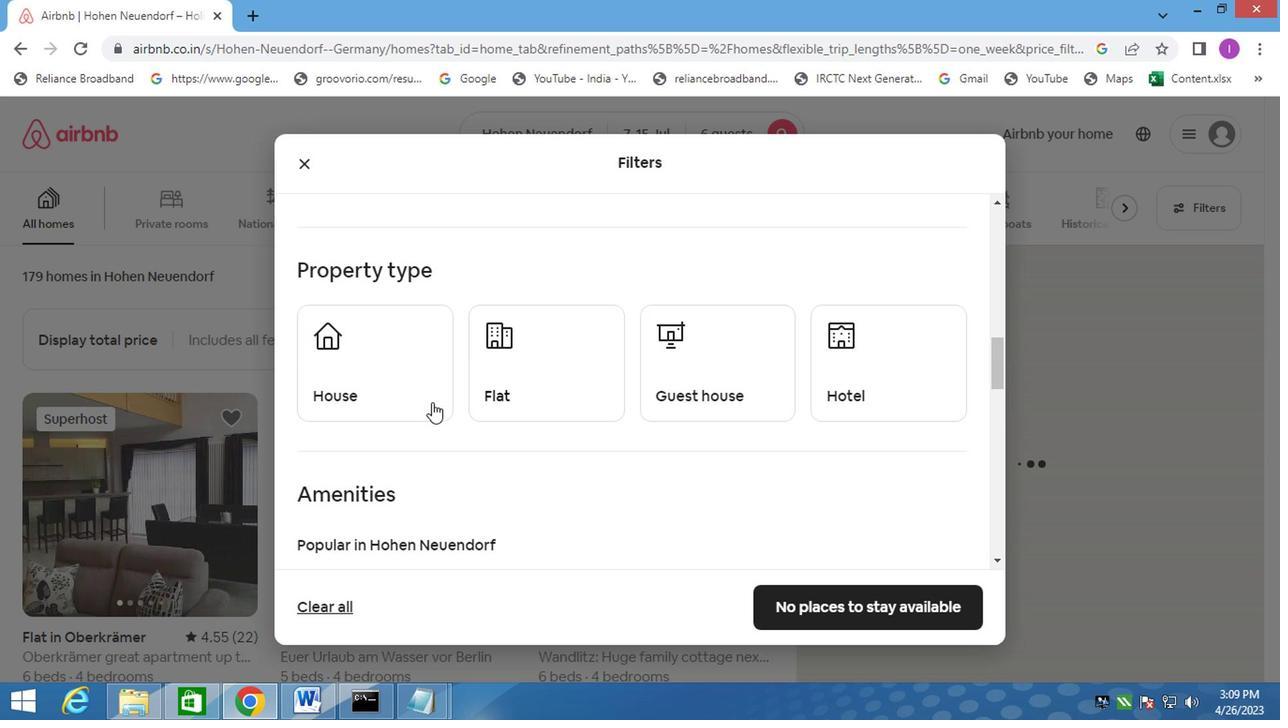 
Action: Mouse pressed left at (394, 381)
Screenshot: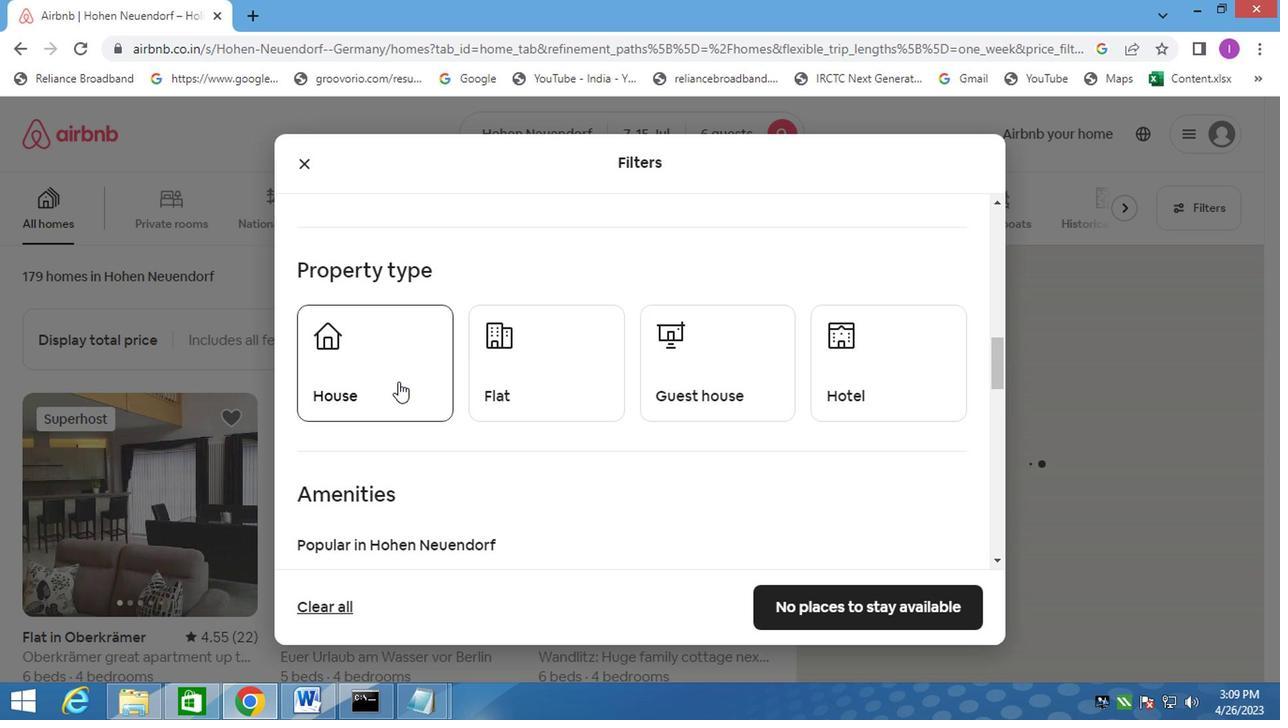 
Action: Mouse moved to (541, 388)
Screenshot: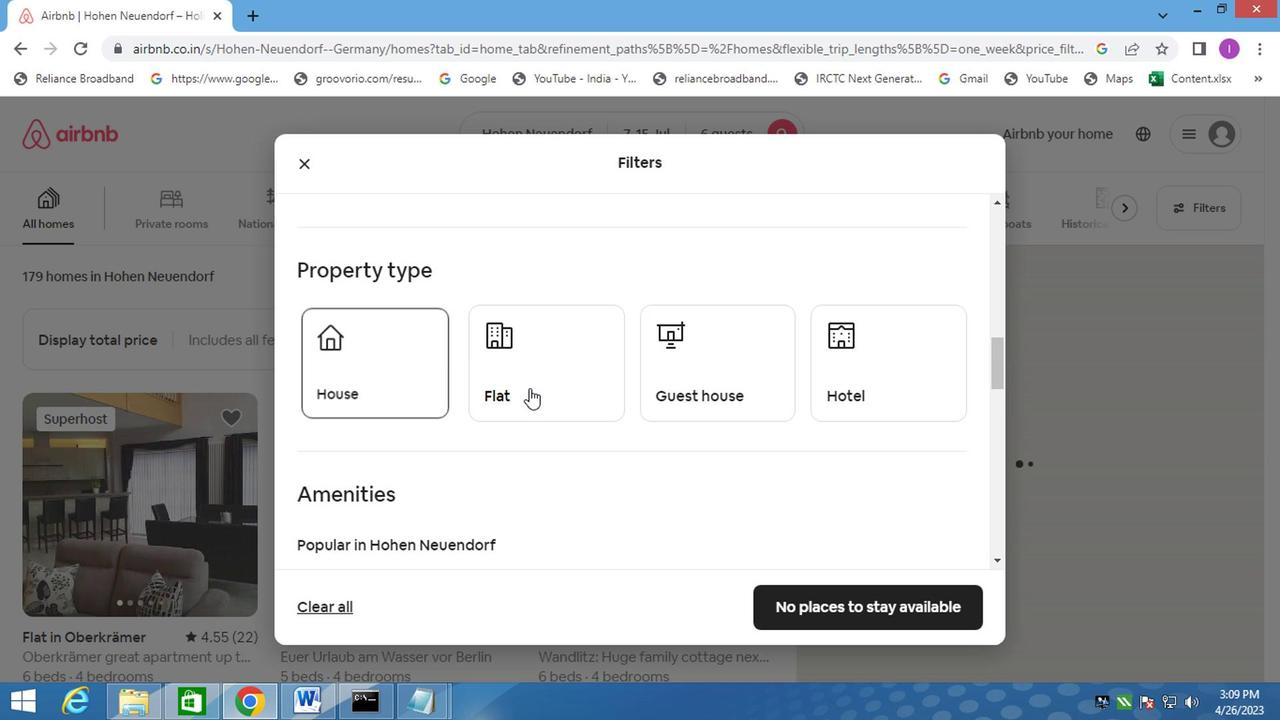 
Action: Mouse pressed left at (541, 388)
Screenshot: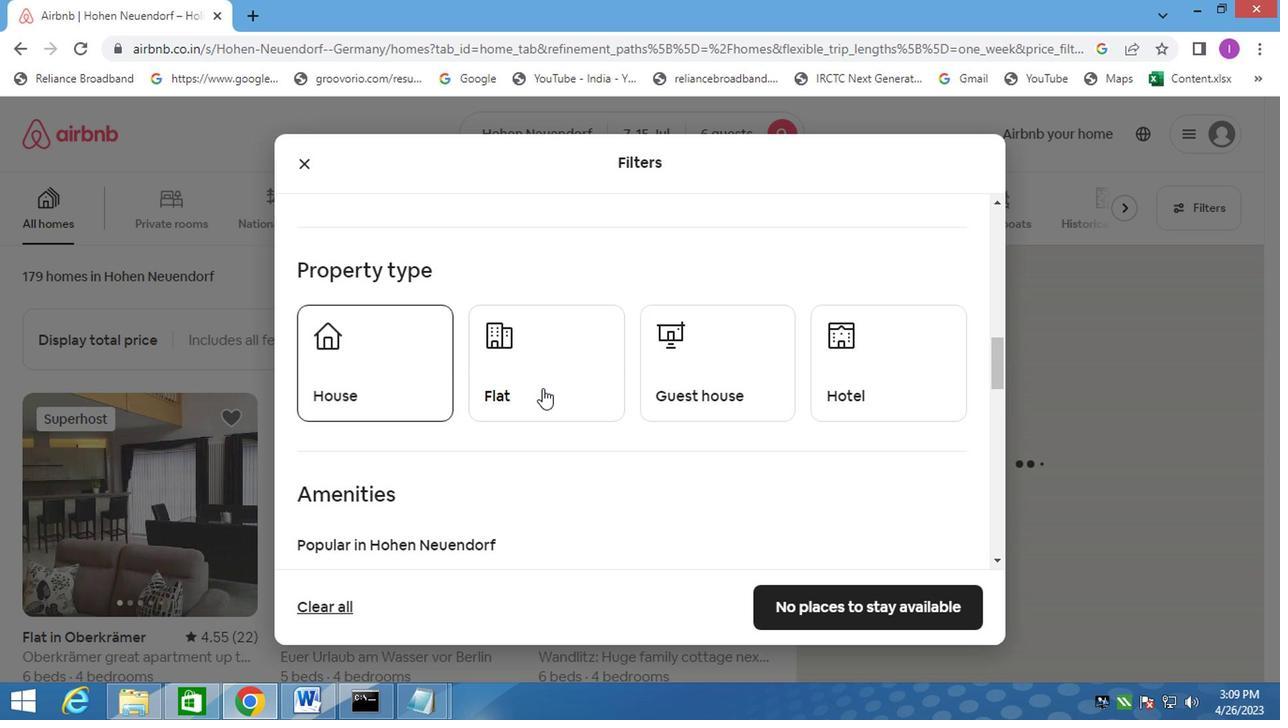 
Action: Mouse moved to (528, 471)
Screenshot: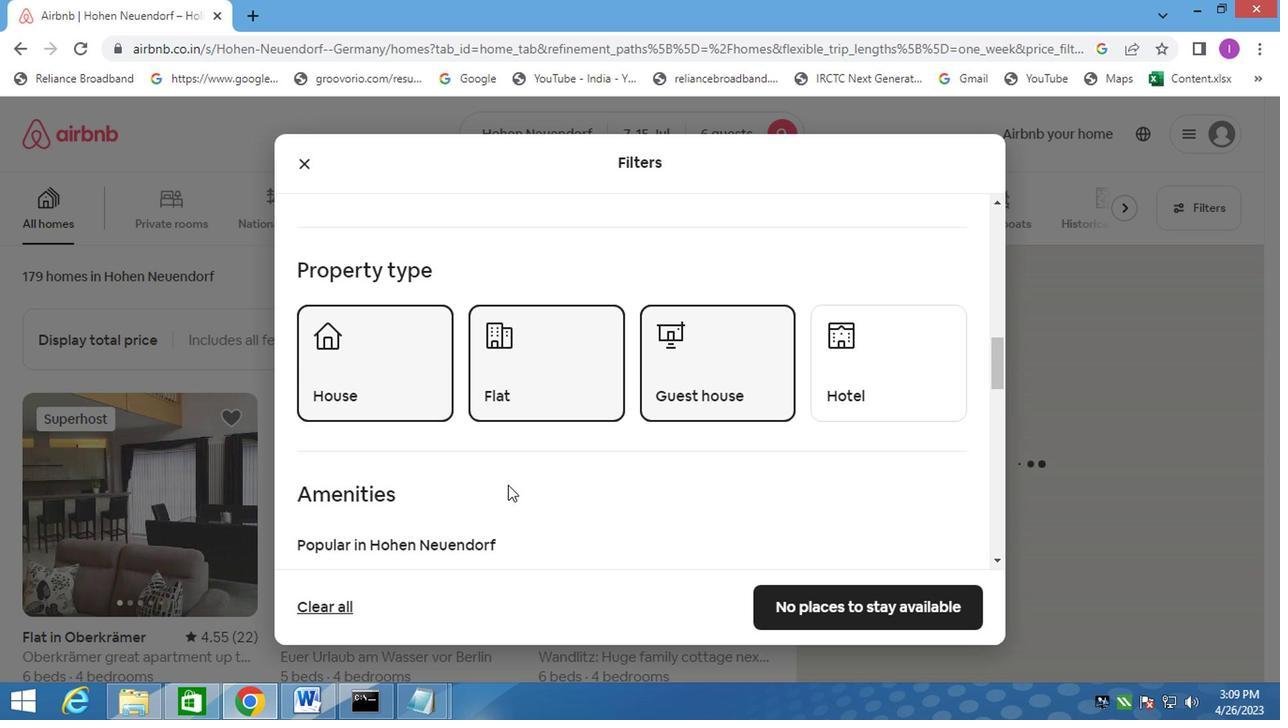 
Action: Mouse scrolled (528, 470) with delta (0, -1)
Screenshot: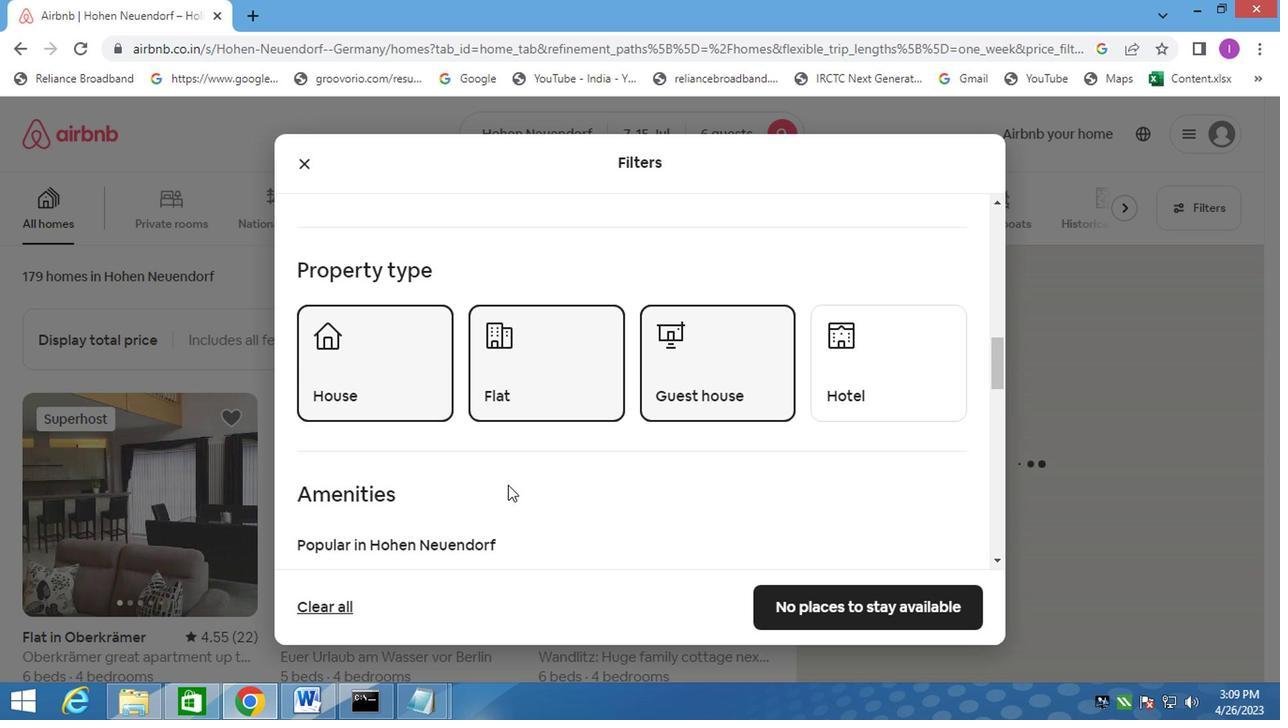 
Action: Mouse moved to (531, 471)
Screenshot: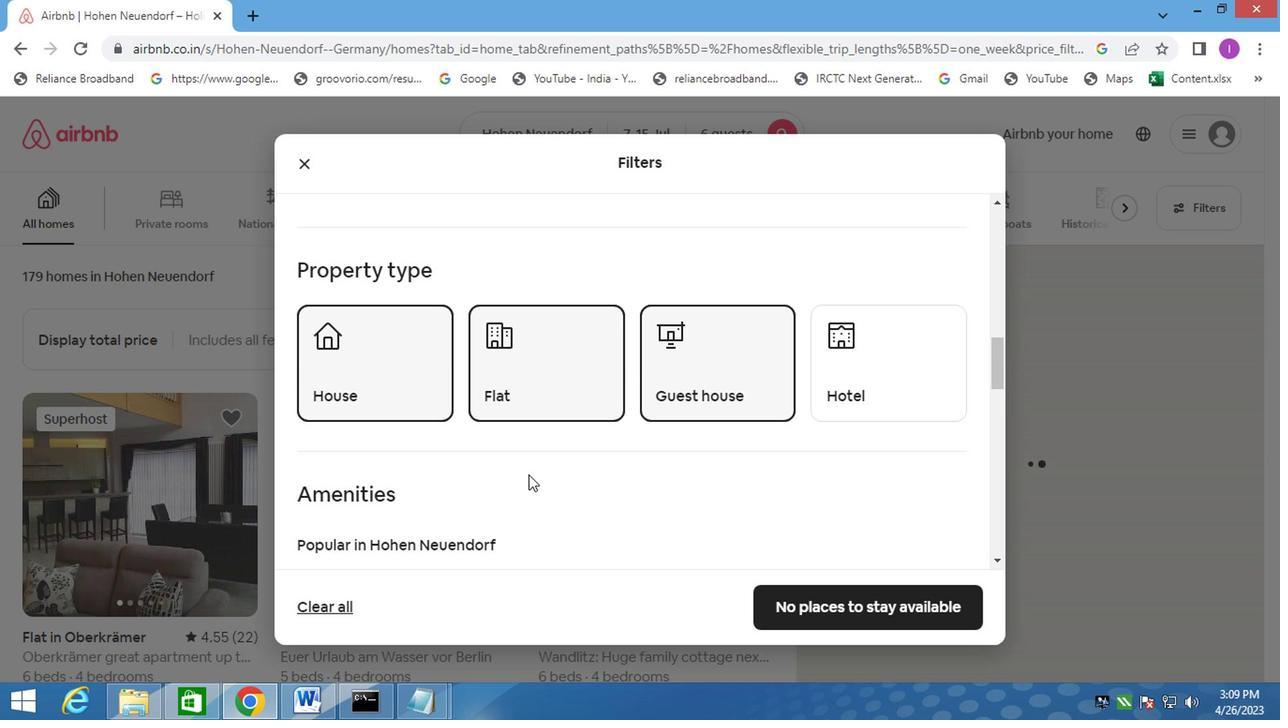 
Action: Mouse scrolled (531, 470) with delta (0, -1)
Screenshot: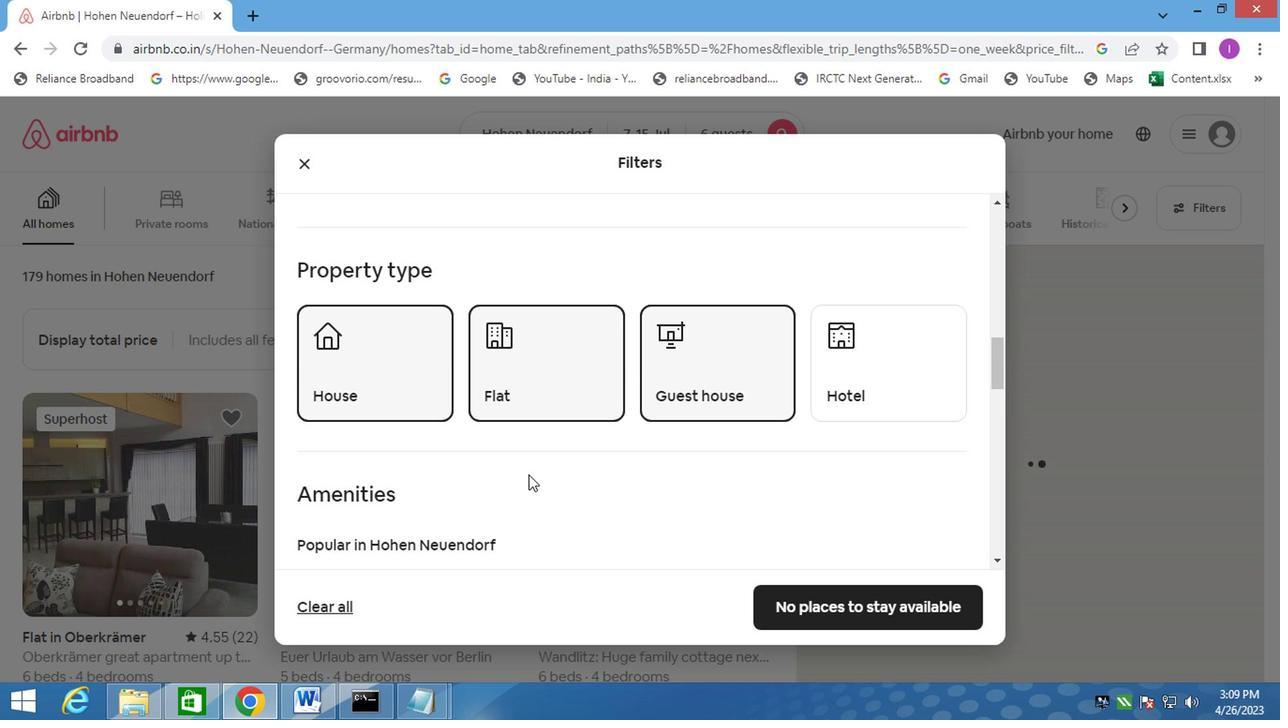 
Action: Mouse moved to (532, 471)
Screenshot: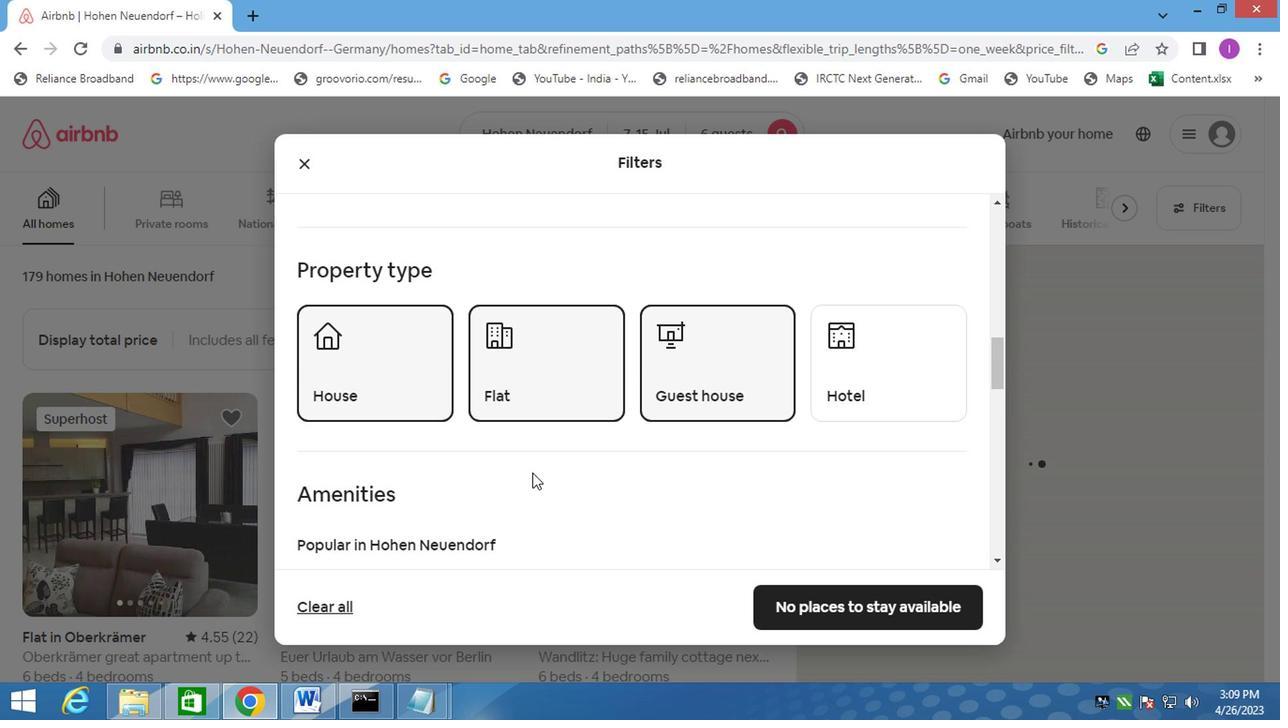 
Action: Mouse scrolled (532, 470) with delta (0, -1)
Screenshot: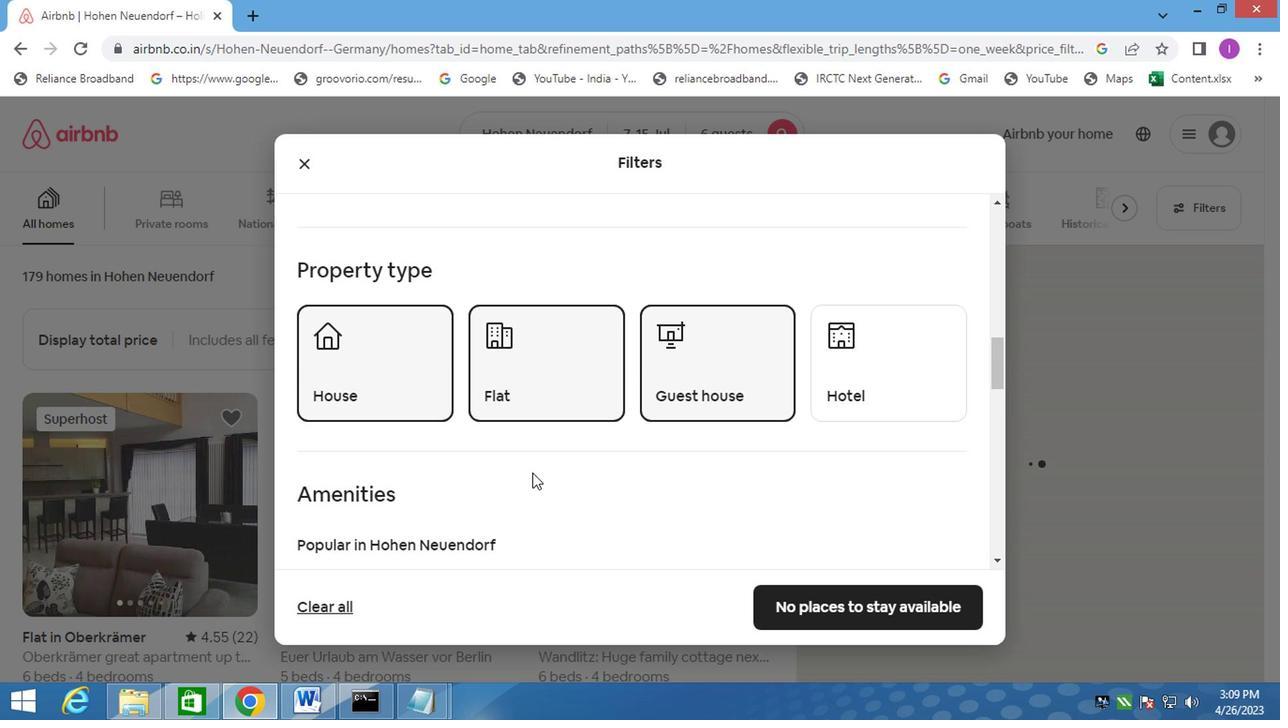 
Action: Mouse moved to (537, 463)
Screenshot: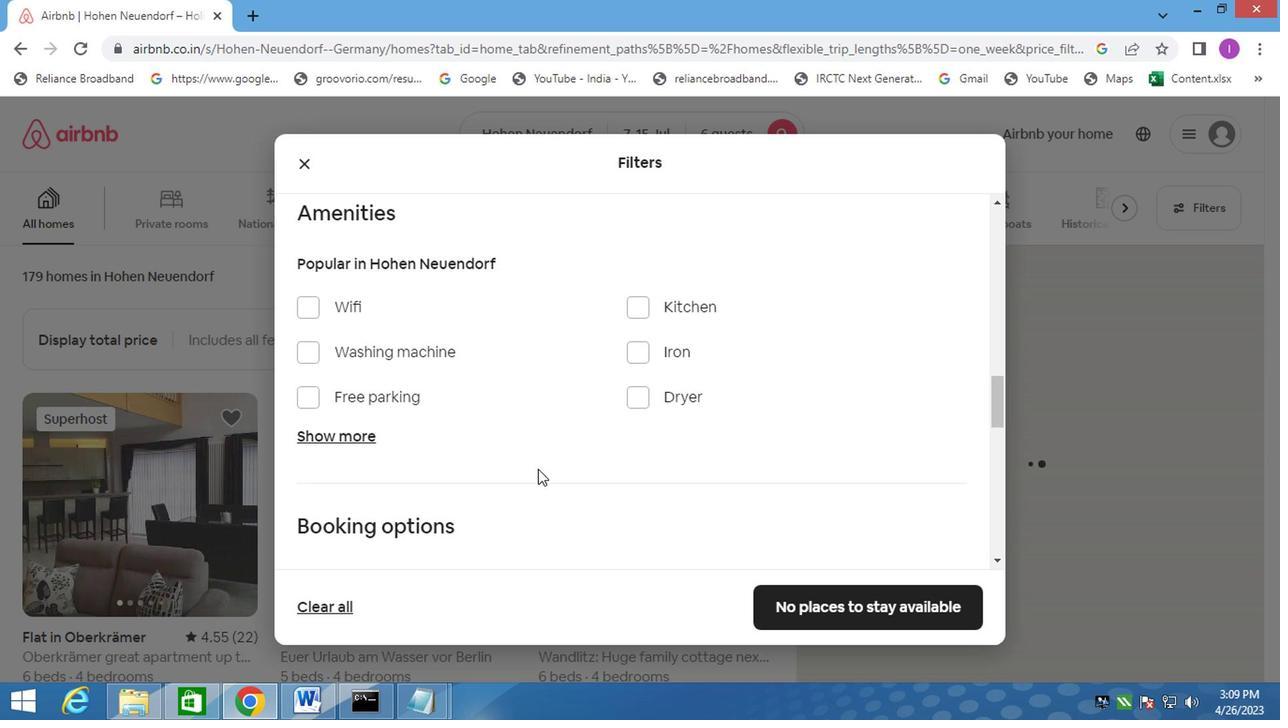 
Action: Mouse scrolled (537, 463) with delta (0, 0)
Screenshot: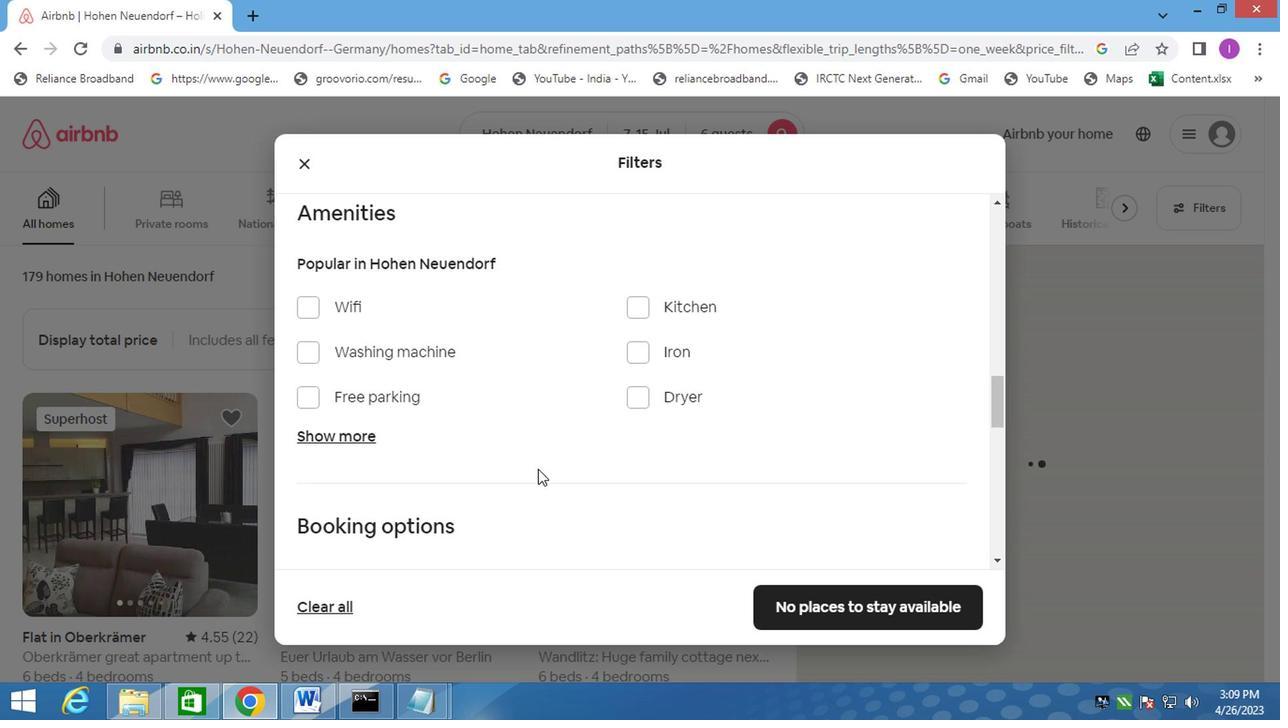 
Action: Mouse moved to (537, 463)
Screenshot: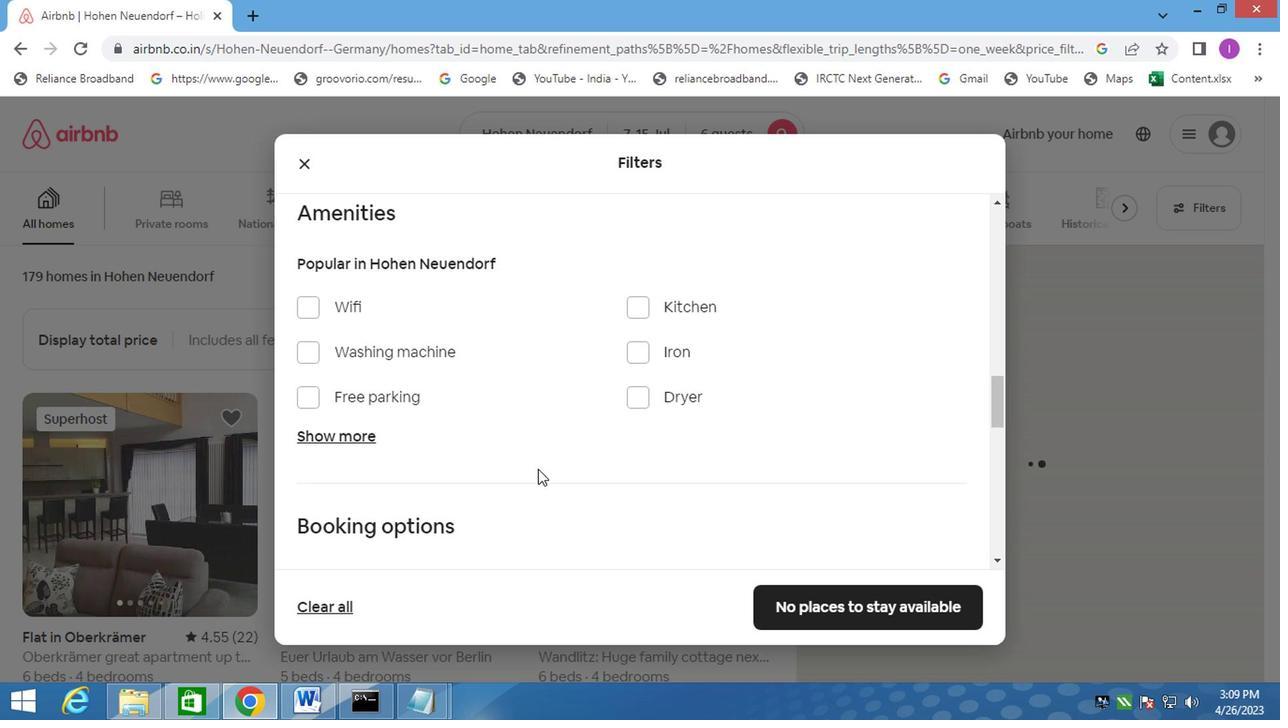 
Action: Mouse scrolled (537, 463) with delta (0, 0)
Screenshot: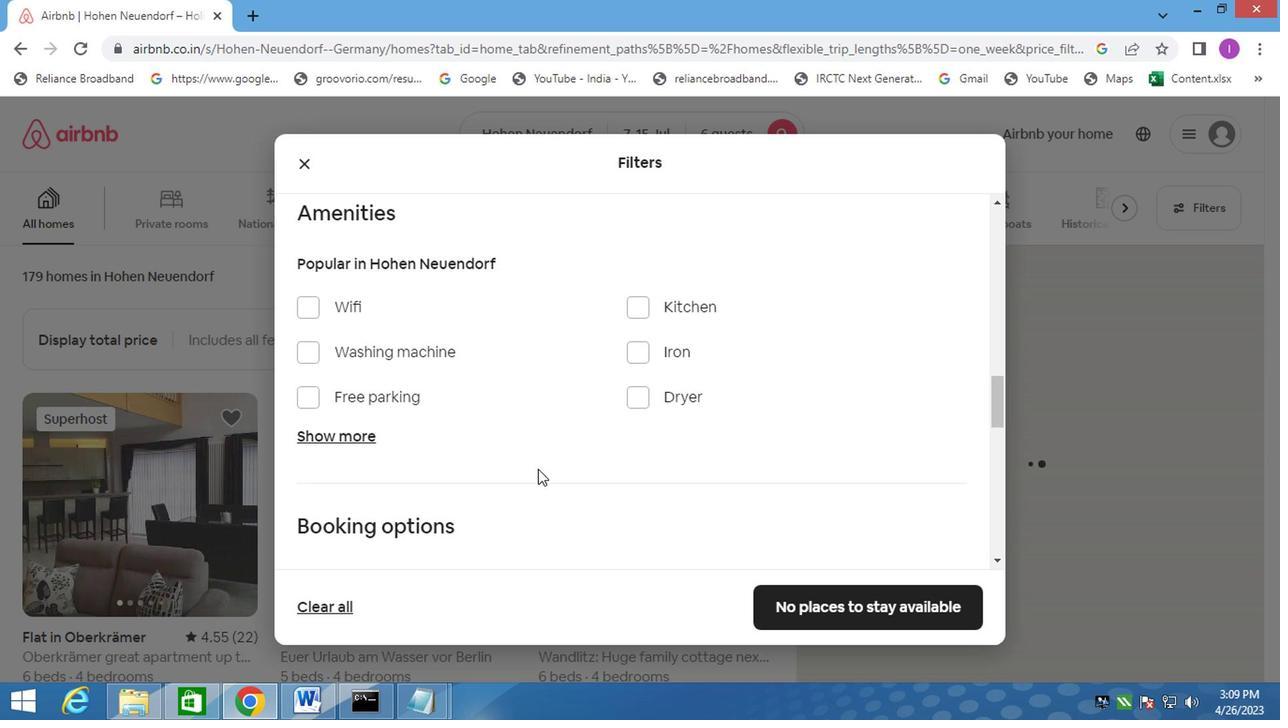 
Action: Mouse scrolled (537, 463) with delta (0, 0)
Screenshot: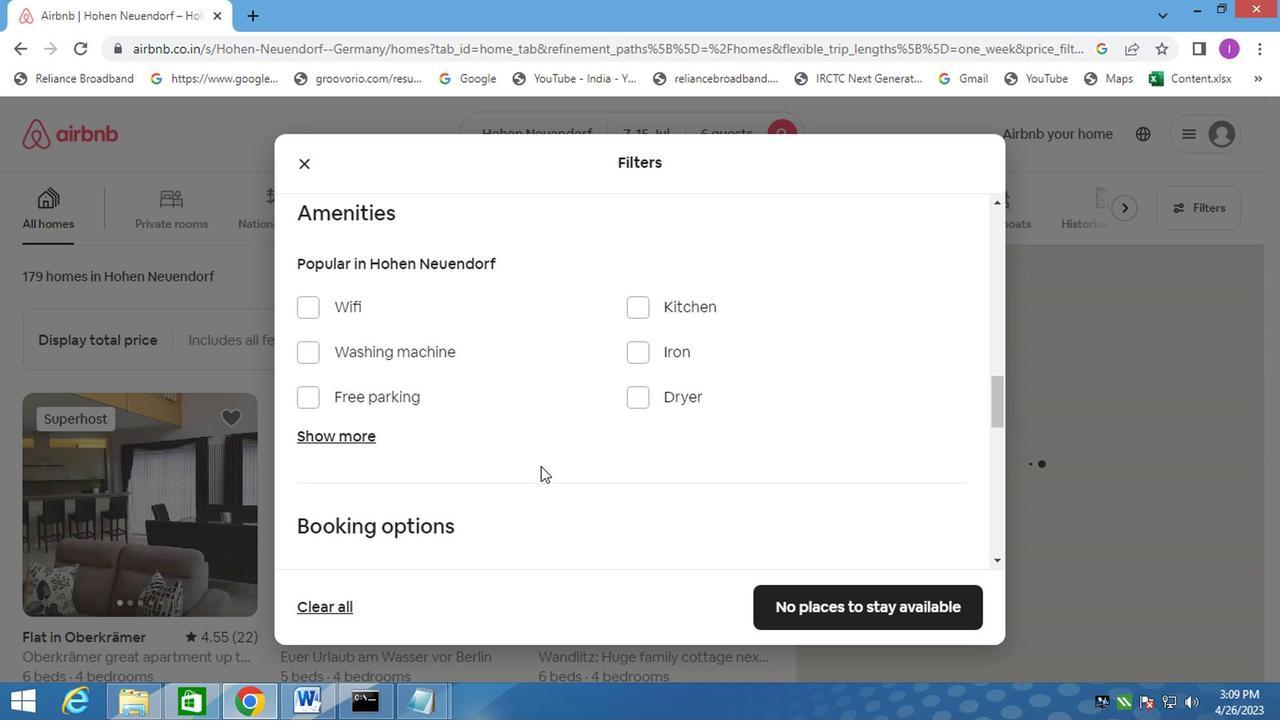 
Action: Mouse moved to (539, 463)
Screenshot: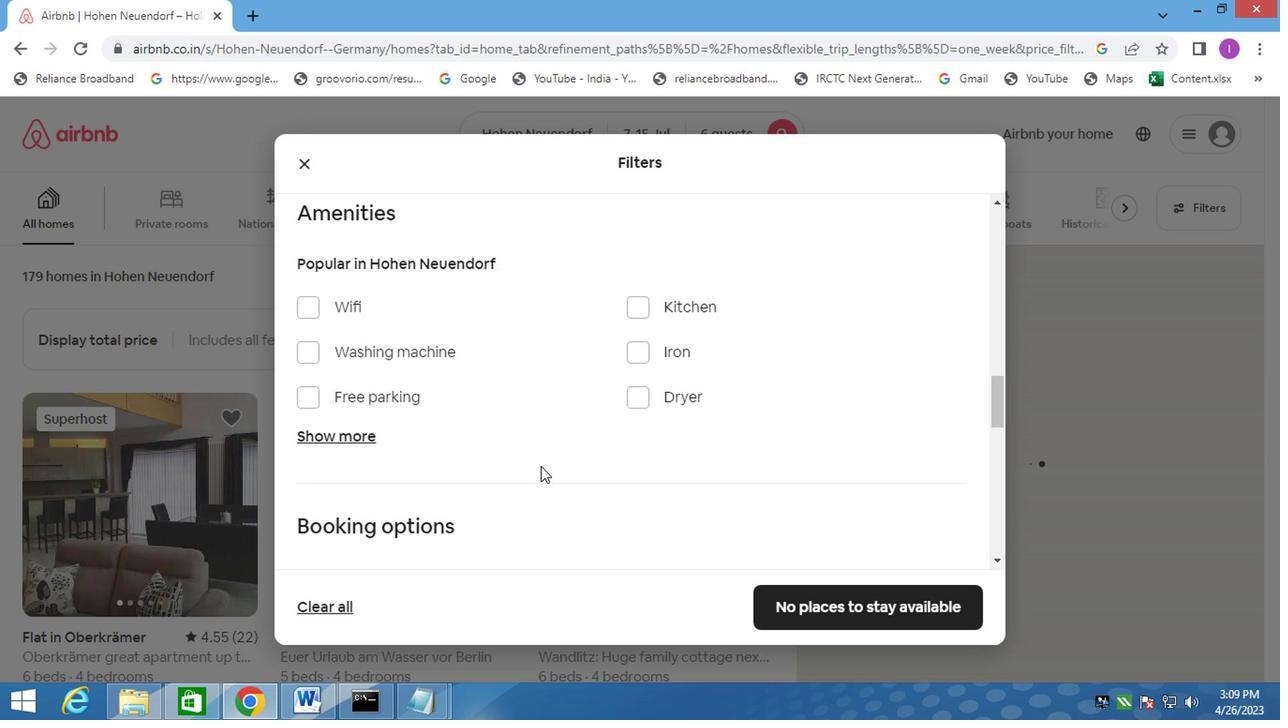 
Action: Mouse scrolled (539, 463) with delta (0, 0)
Screenshot: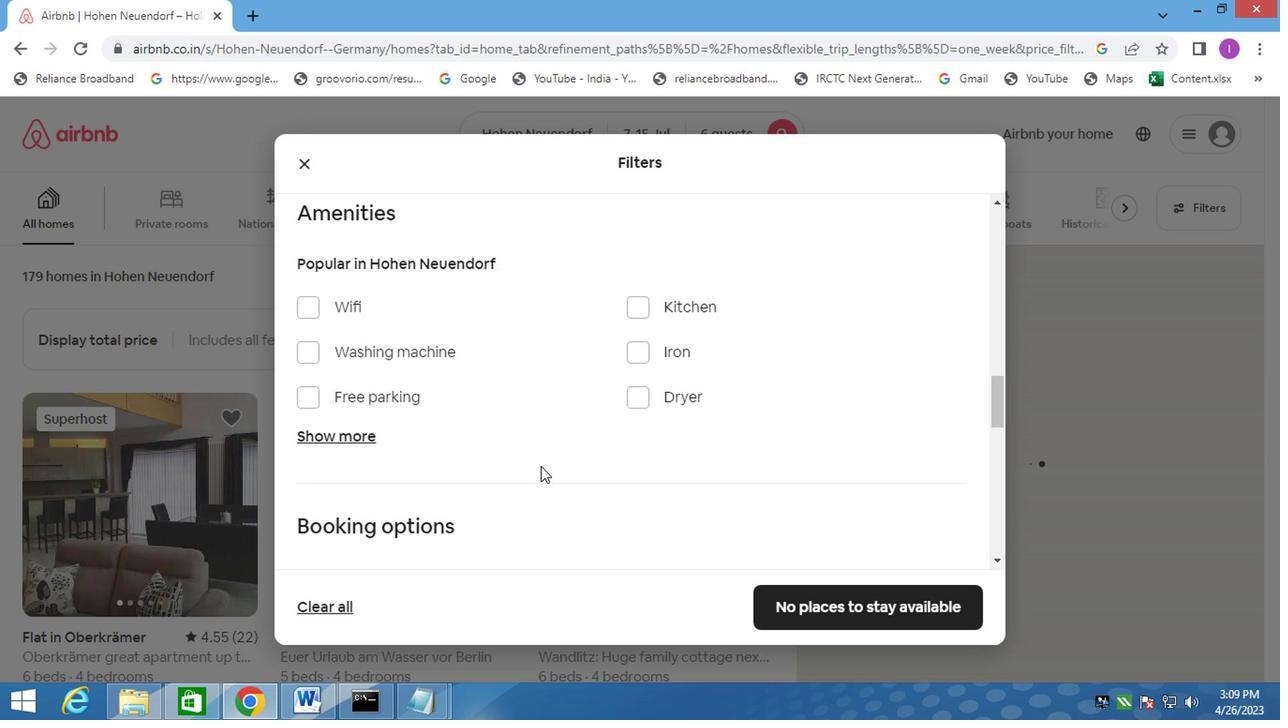 
Action: Mouse moved to (940, 286)
Screenshot: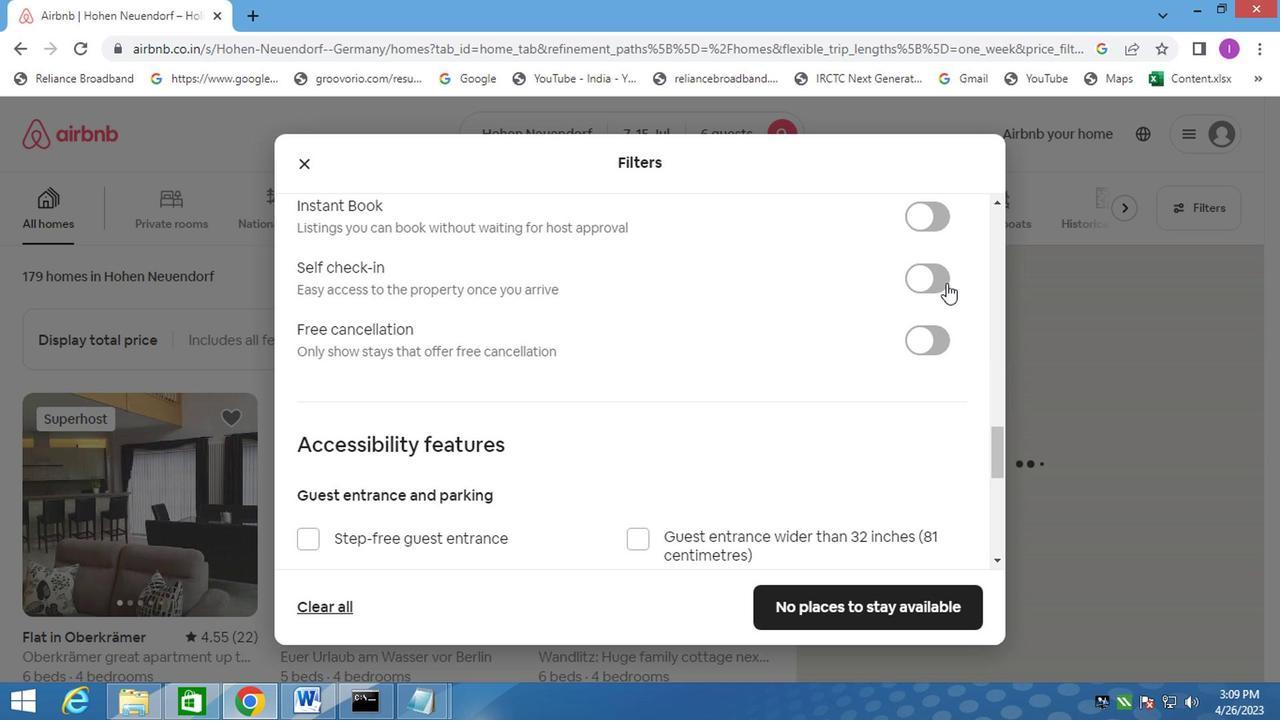 
Action: Mouse pressed left at (940, 286)
Screenshot: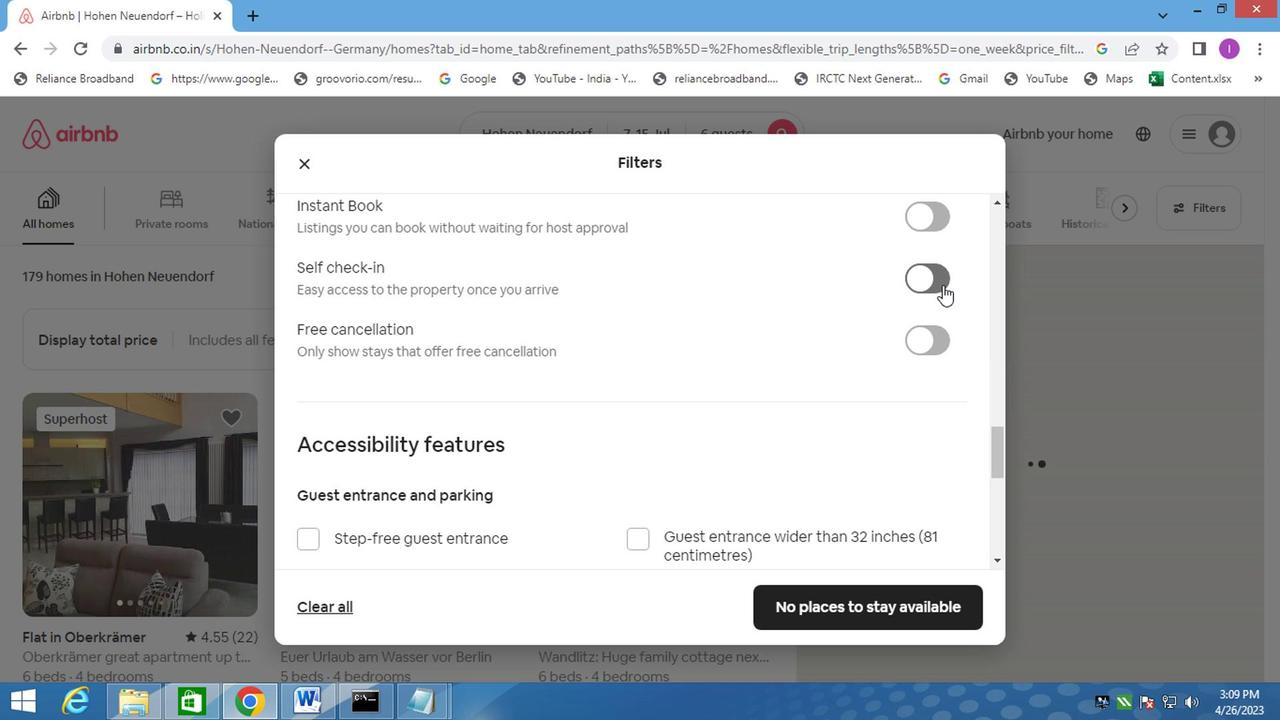 
Action: Mouse moved to (593, 444)
Screenshot: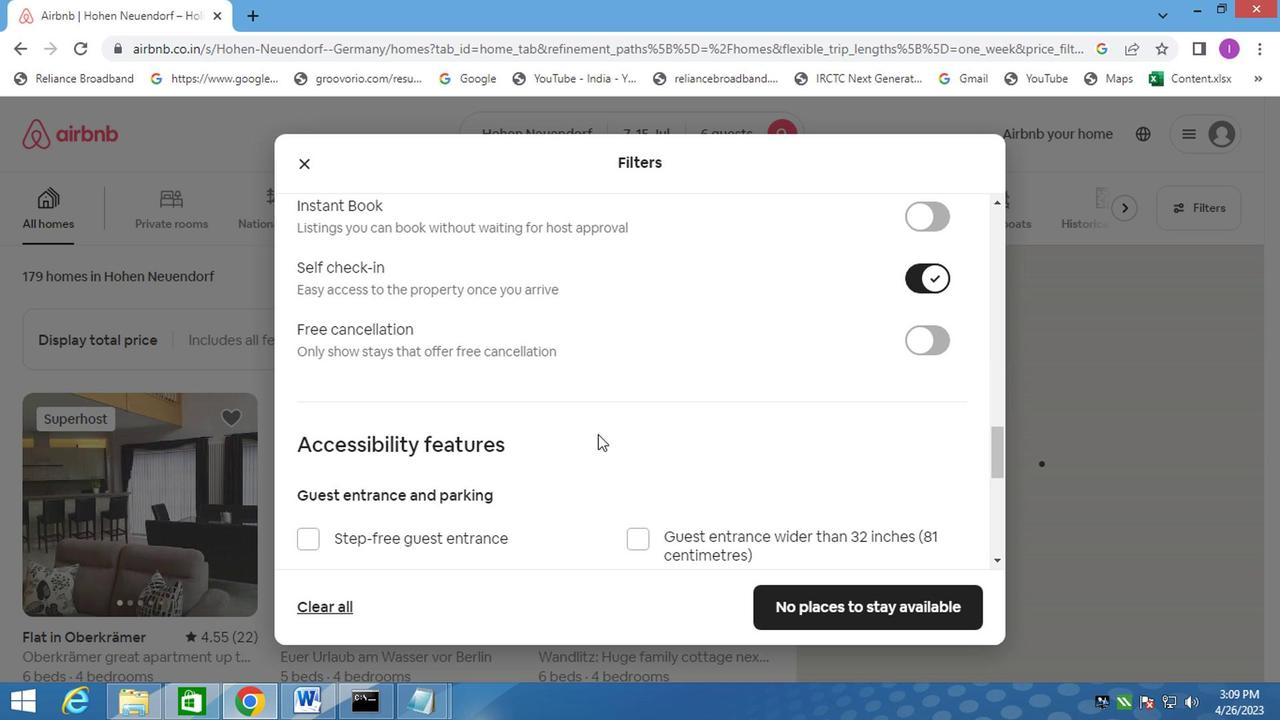 
Action: Mouse scrolled (593, 443) with delta (0, 0)
Screenshot: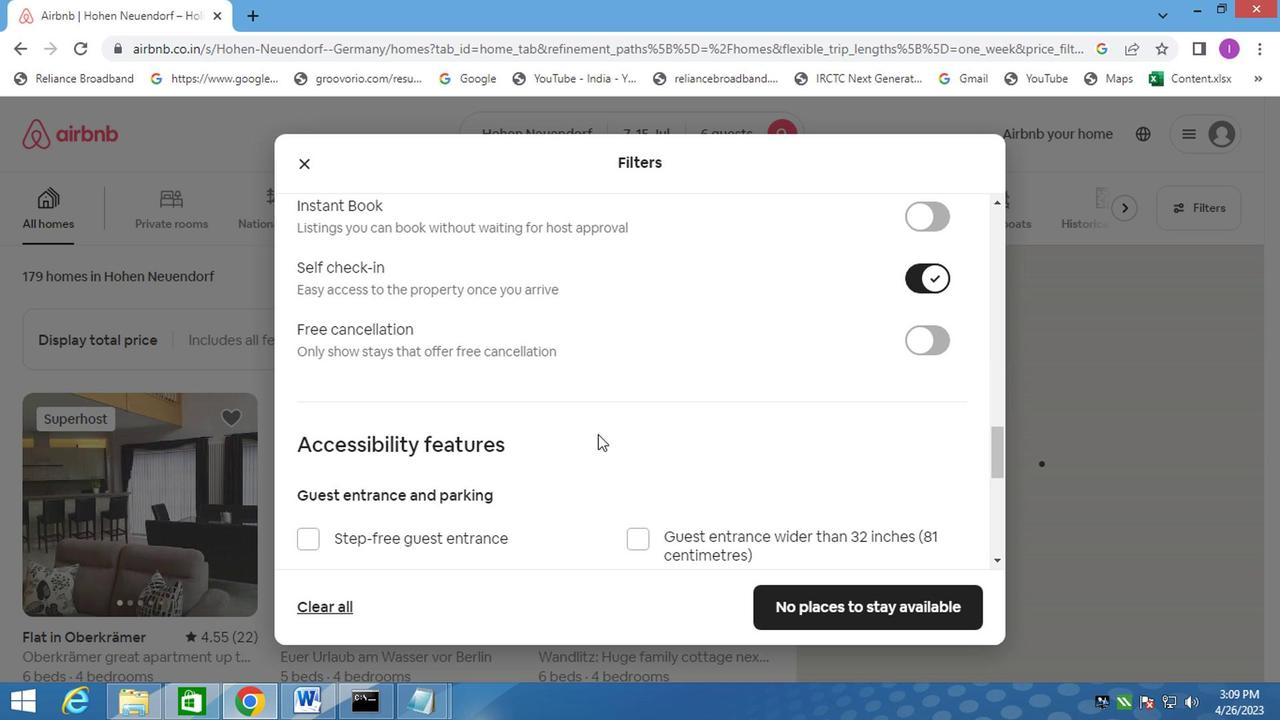
Action: Mouse moved to (597, 450)
Screenshot: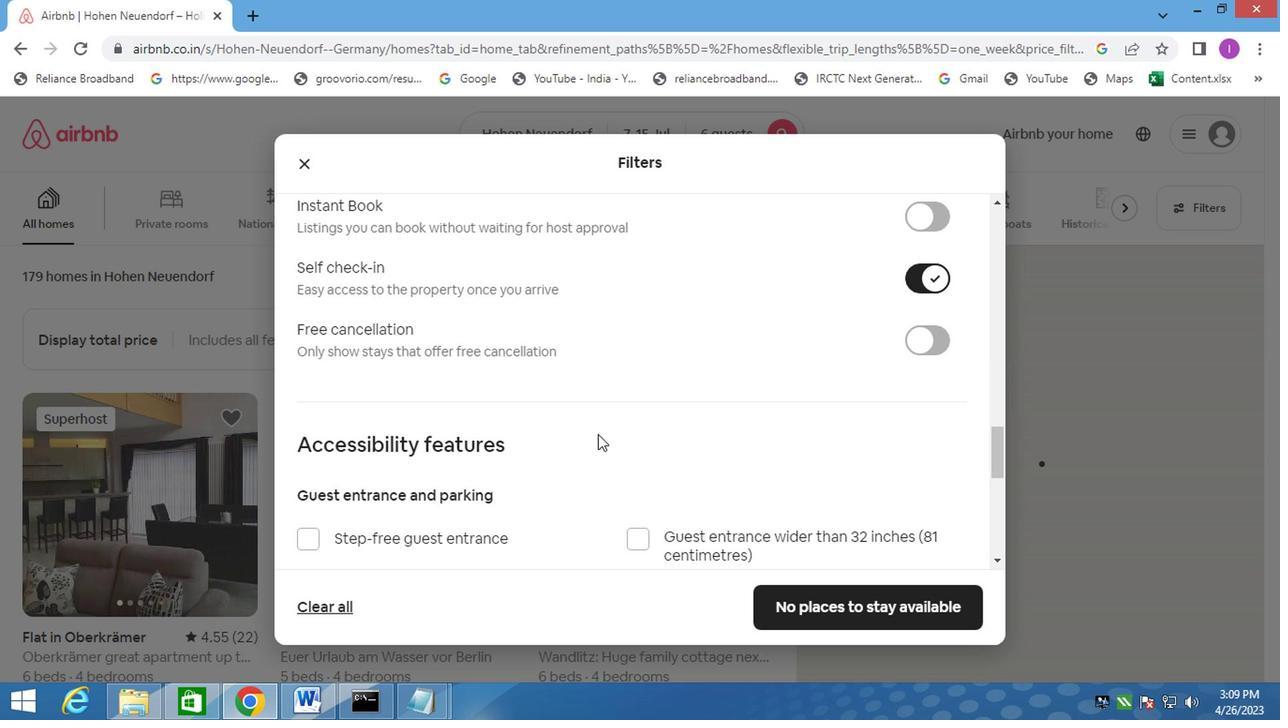 
Action: Mouse scrolled (593, 445) with delta (0, 0)
Screenshot: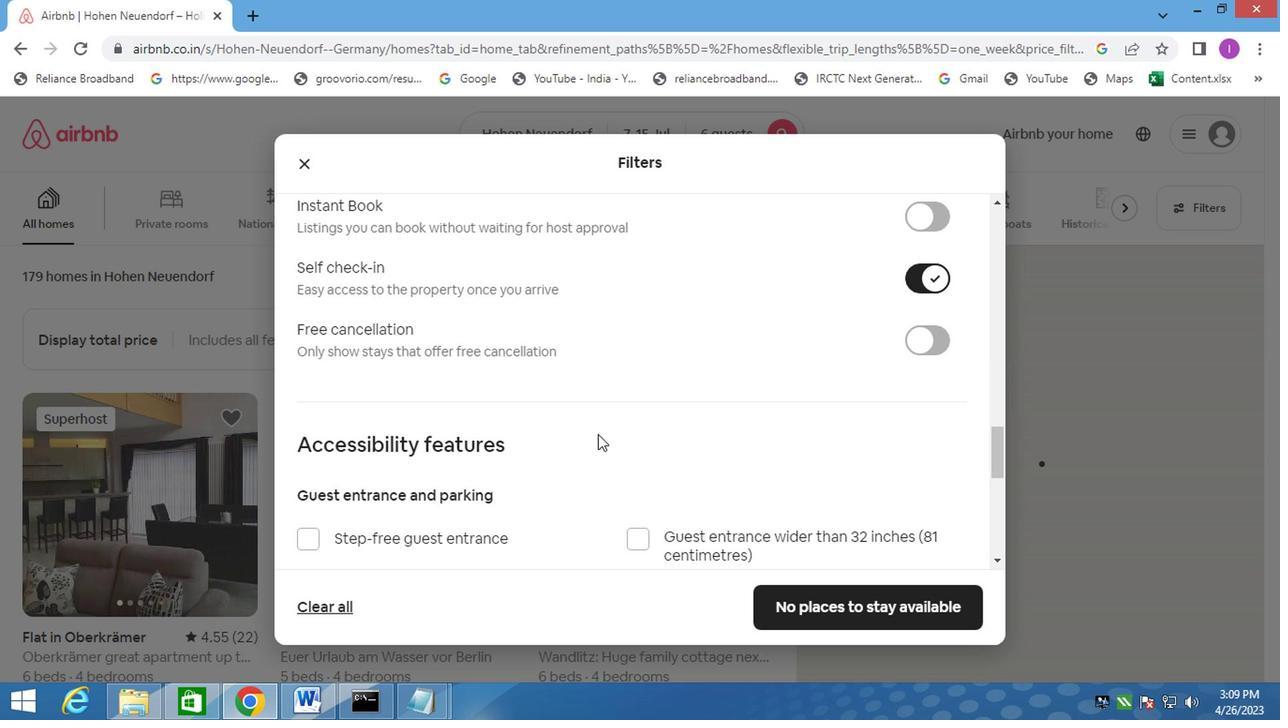 
Action: Mouse moved to (597, 452)
Screenshot: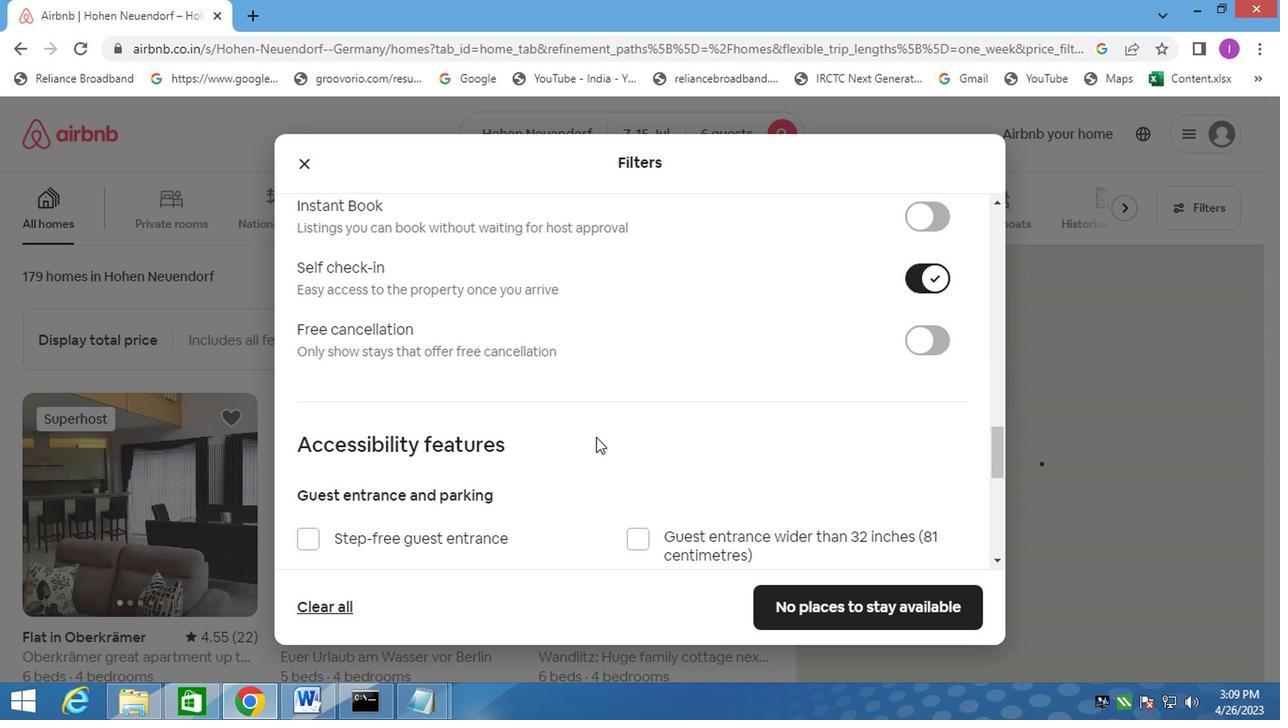 
Action: Mouse scrolled (597, 451) with delta (0, -1)
Screenshot: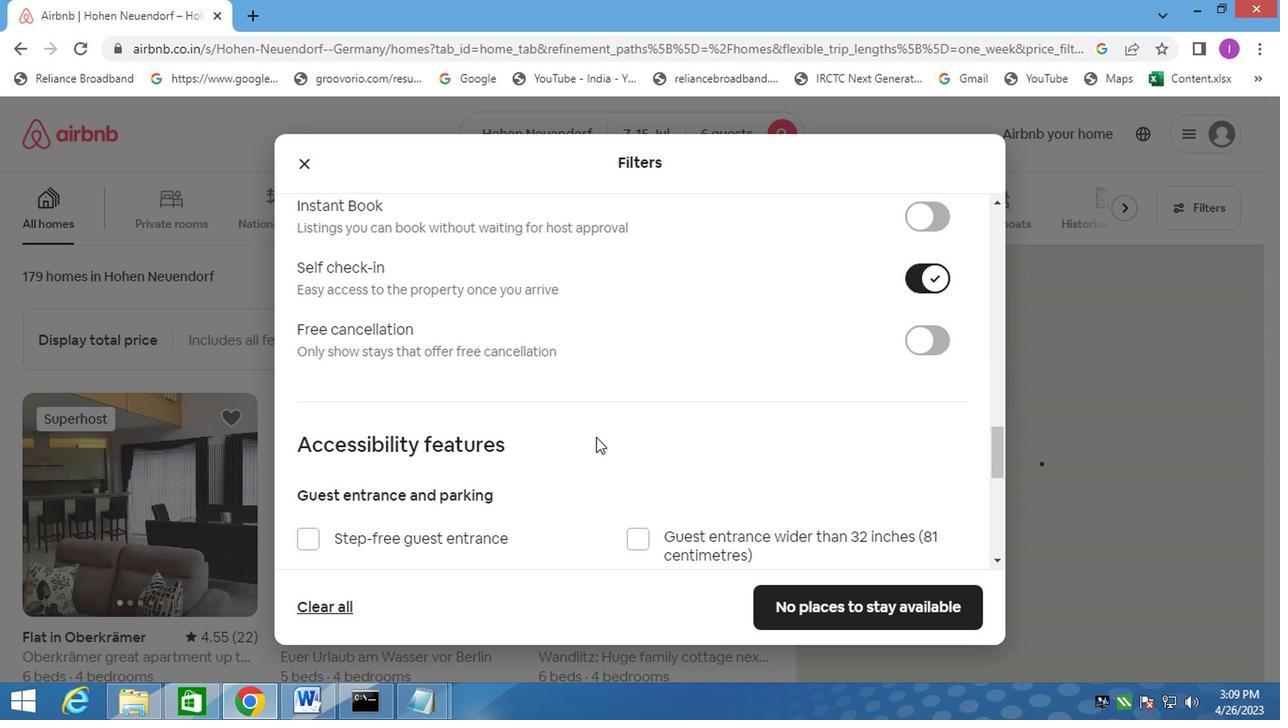 
Action: Mouse moved to (606, 445)
Screenshot: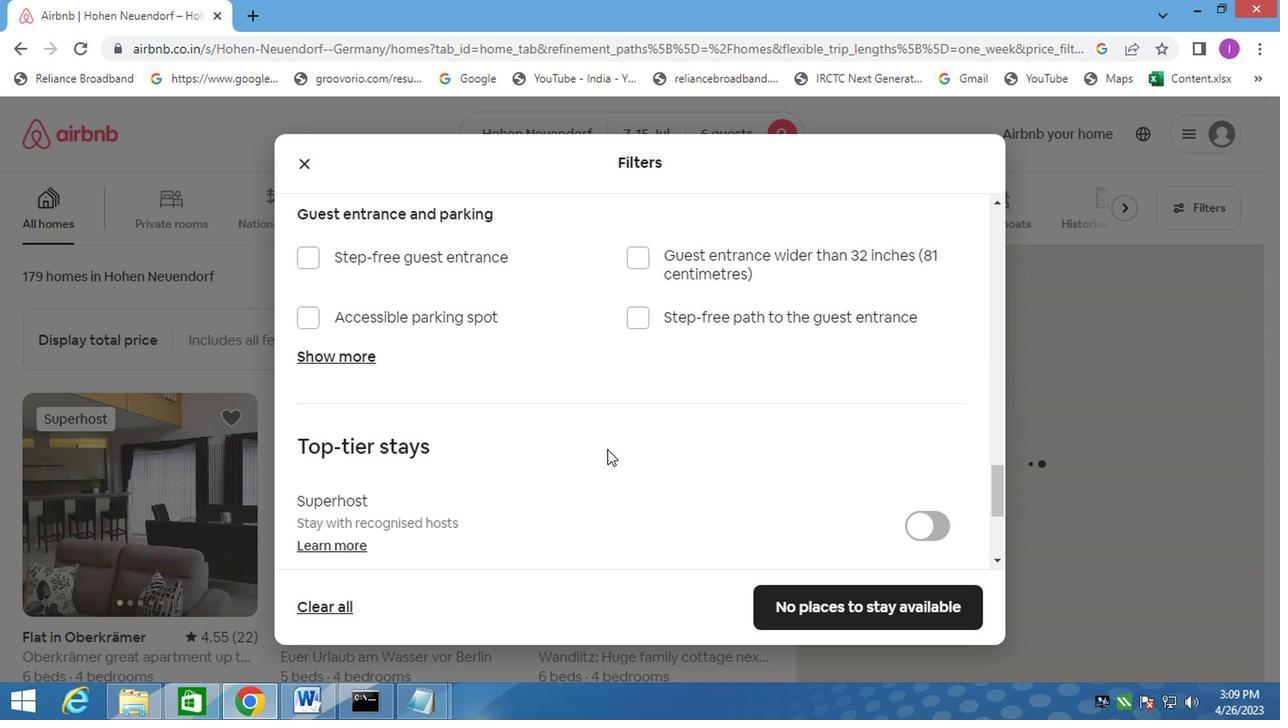 
Action: Mouse scrolled (606, 444) with delta (0, -1)
Screenshot: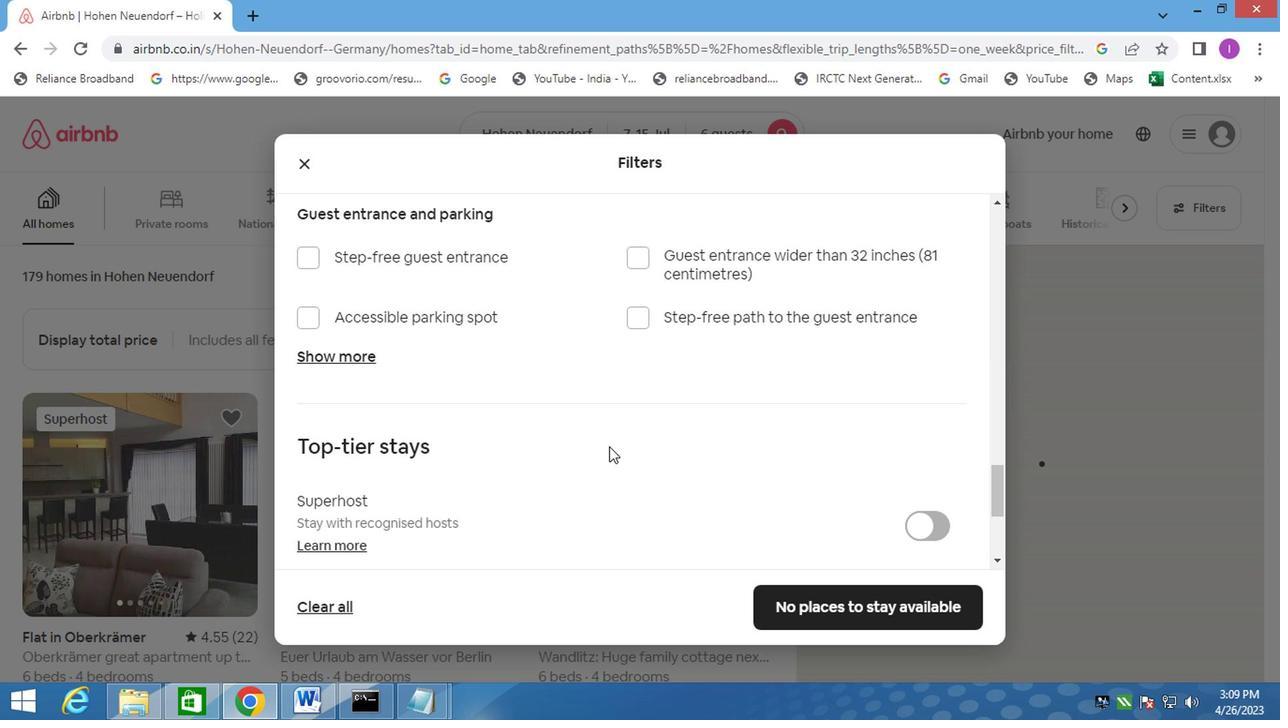 
Action: Mouse scrolled (606, 444) with delta (0, -1)
Screenshot: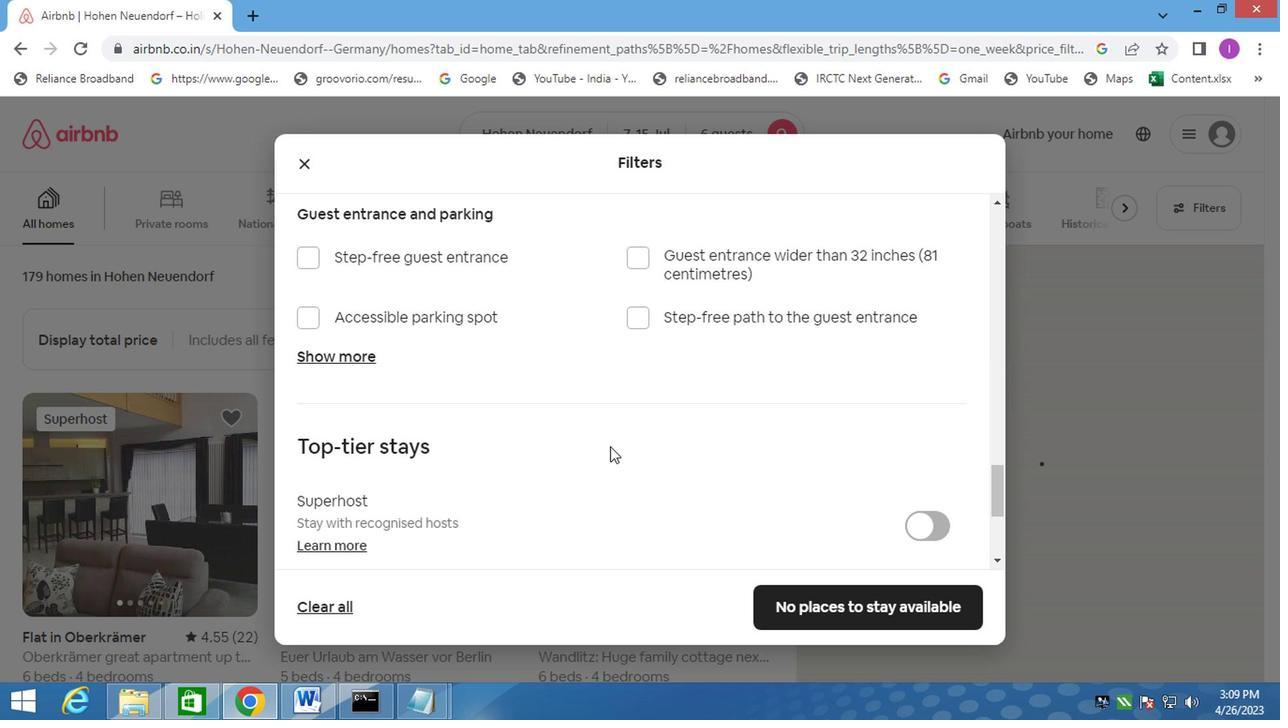
Action: Mouse scrolled (606, 444) with delta (0, -1)
Screenshot: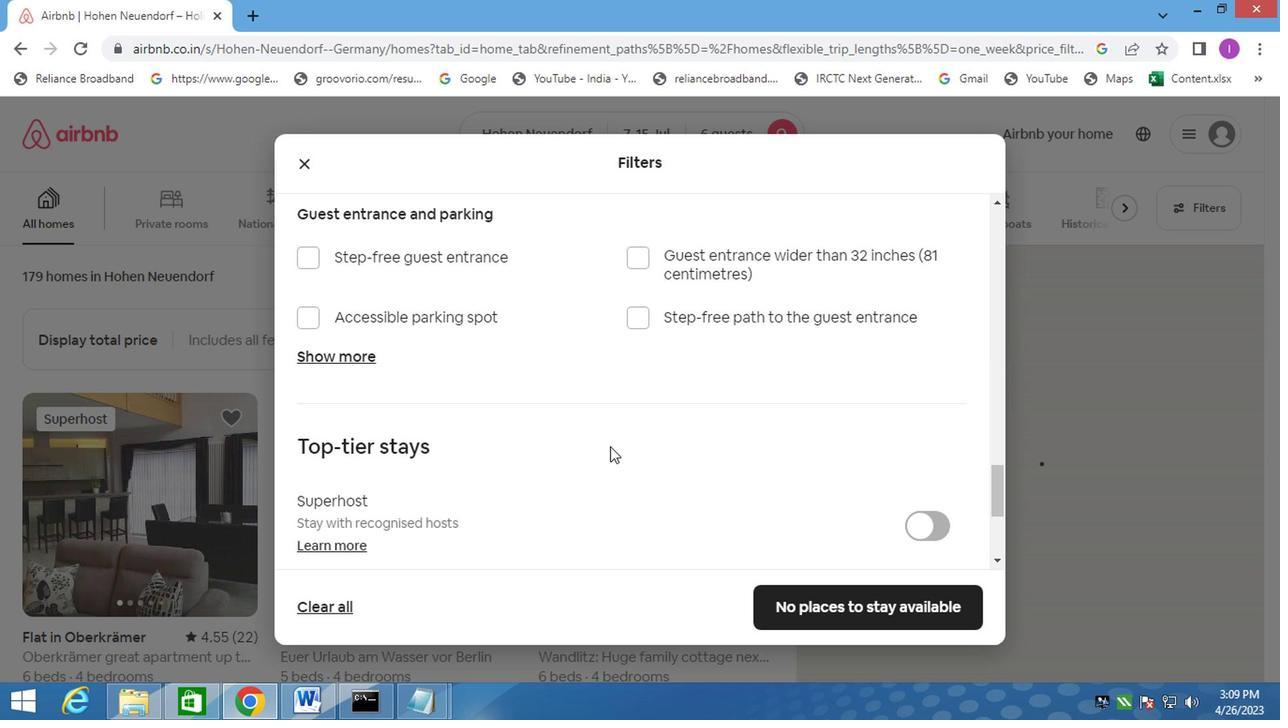 
Action: Mouse scrolled (606, 444) with delta (0, -1)
Screenshot: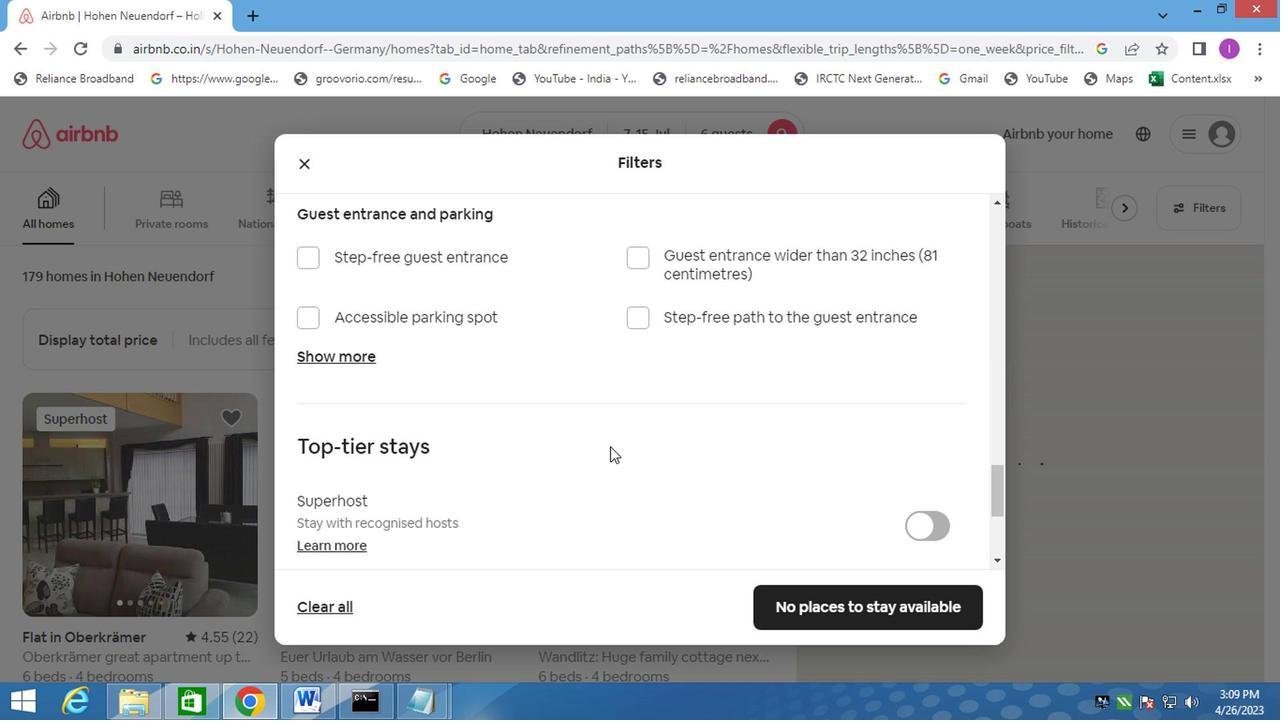 
Action: Mouse moved to (308, 430)
Screenshot: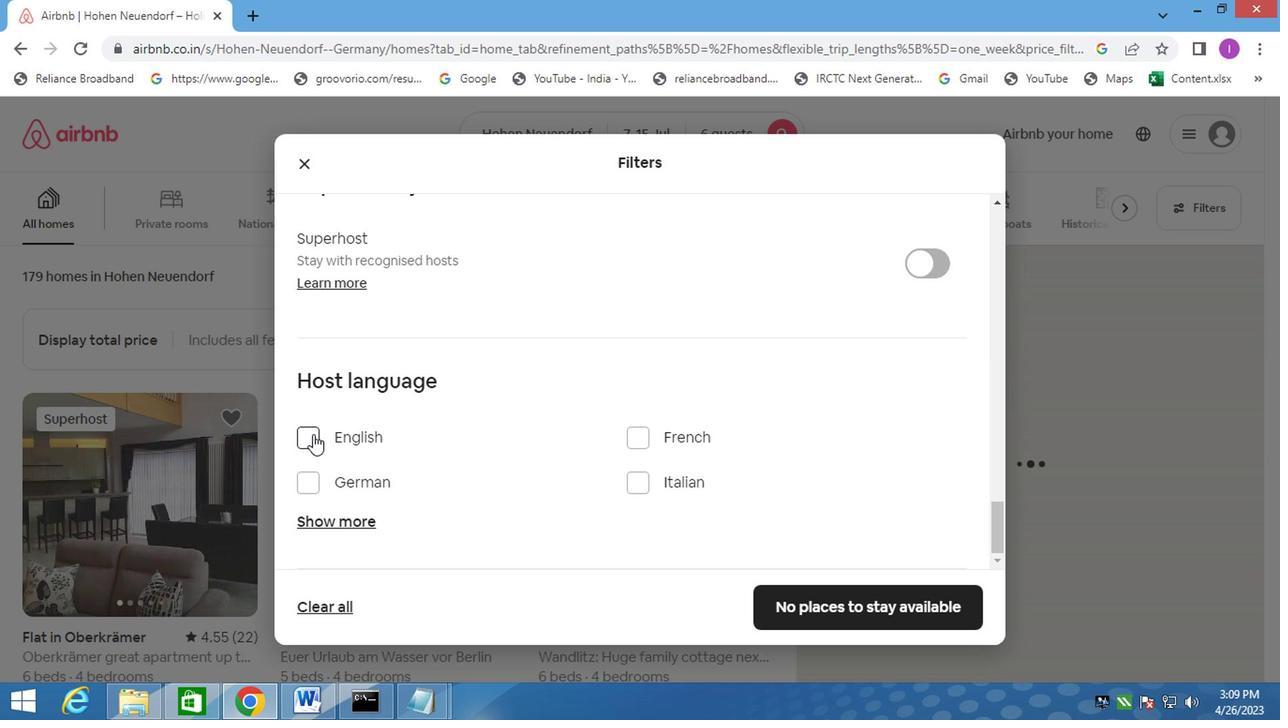 
Action: Mouse pressed left at (308, 430)
Screenshot: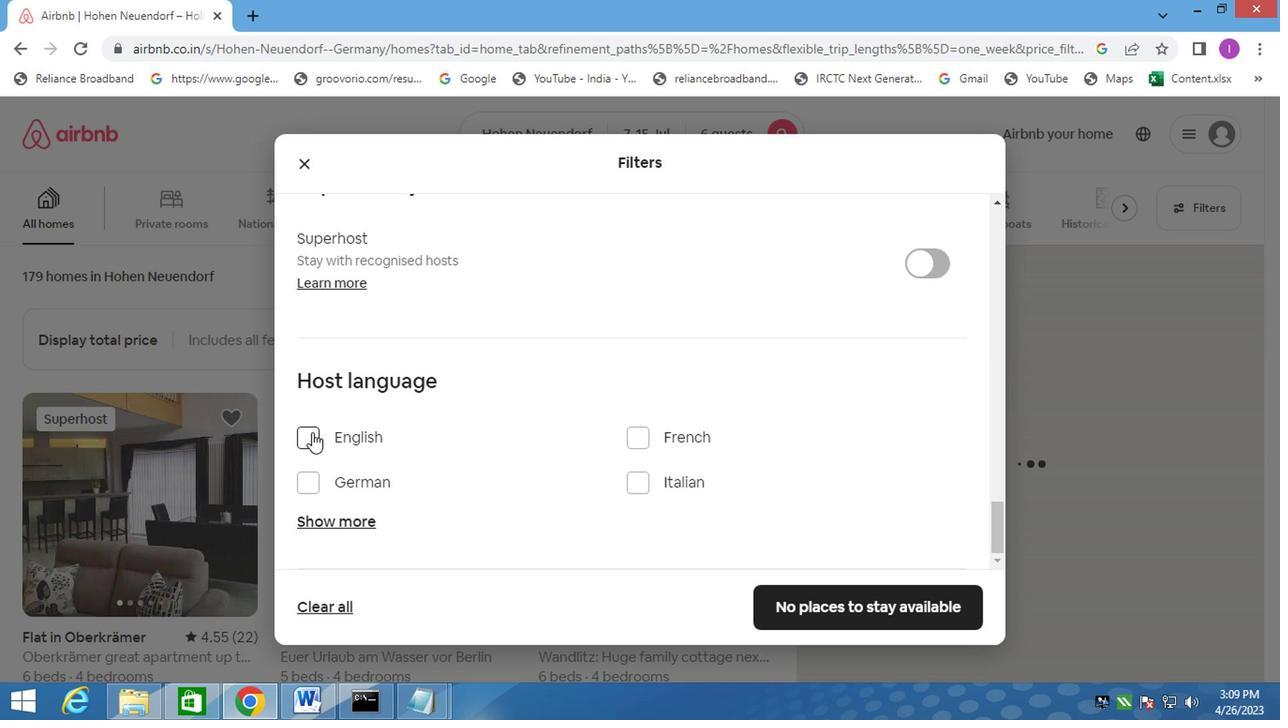 
Action: Mouse moved to (832, 515)
Screenshot: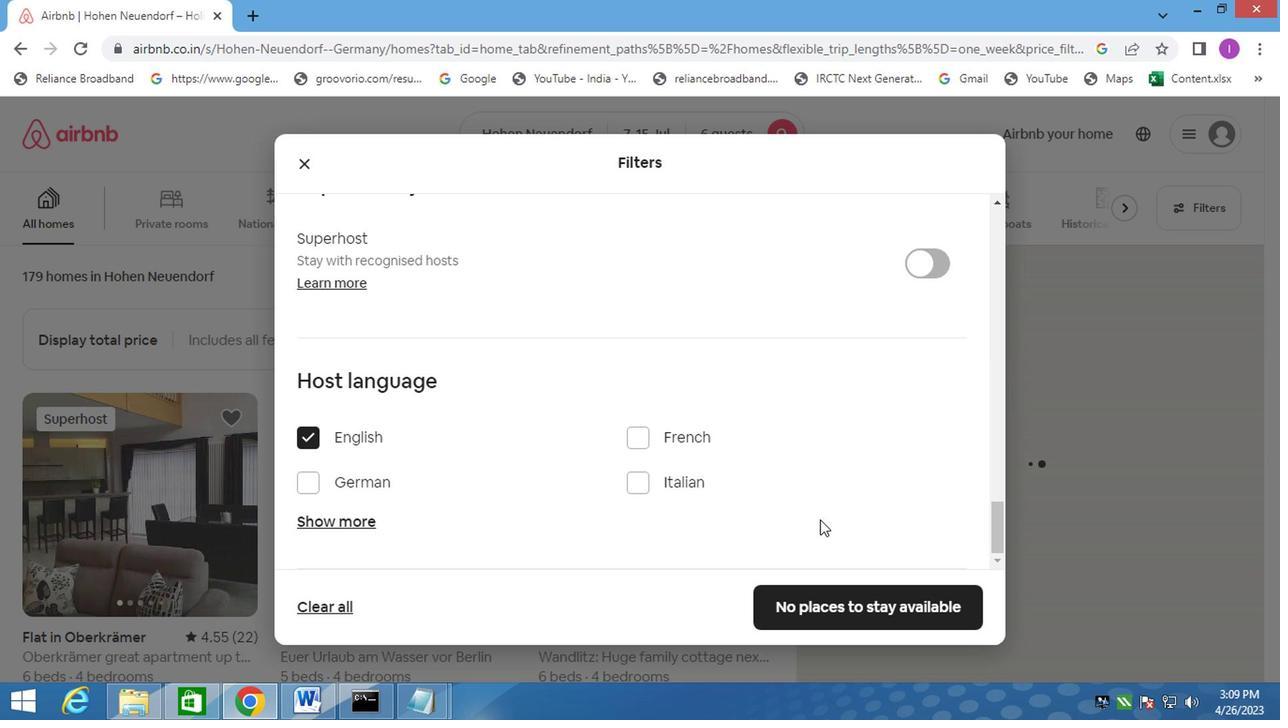 
Action: Mouse scrolled (832, 513) with delta (0, -1)
Screenshot: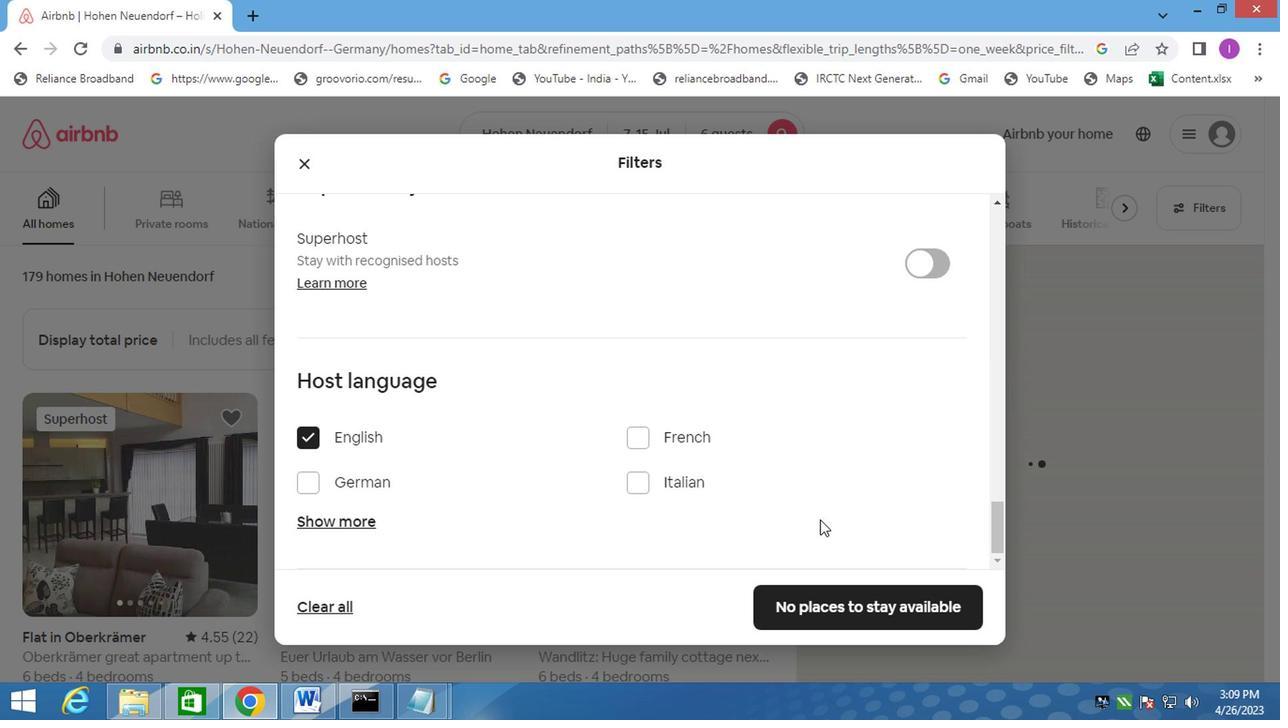 
Action: Mouse moved to (843, 515)
Screenshot: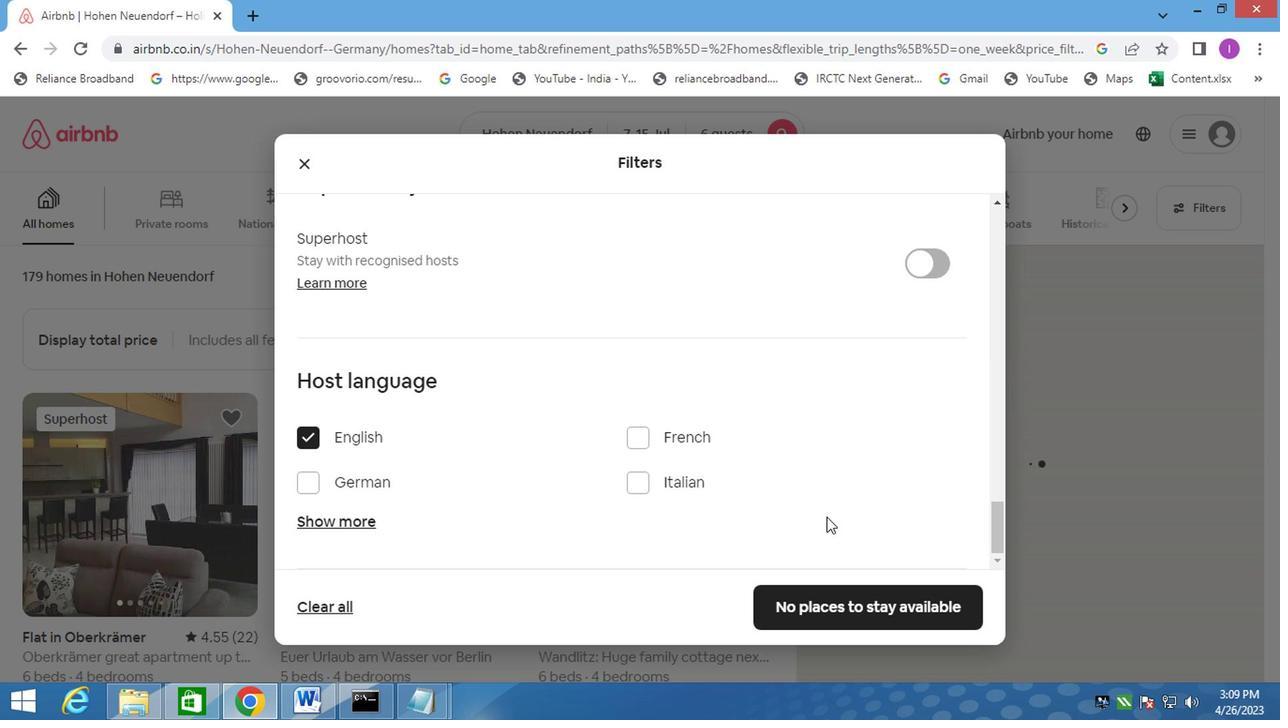 
Action: Mouse scrolled (839, 513) with delta (0, -1)
Screenshot: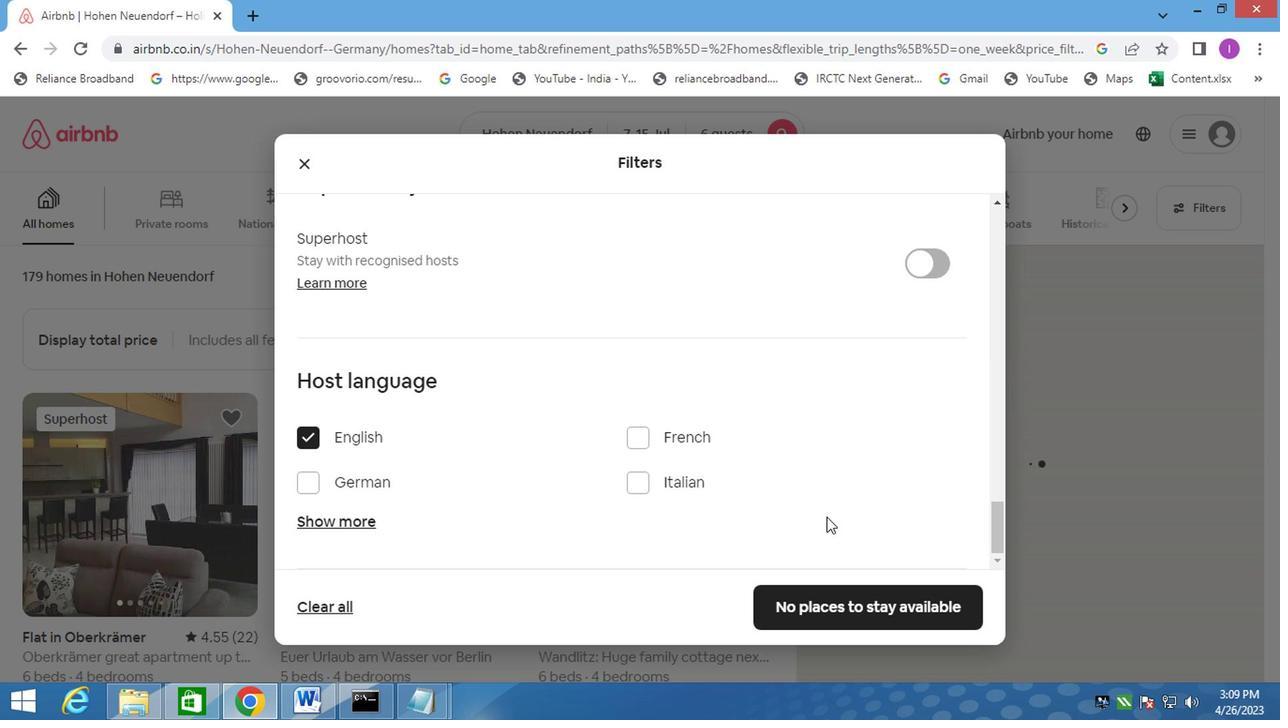 
Action: Mouse moved to (850, 515)
Screenshot: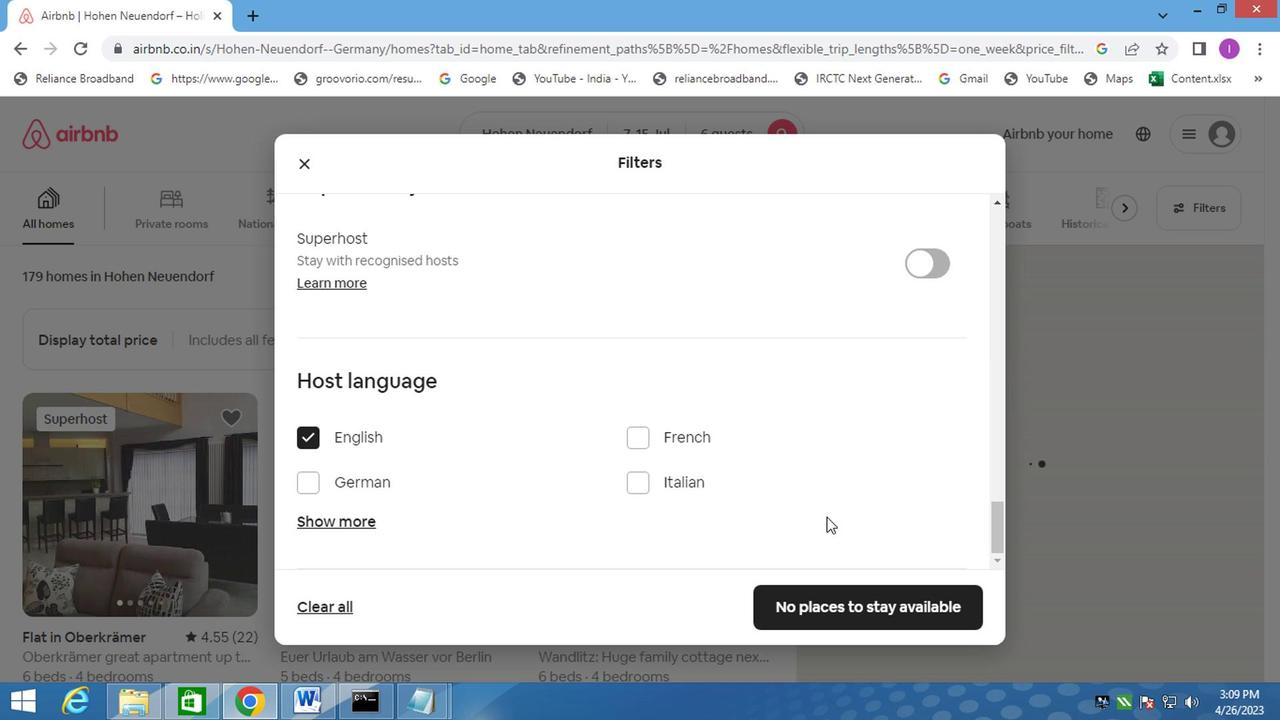 
Action: Mouse scrolled (850, 513) with delta (0, -1)
Screenshot: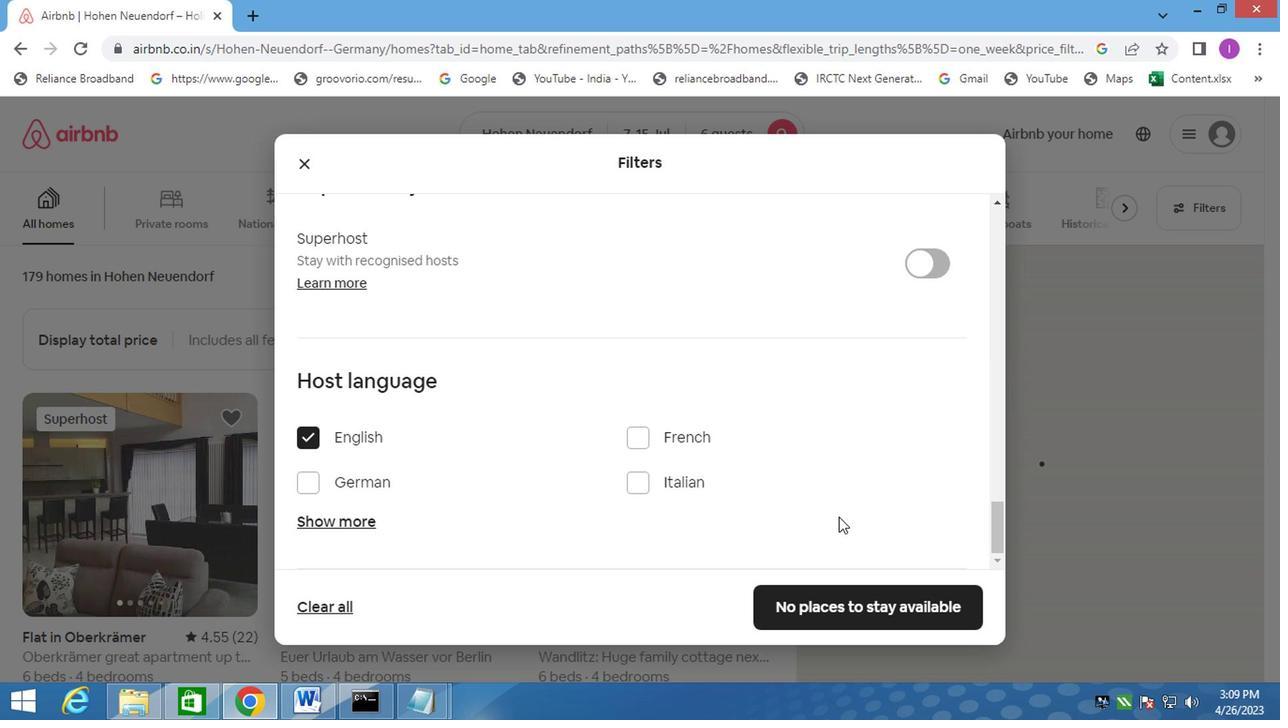 
Action: Mouse moved to (816, 594)
Screenshot: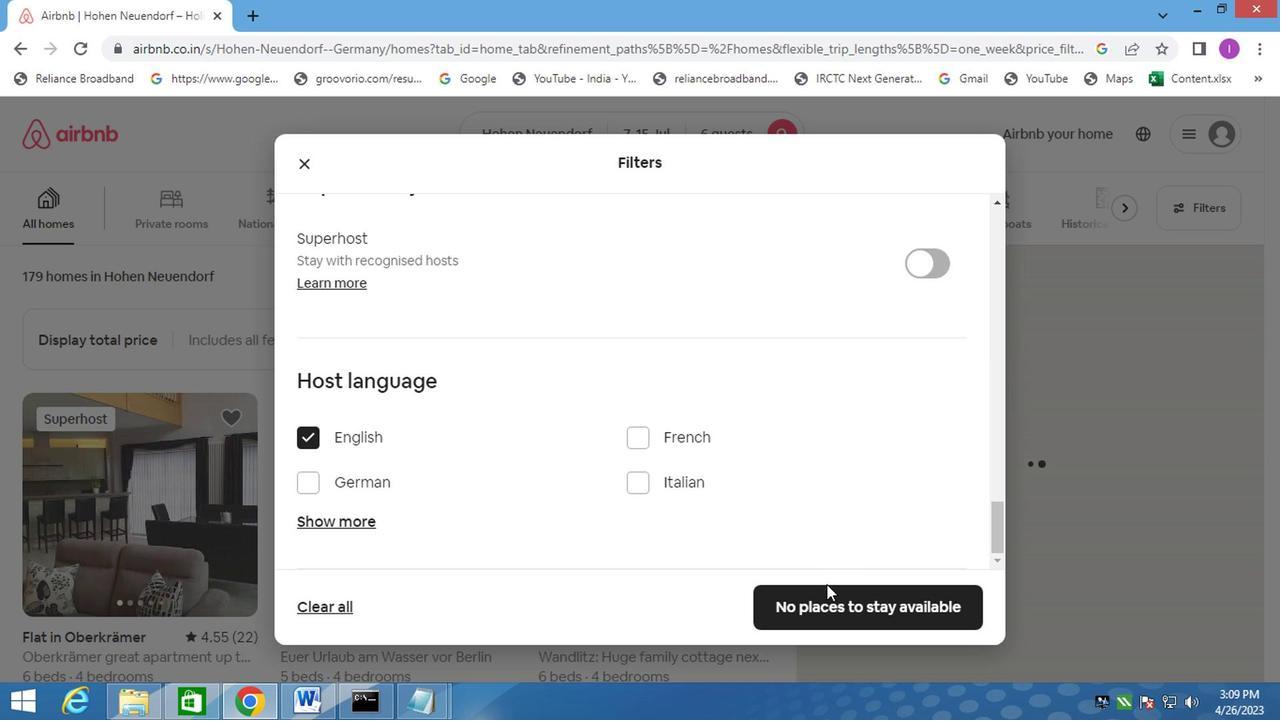 
Action: Mouse pressed left at (816, 594)
Screenshot: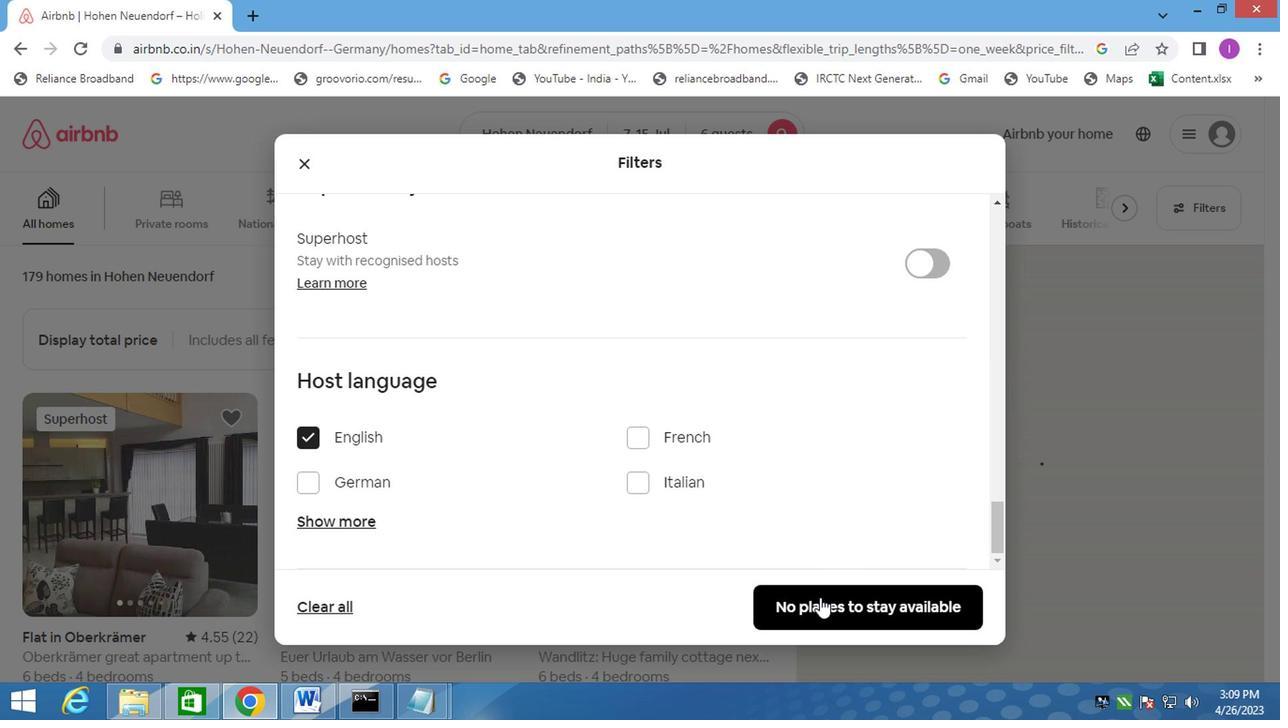 
Action: Mouse moved to (895, 250)
Screenshot: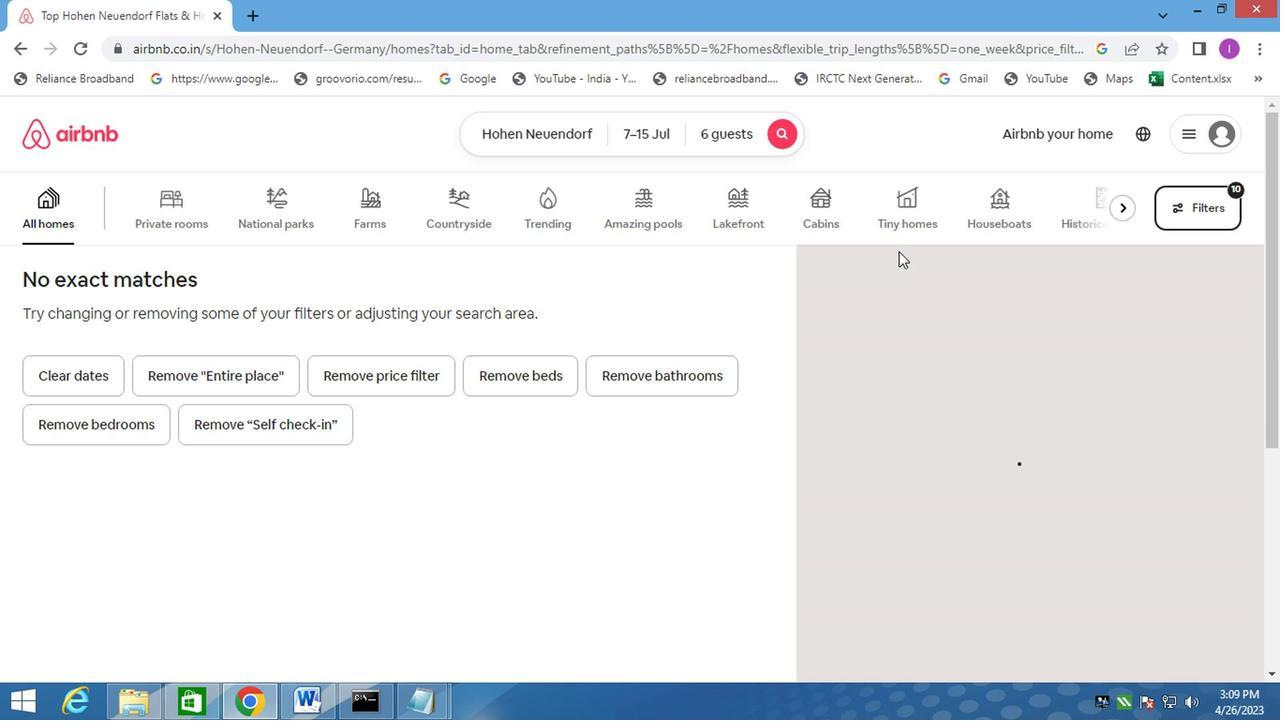 
